 Task: Reply to email with the signature Eden Taylor with the subject Request for flextime from softage.1@softage.net with the message I need your assistance in preparing a project status report for the stakeholders. with CC to softage.4@softage.net with an attached document Security_policy.docx
Action: Mouse moved to (460, 597)
Screenshot: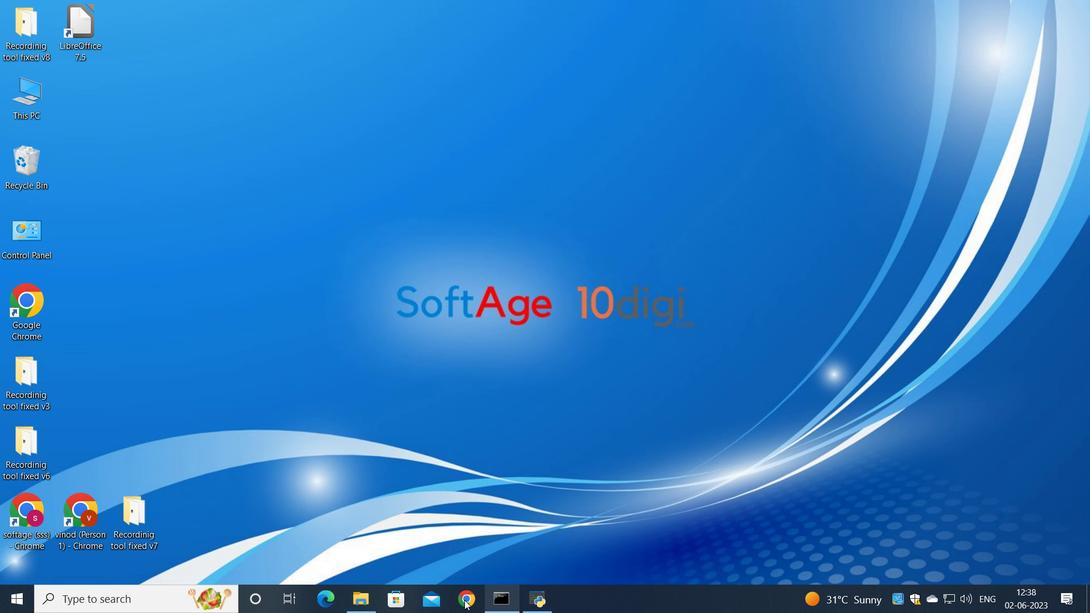 
Action: Mouse pressed left at (460, 597)
Screenshot: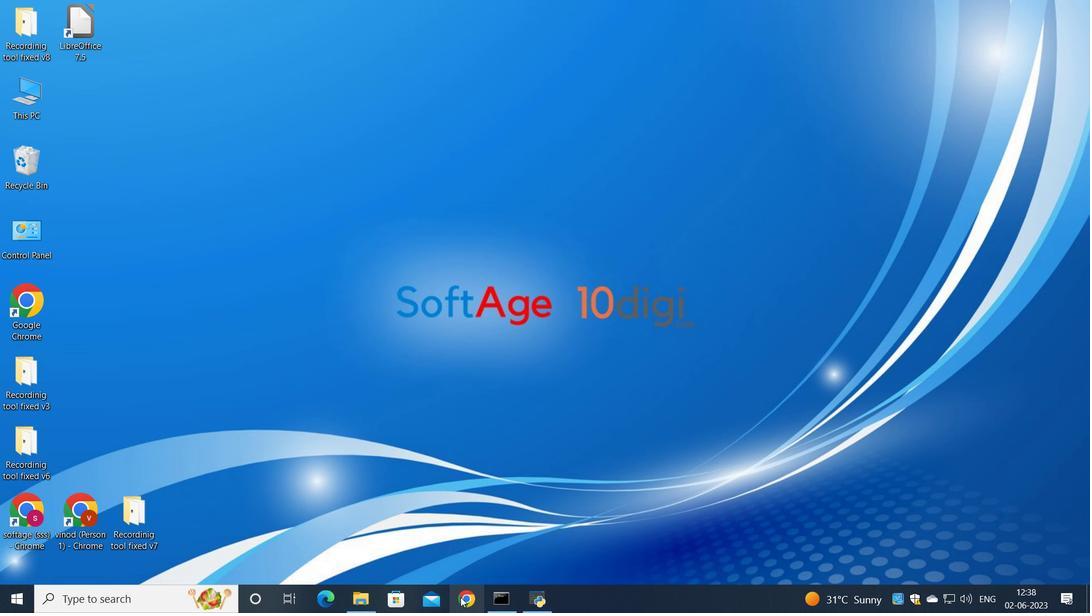 
Action: Mouse moved to (503, 373)
Screenshot: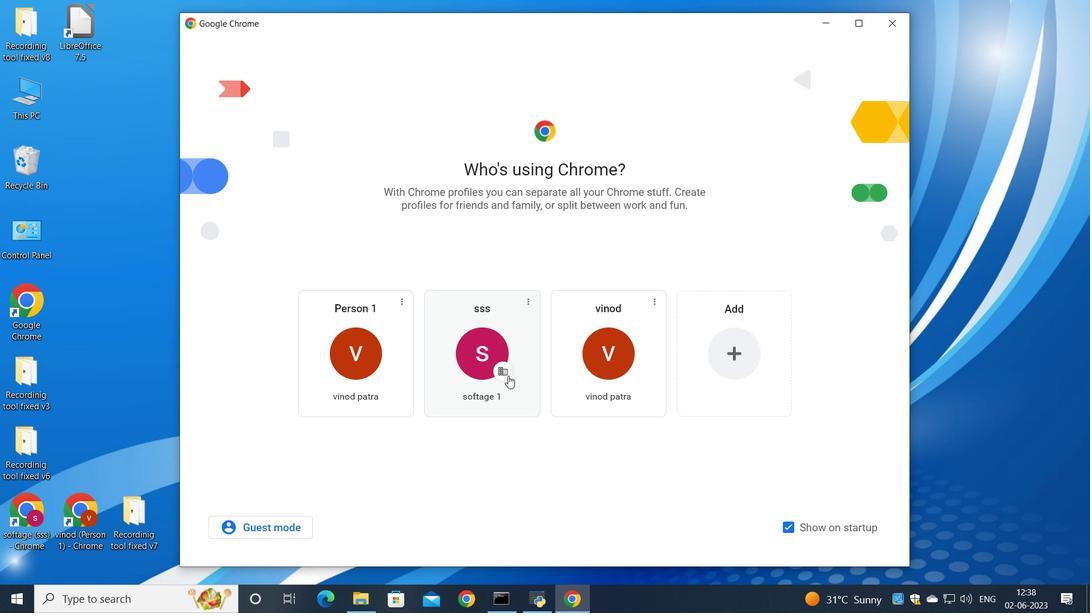 
Action: Mouse pressed left at (503, 373)
Screenshot: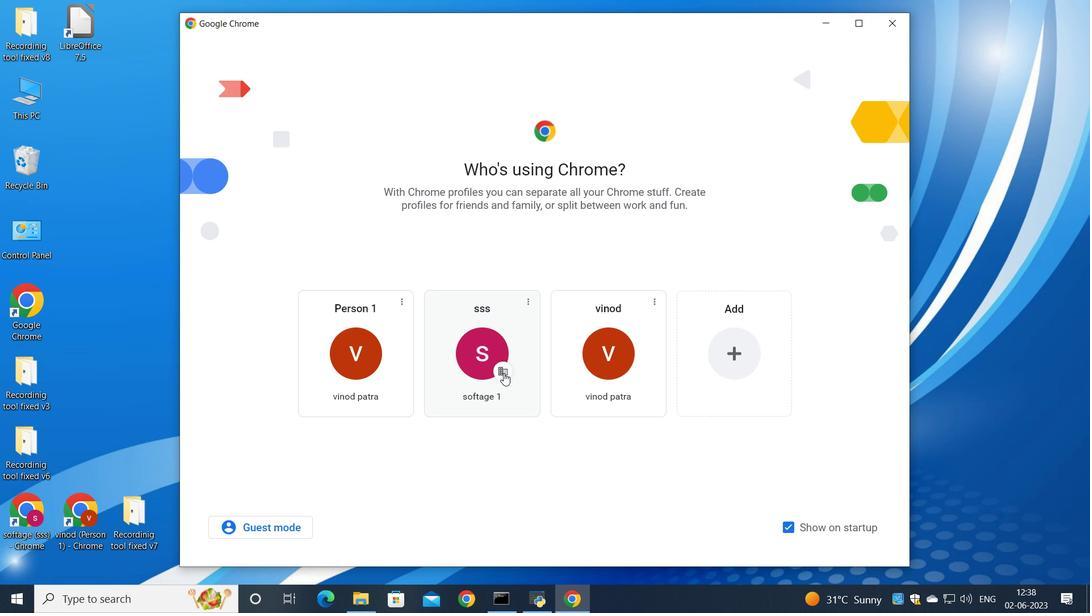 
Action: Mouse moved to (955, 95)
Screenshot: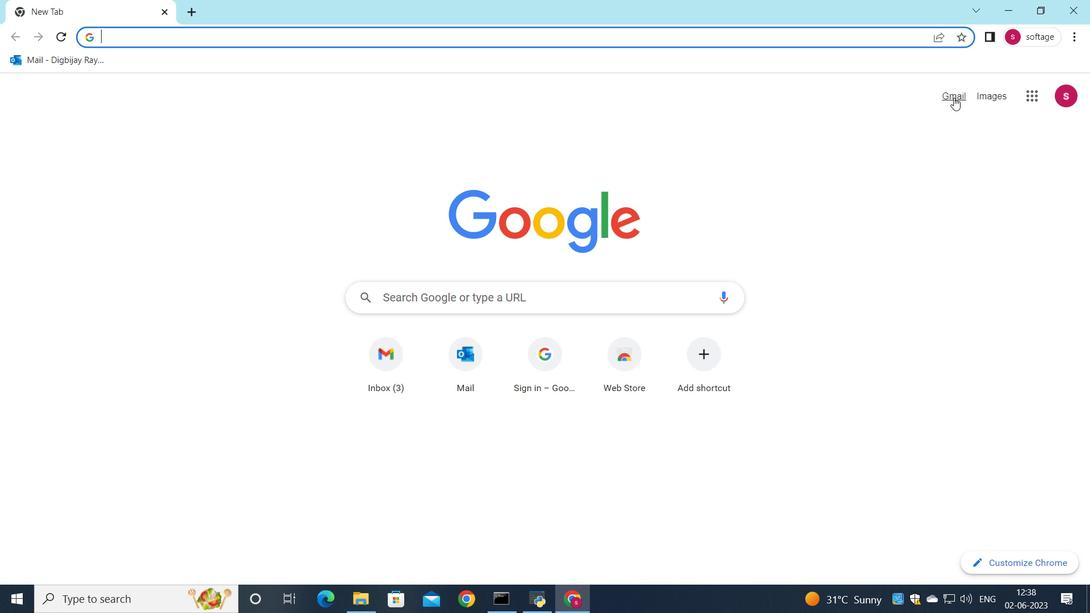 
Action: Mouse pressed left at (955, 95)
Screenshot: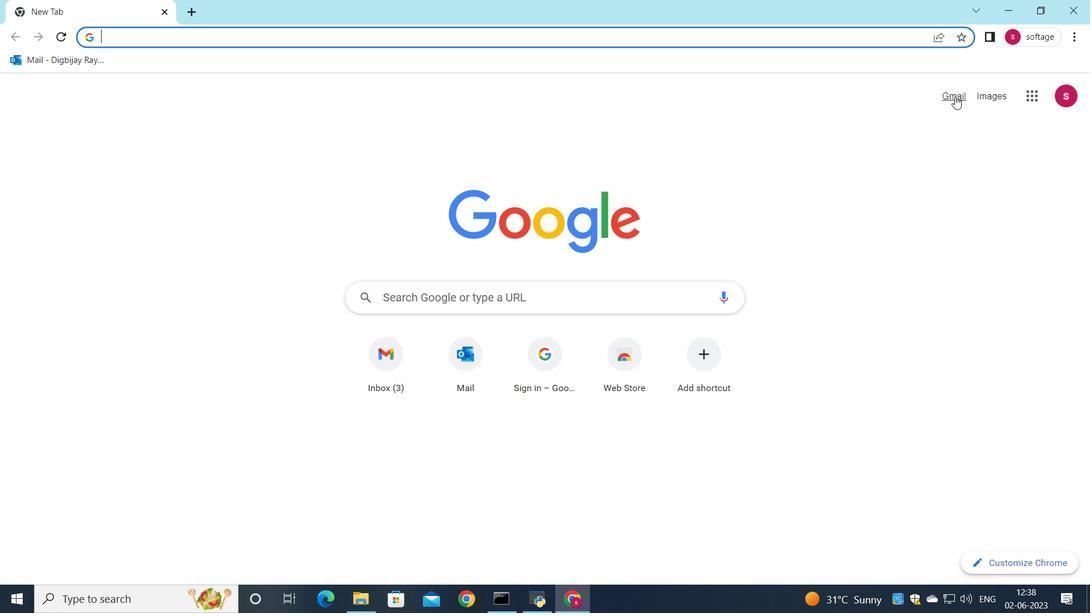
Action: Mouse moved to (932, 93)
Screenshot: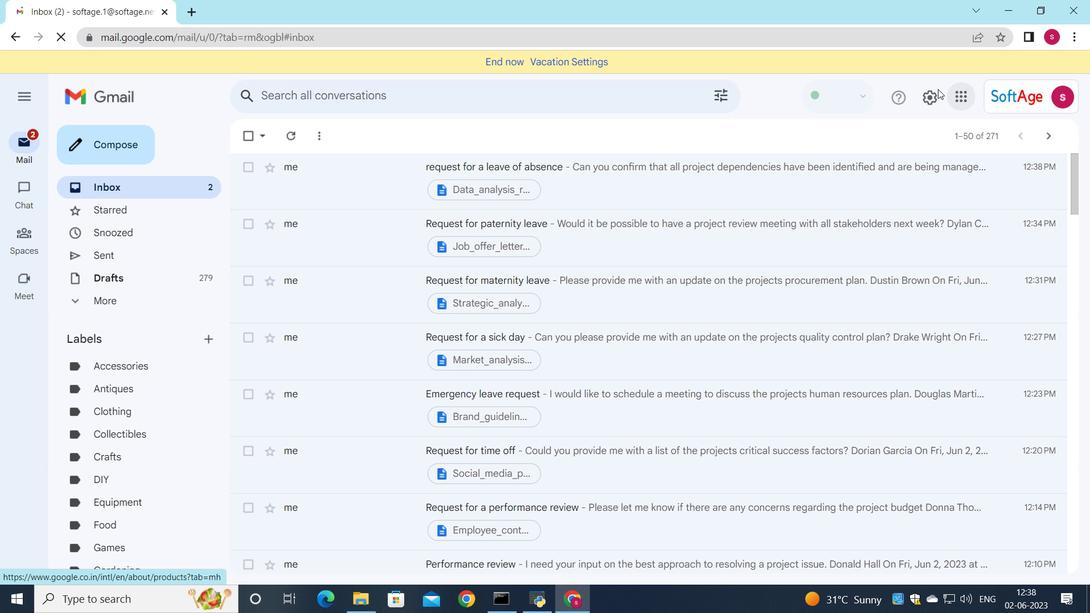 
Action: Mouse pressed left at (932, 93)
Screenshot: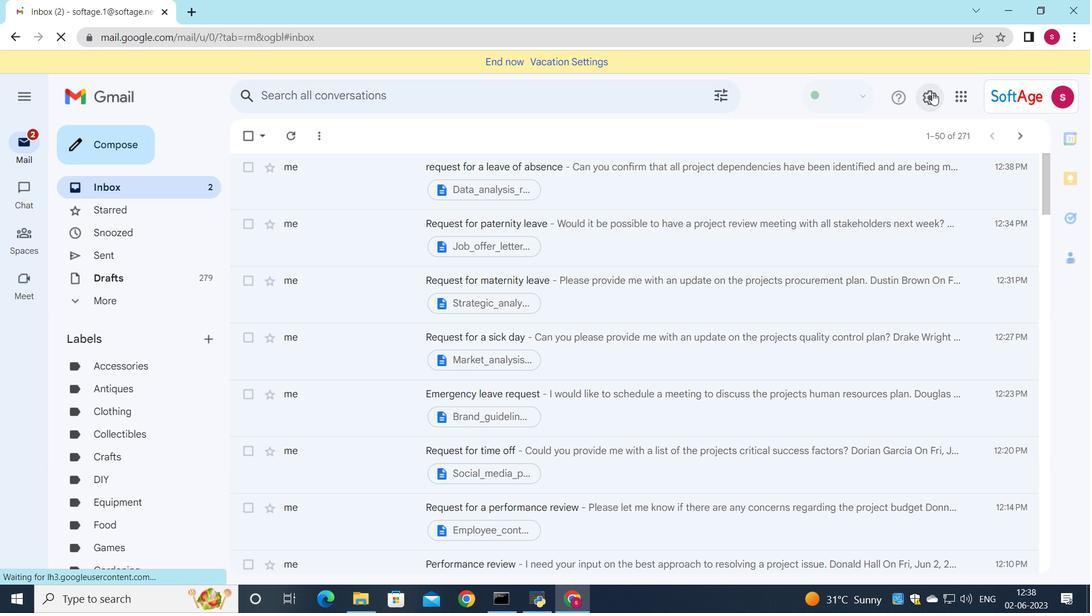 
Action: Mouse moved to (929, 164)
Screenshot: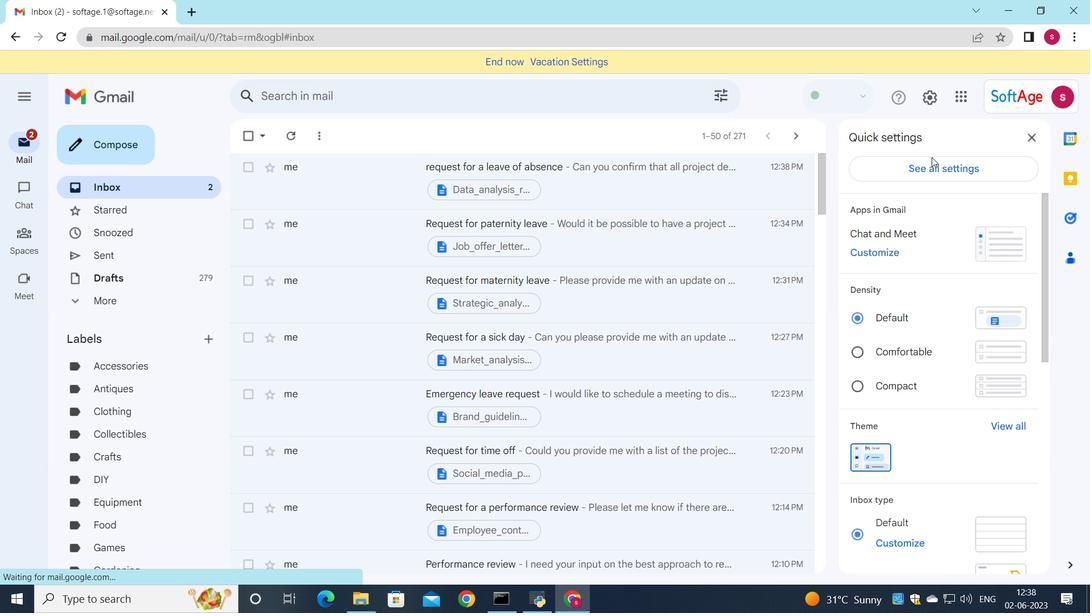 
Action: Mouse pressed left at (929, 164)
Screenshot: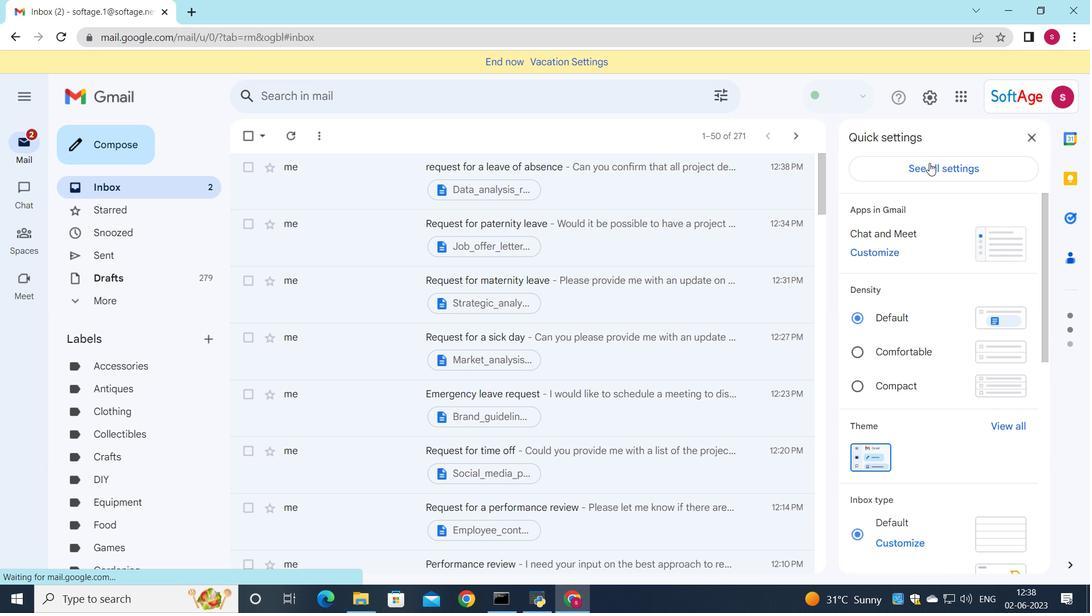 
Action: Mouse moved to (572, 323)
Screenshot: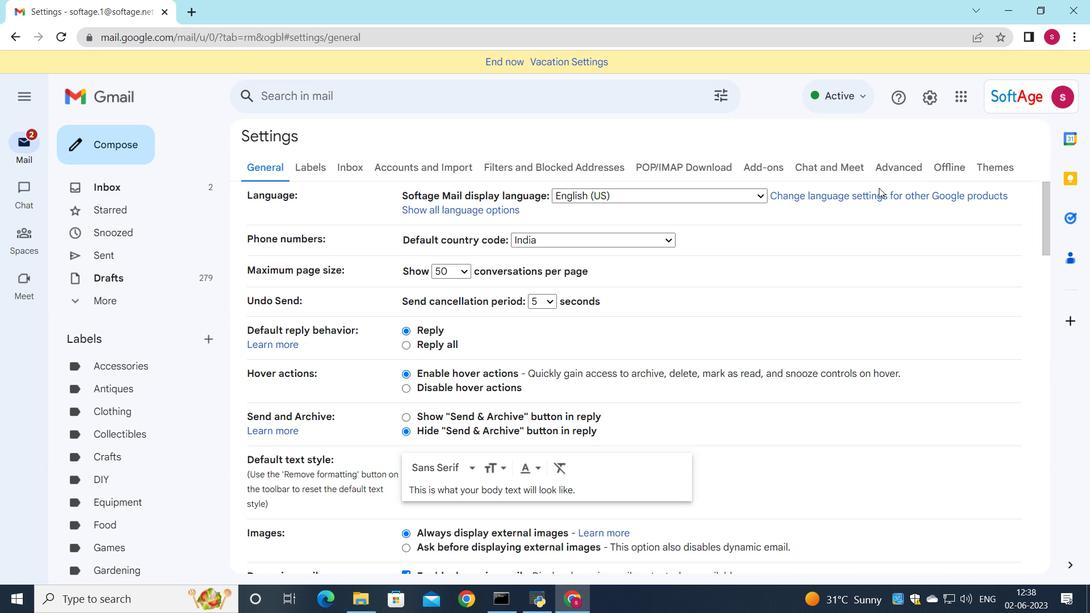 
Action: Mouse scrolled (572, 323) with delta (0, 0)
Screenshot: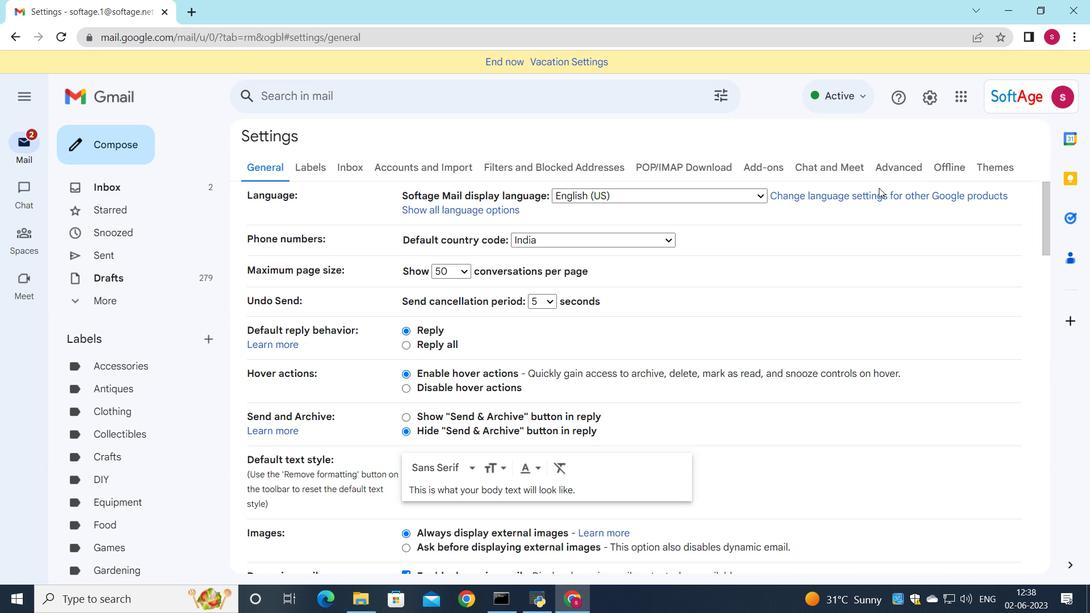 
Action: Mouse scrolled (572, 323) with delta (0, 0)
Screenshot: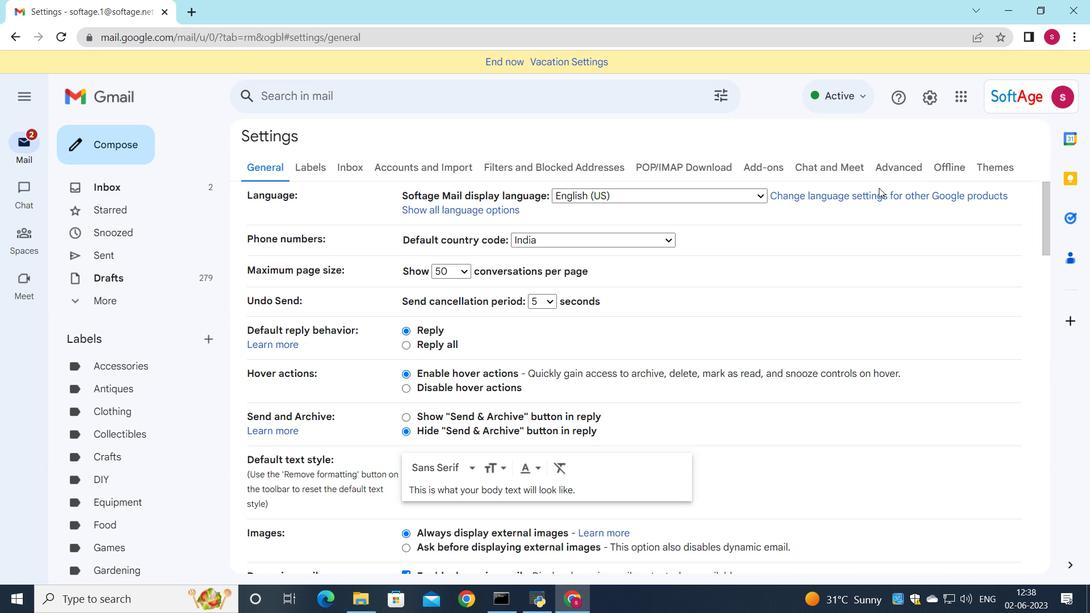 
Action: Mouse scrolled (572, 323) with delta (0, 0)
Screenshot: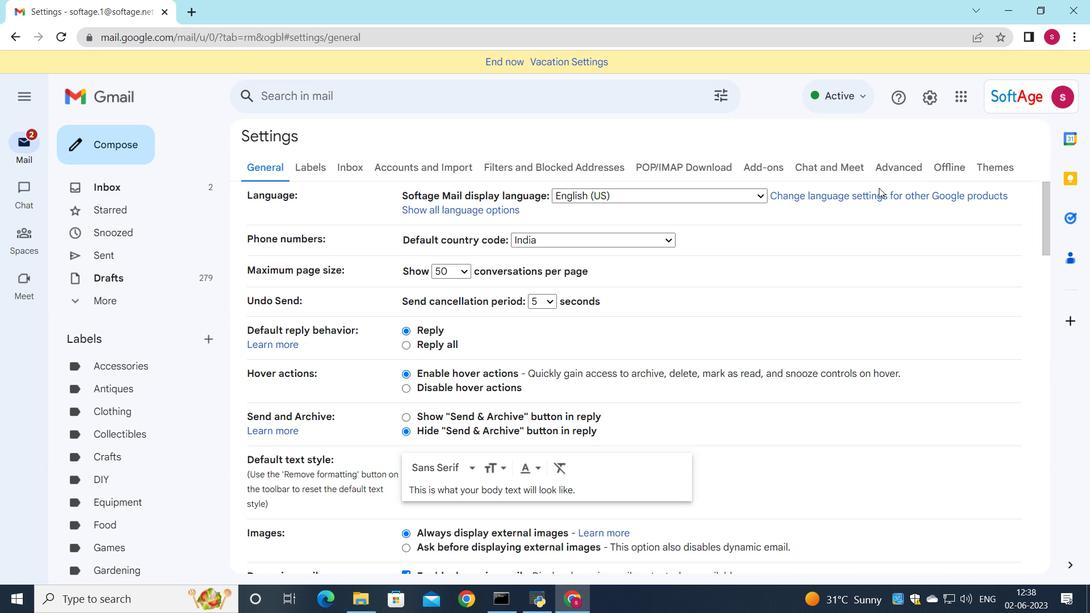 
Action: Mouse moved to (532, 367)
Screenshot: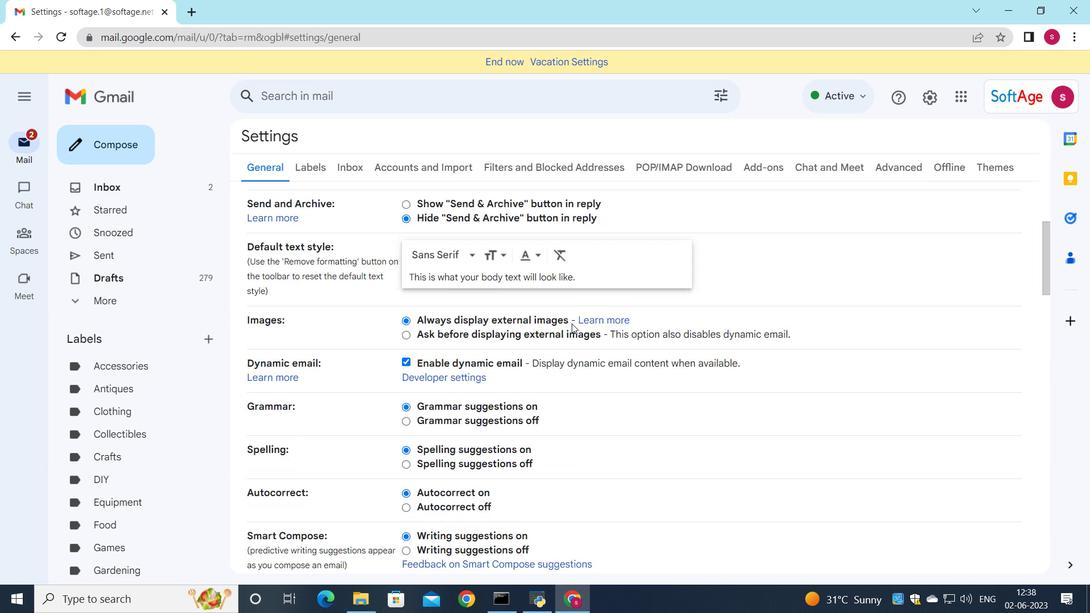 
Action: Mouse scrolled (532, 366) with delta (0, 0)
Screenshot: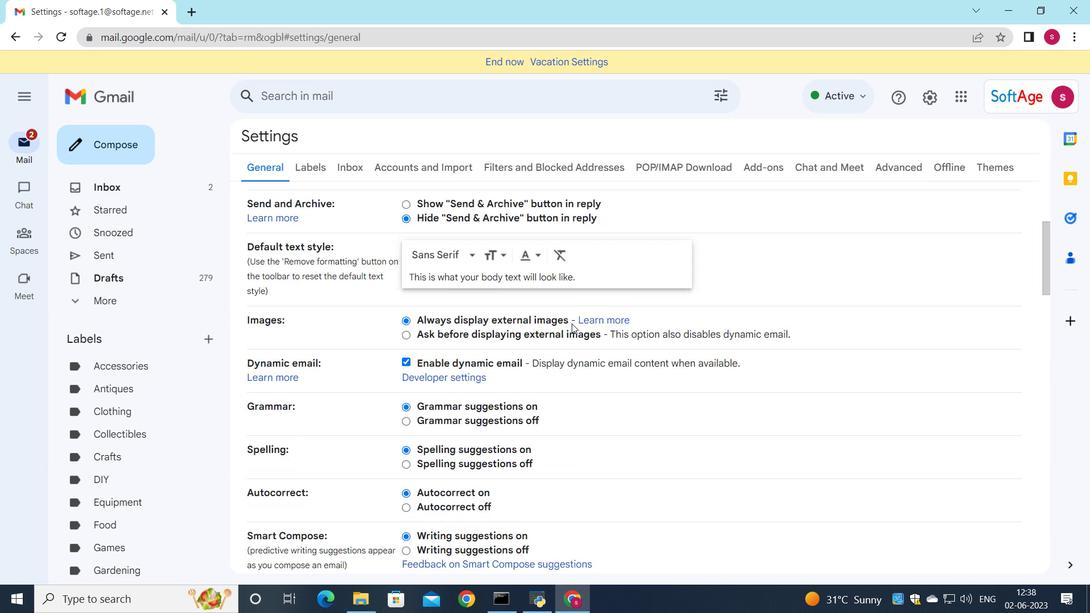 
Action: Mouse moved to (507, 408)
Screenshot: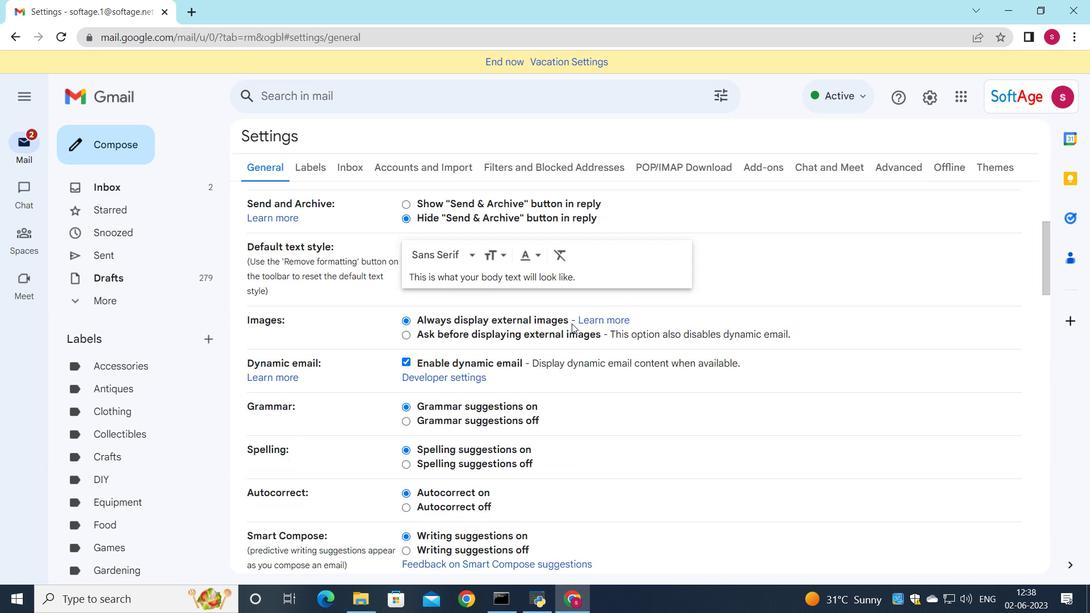 
Action: Mouse scrolled (507, 407) with delta (0, 0)
Screenshot: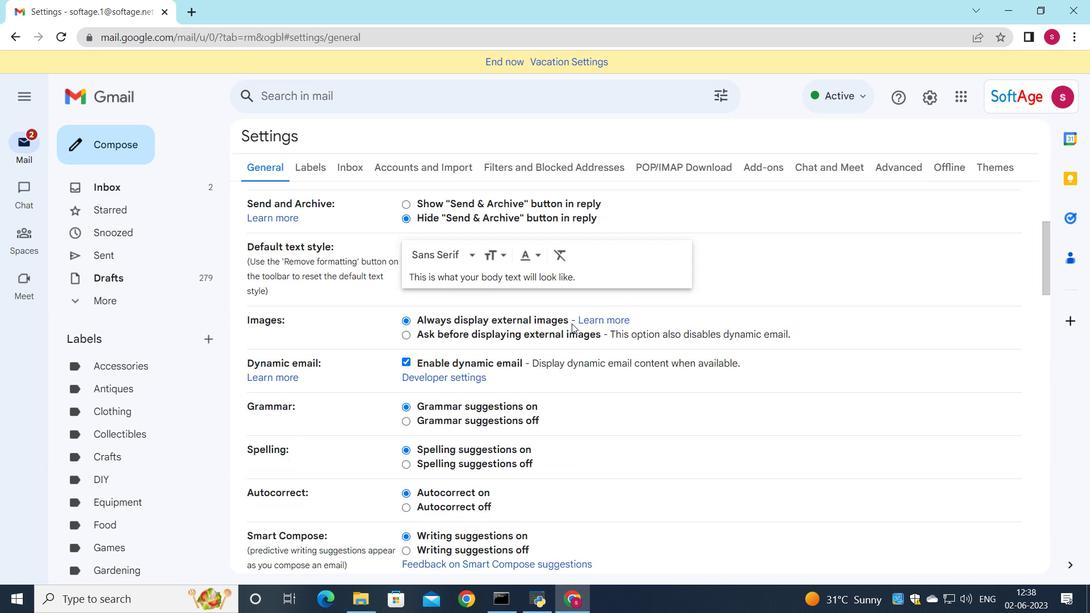 
Action: Mouse moved to (489, 404)
Screenshot: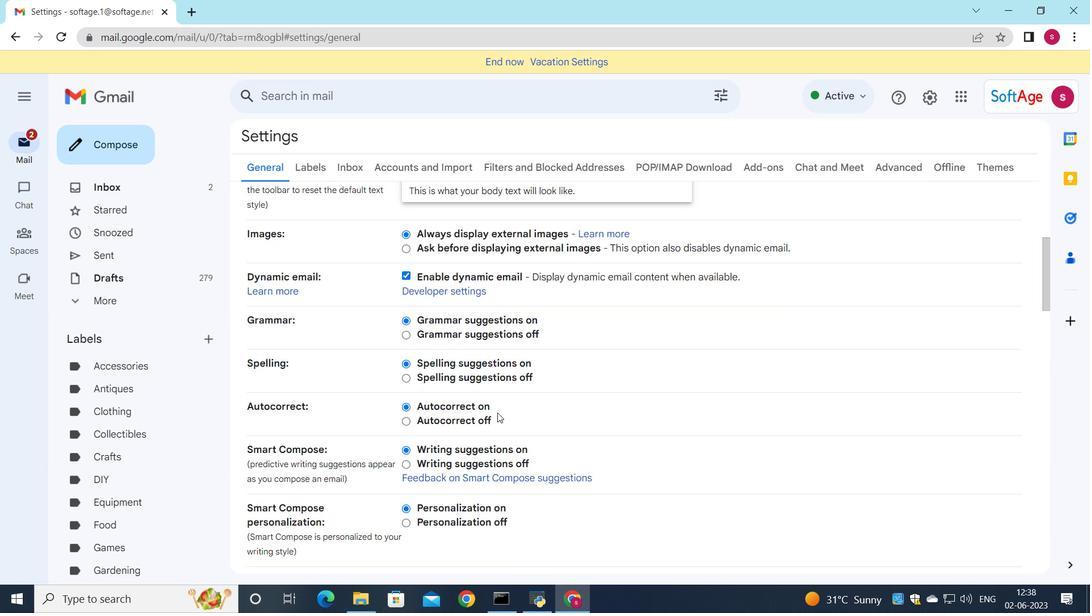 
Action: Mouse scrolled (489, 403) with delta (0, 0)
Screenshot: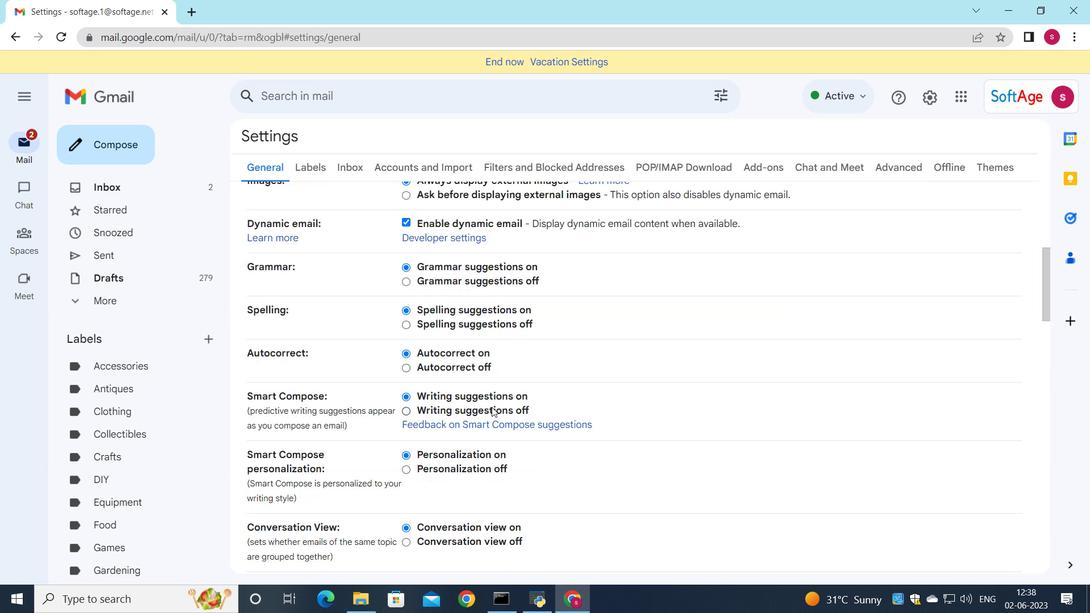 
Action: Mouse scrolled (489, 403) with delta (0, 0)
Screenshot: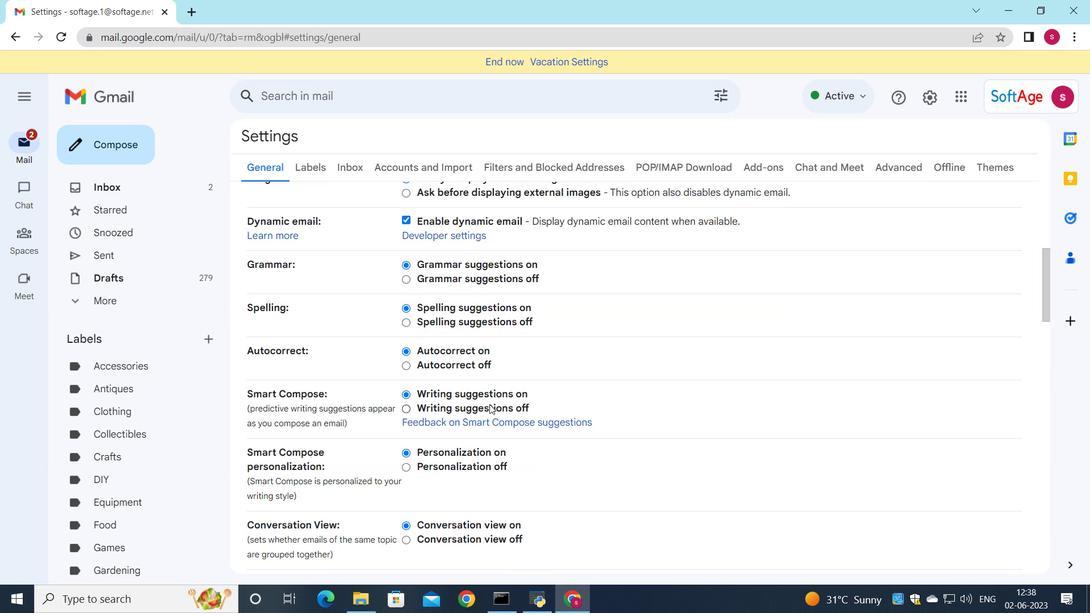 
Action: Mouse scrolled (489, 403) with delta (0, 0)
Screenshot: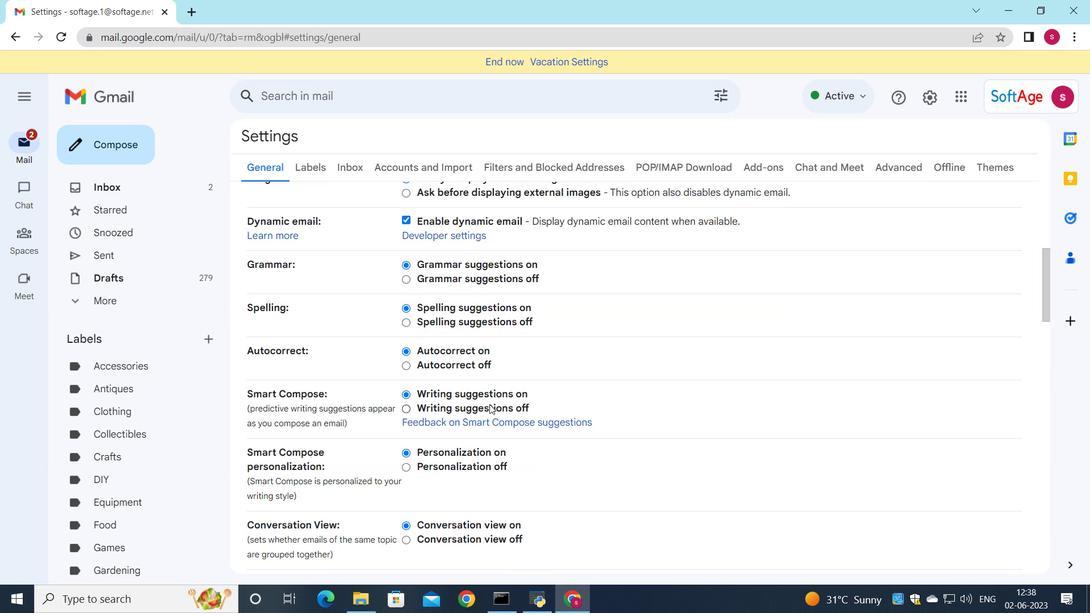 
Action: Mouse scrolled (489, 403) with delta (0, 0)
Screenshot: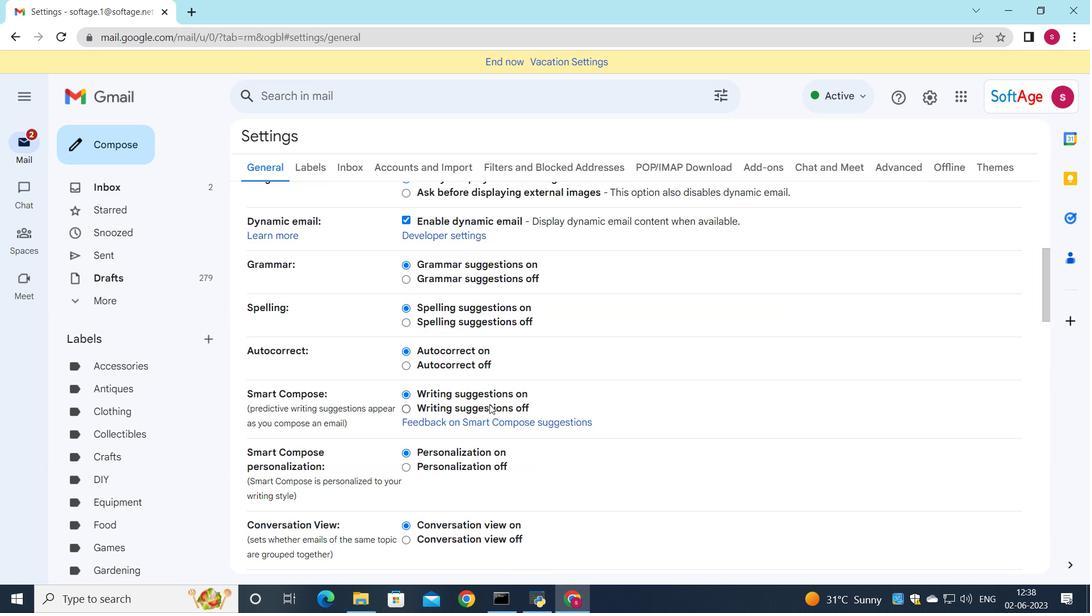 
Action: Mouse moved to (477, 407)
Screenshot: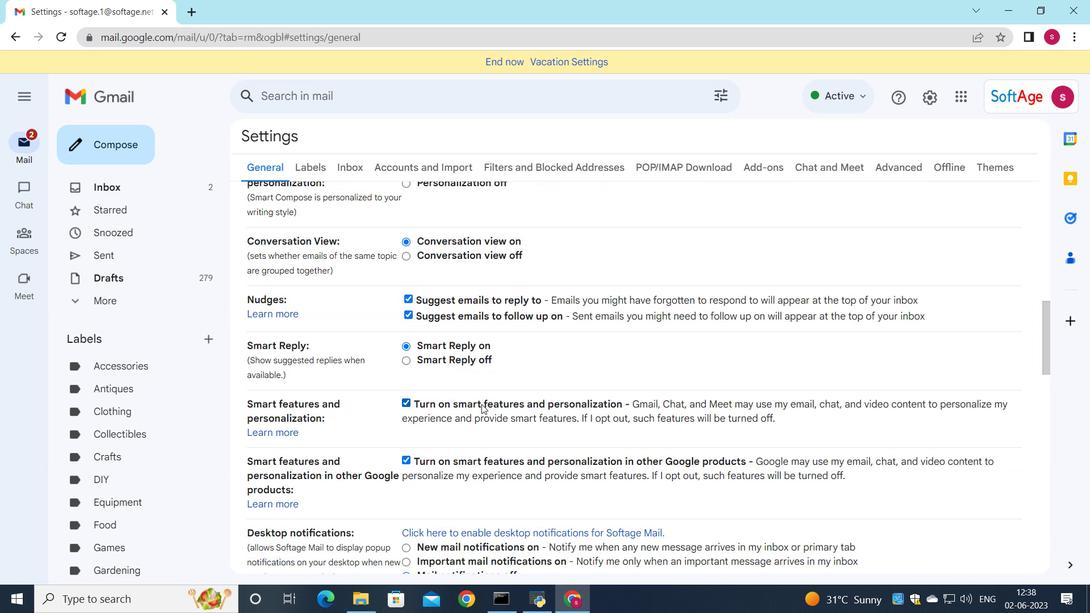 
Action: Mouse scrolled (478, 406) with delta (0, 0)
Screenshot: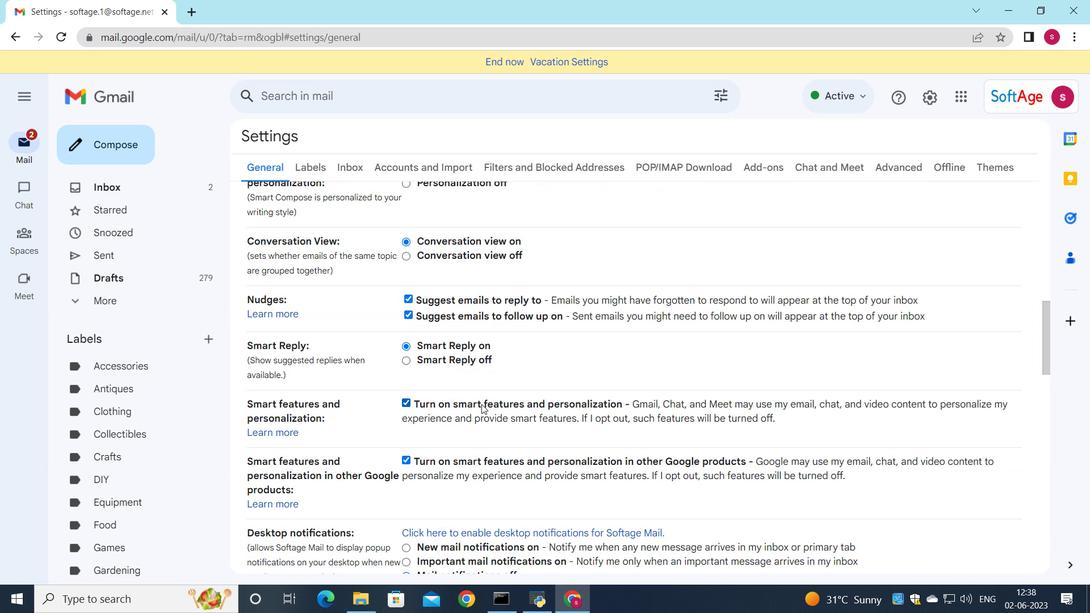 
Action: Mouse moved to (477, 407)
Screenshot: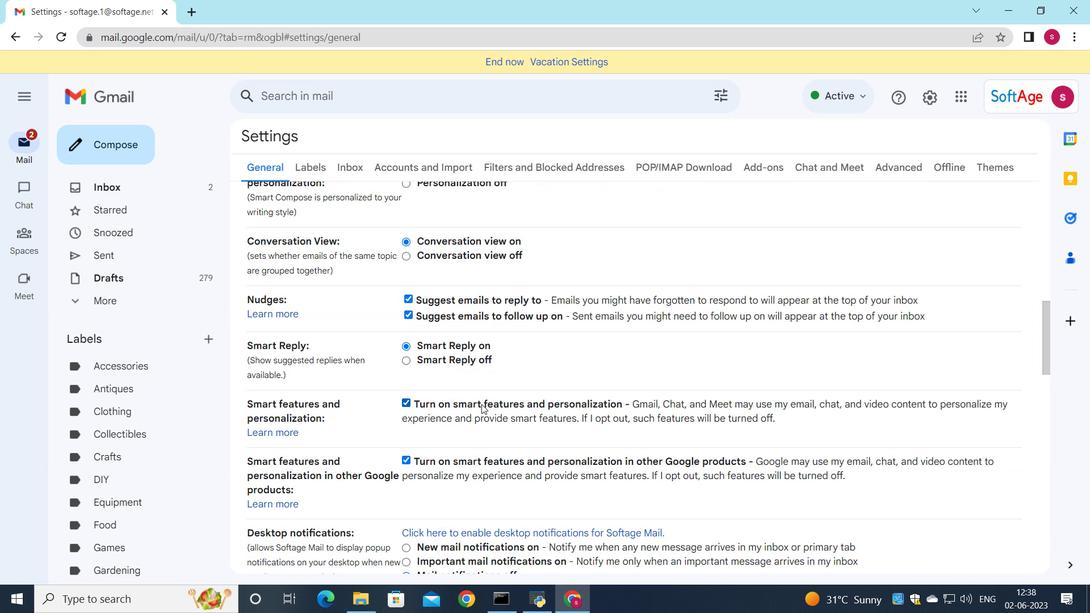
Action: Mouse scrolled (478, 406) with delta (0, 0)
Screenshot: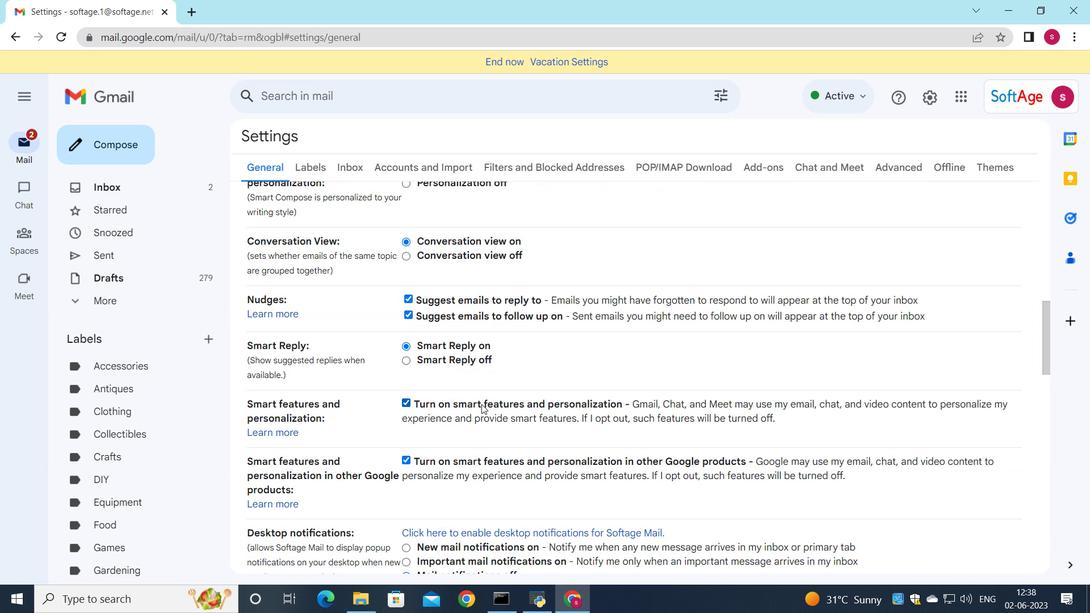 
Action: Mouse moved to (477, 407)
Screenshot: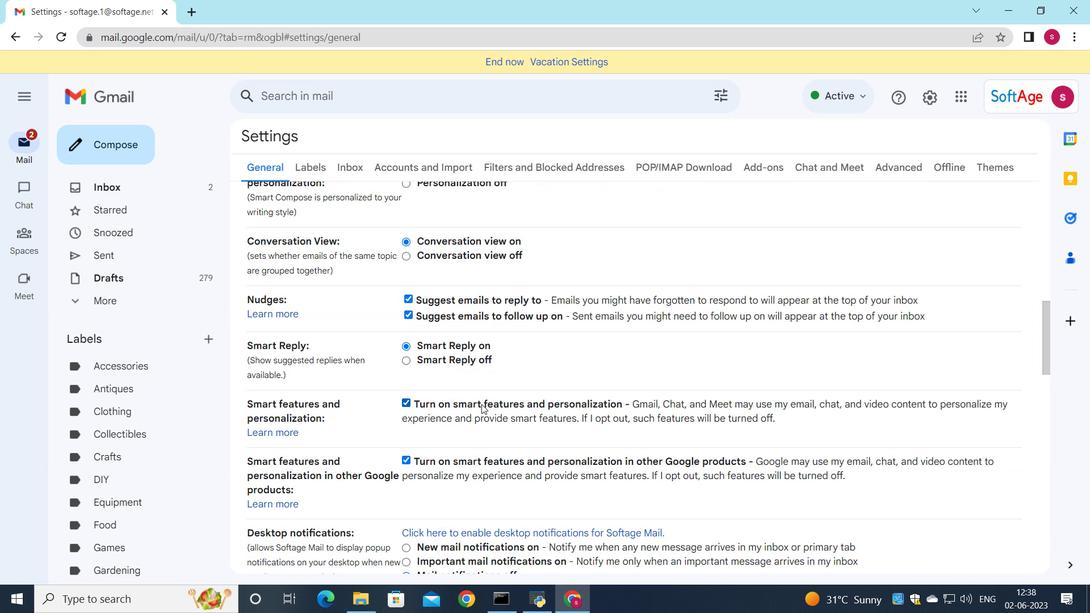 
Action: Mouse scrolled (477, 406) with delta (0, 0)
Screenshot: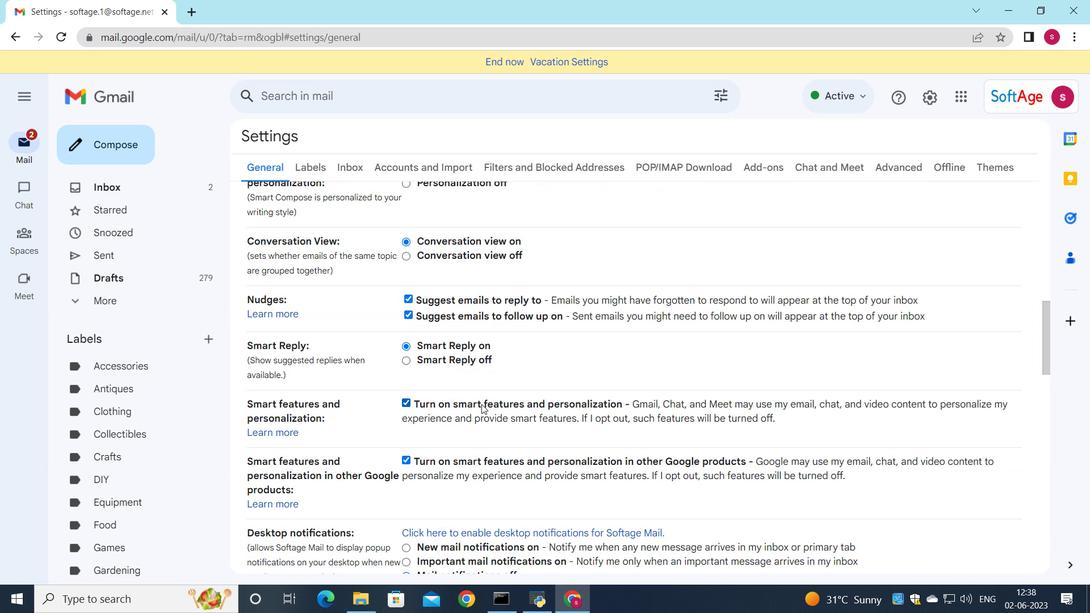 
Action: Mouse moved to (477, 408)
Screenshot: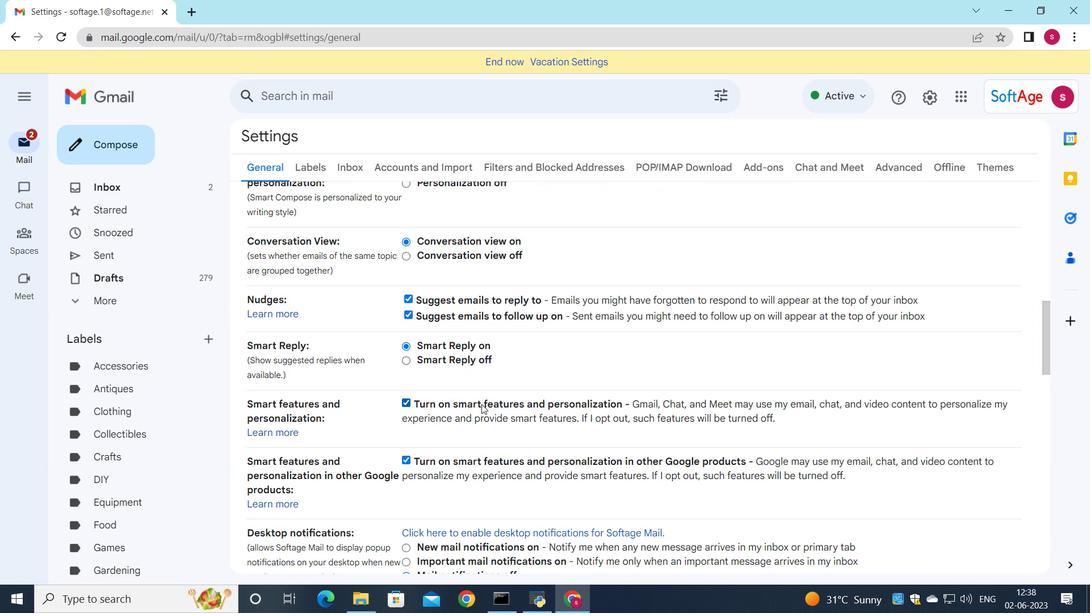 
Action: Mouse scrolled (477, 407) with delta (0, 0)
Screenshot: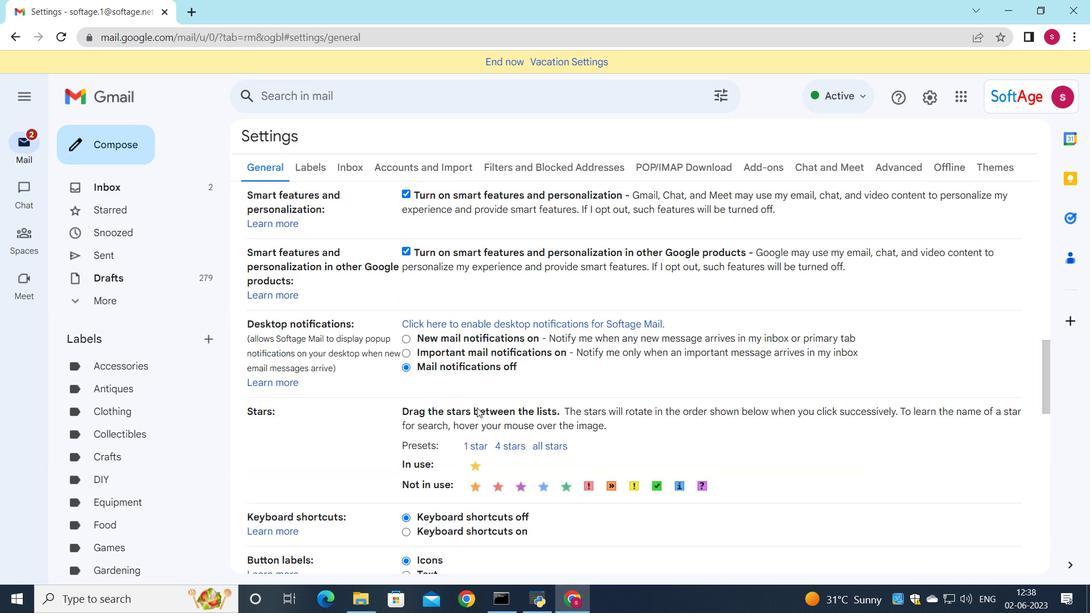 
Action: Mouse scrolled (477, 407) with delta (0, 0)
Screenshot: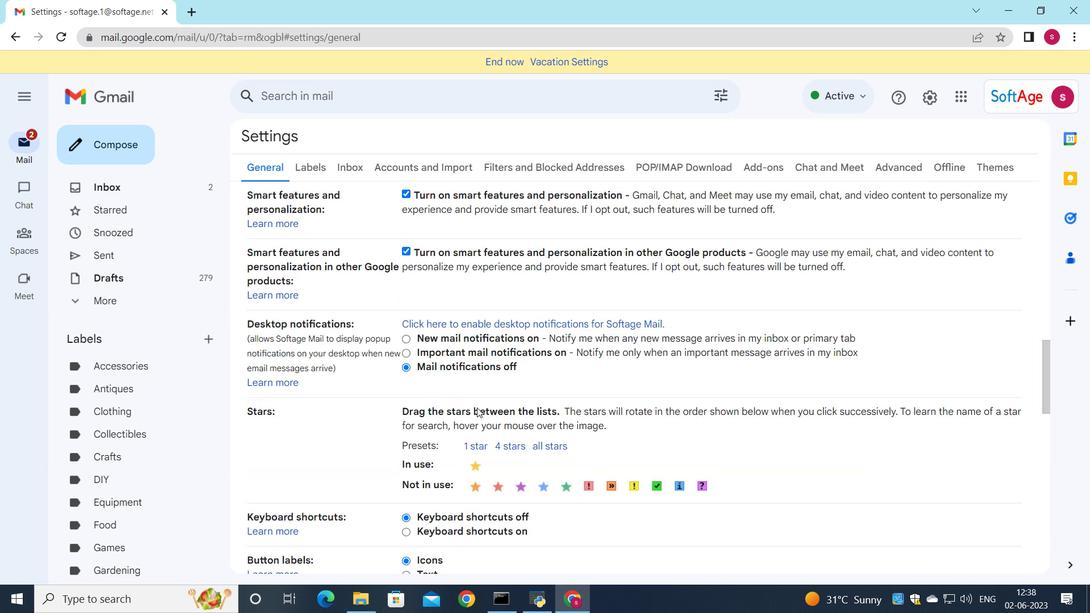 
Action: Mouse scrolled (477, 407) with delta (0, 0)
Screenshot: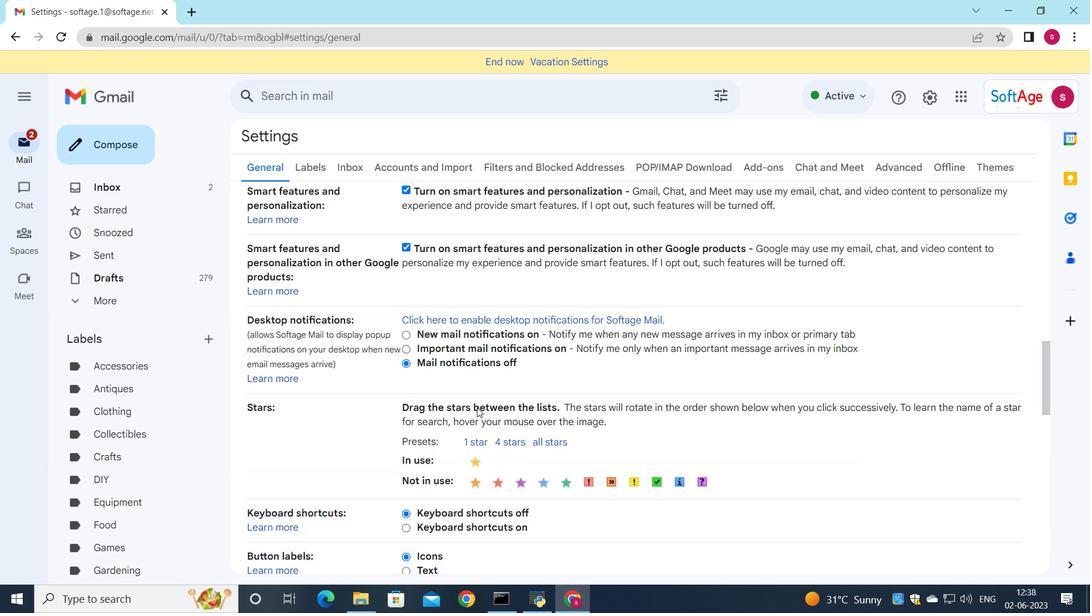 
Action: Mouse moved to (477, 407)
Screenshot: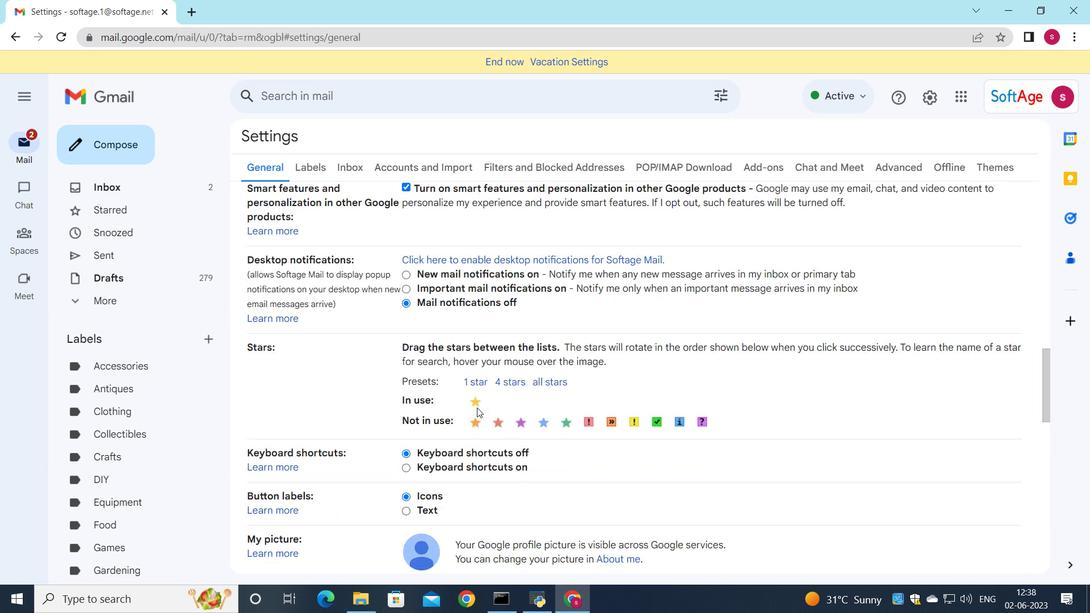 
Action: Mouse scrolled (477, 407) with delta (0, 0)
Screenshot: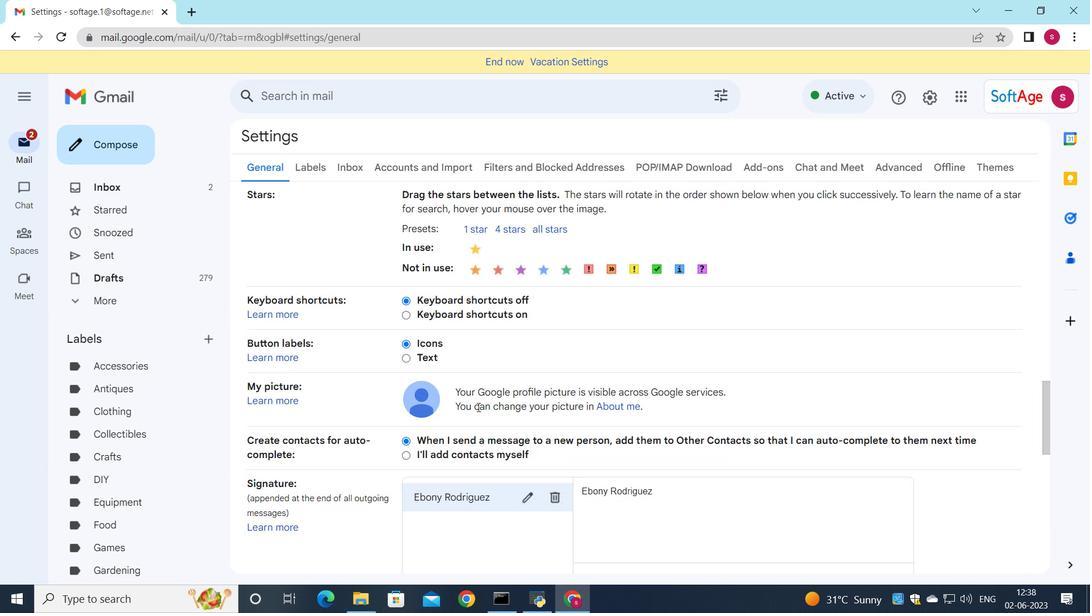 
Action: Mouse scrolled (477, 407) with delta (0, 0)
Screenshot: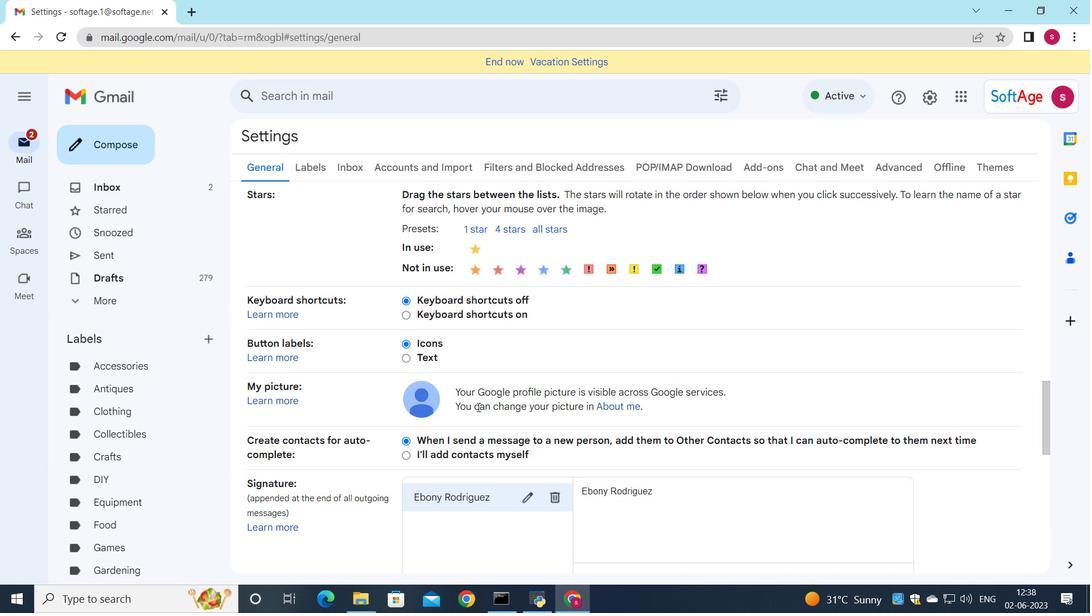 
Action: Mouse scrolled (477, 407) with delta (0, 0)
Screenshot: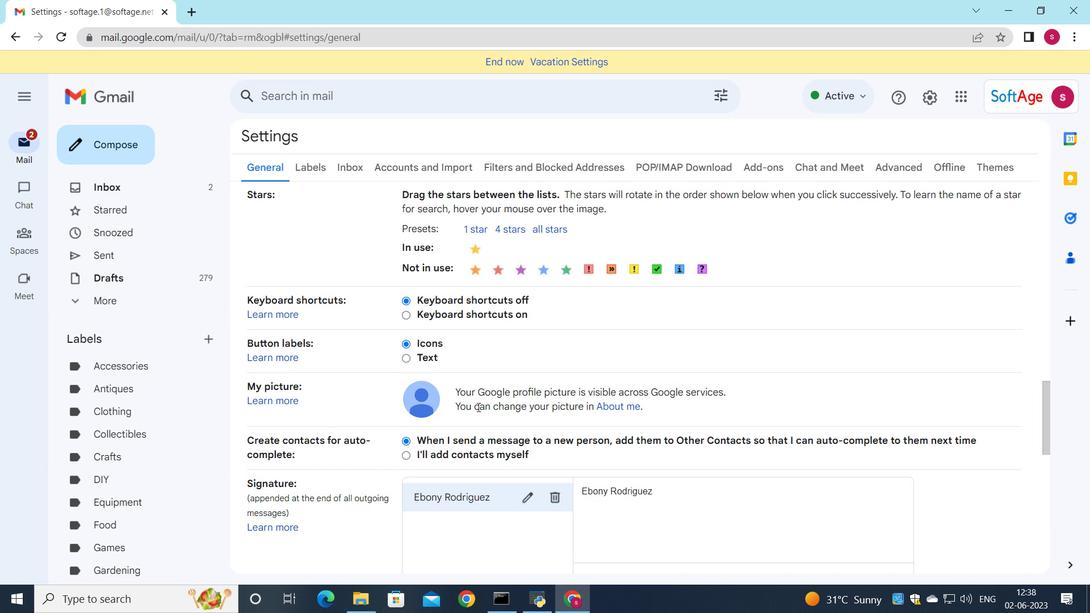 
Action: Mouse moved to (560, 286)
Screenshot: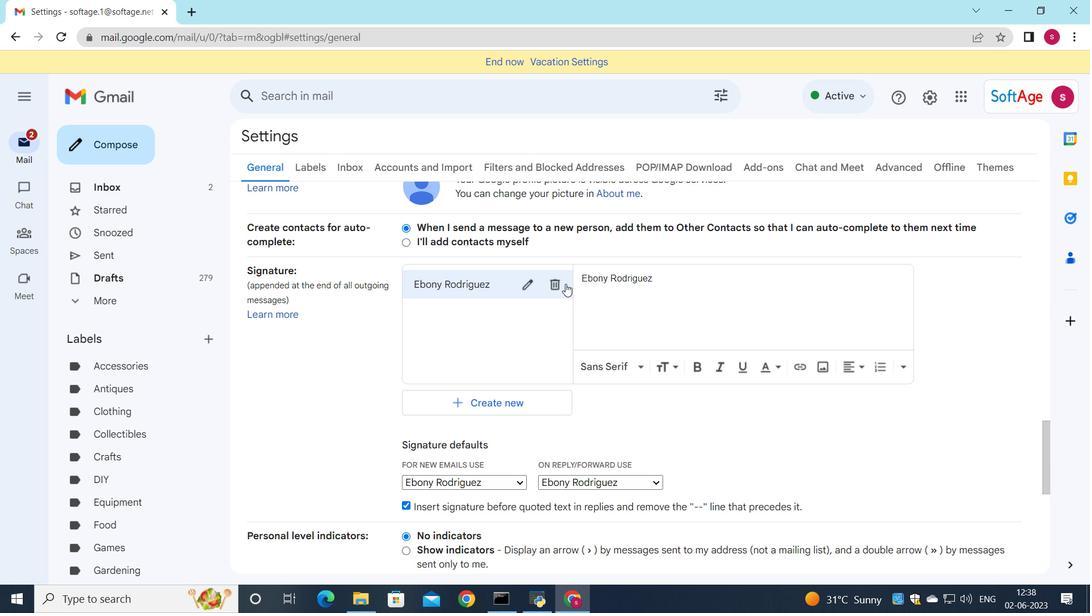 
Action: Mouse pressed left at (560, 286)
Screenshot: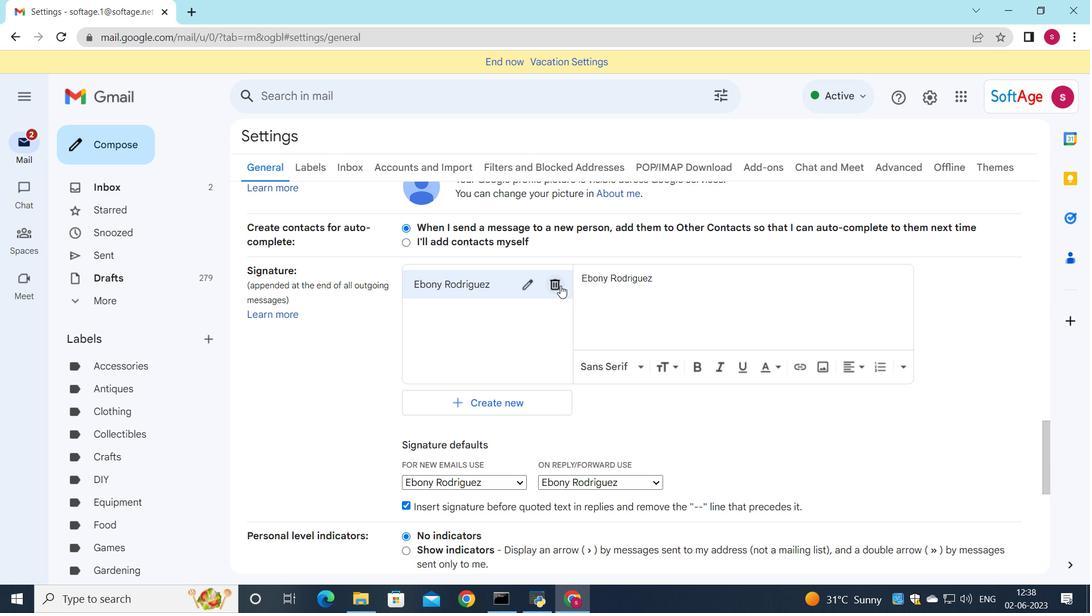 
Action: Mouse moved to (670, 347)
Screenshot: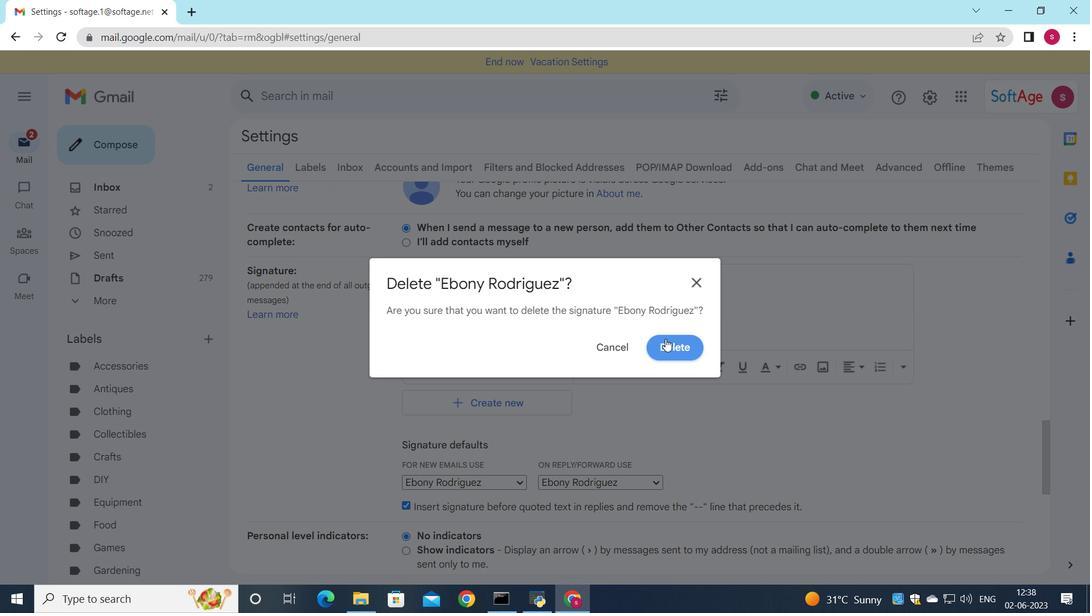 
Action: Mouse pressed left at (670, 347)
Screenshot: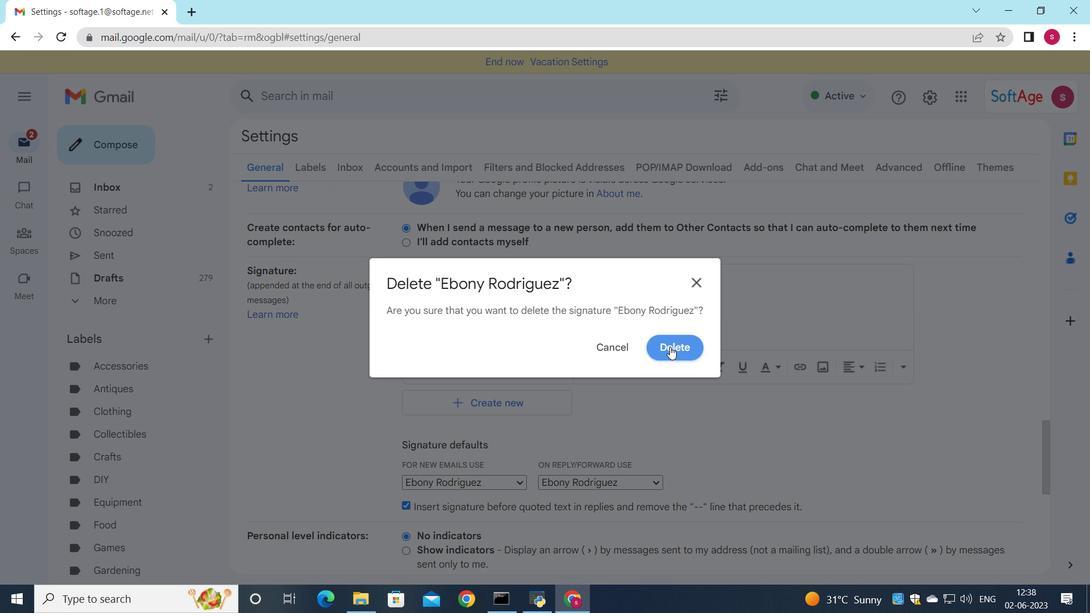 
Action: Mouse moved to (464, 296)
Screenshot: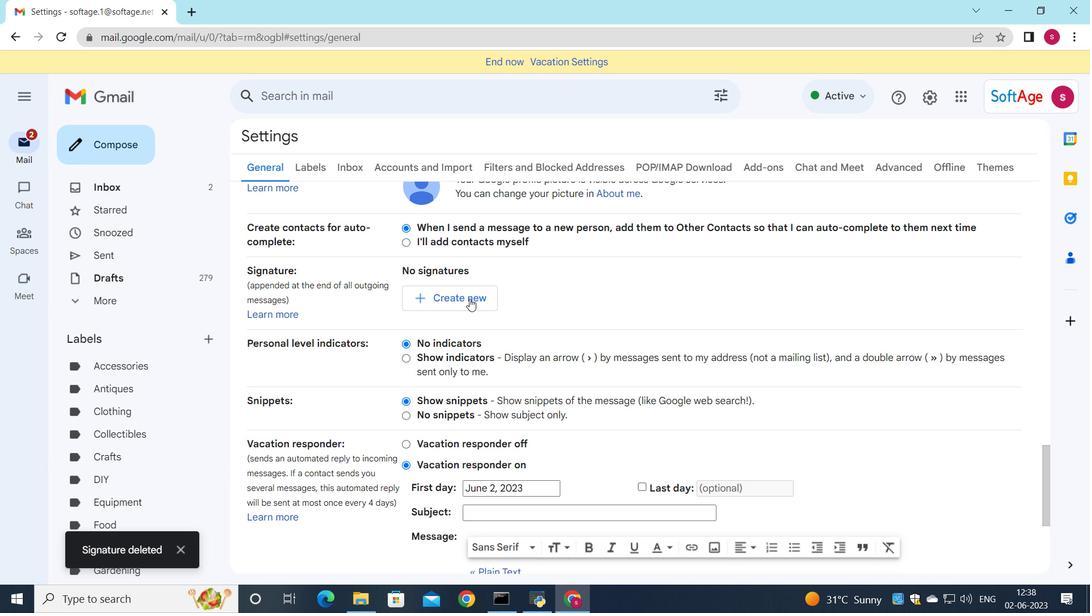 
Action: Mouse pressed left at (464, 296)
Screenshot: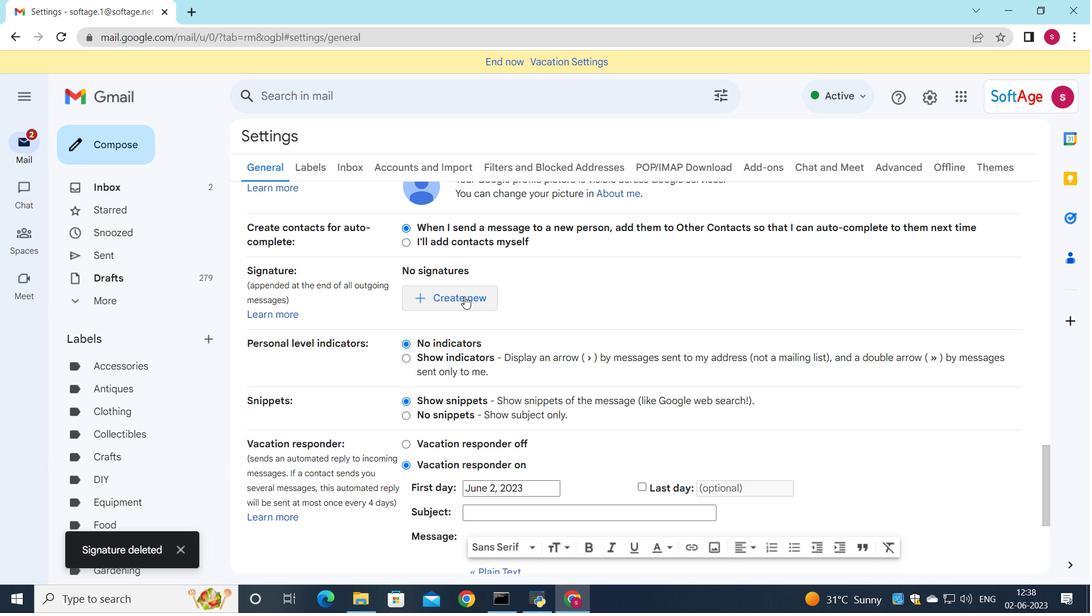 
Action: Mouse moved to (755, 289)
Screenshot: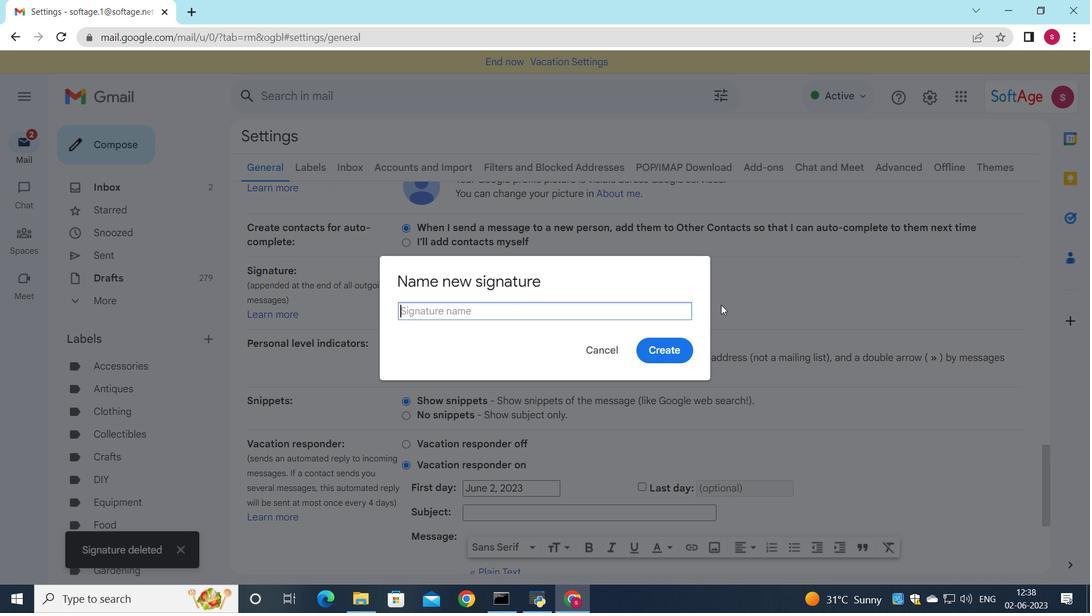 
Action: Key pressed <Key.shift>eden<Key.space><Key.shift>Taylor
Screenshot: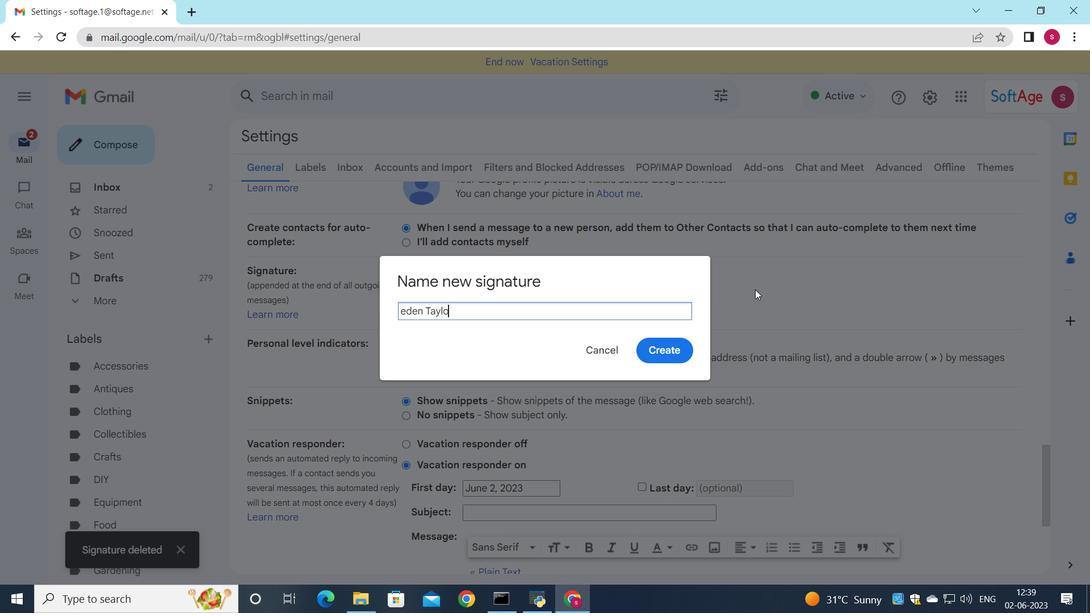 
Action: Mouse moved to (406, 310)
Screenshot: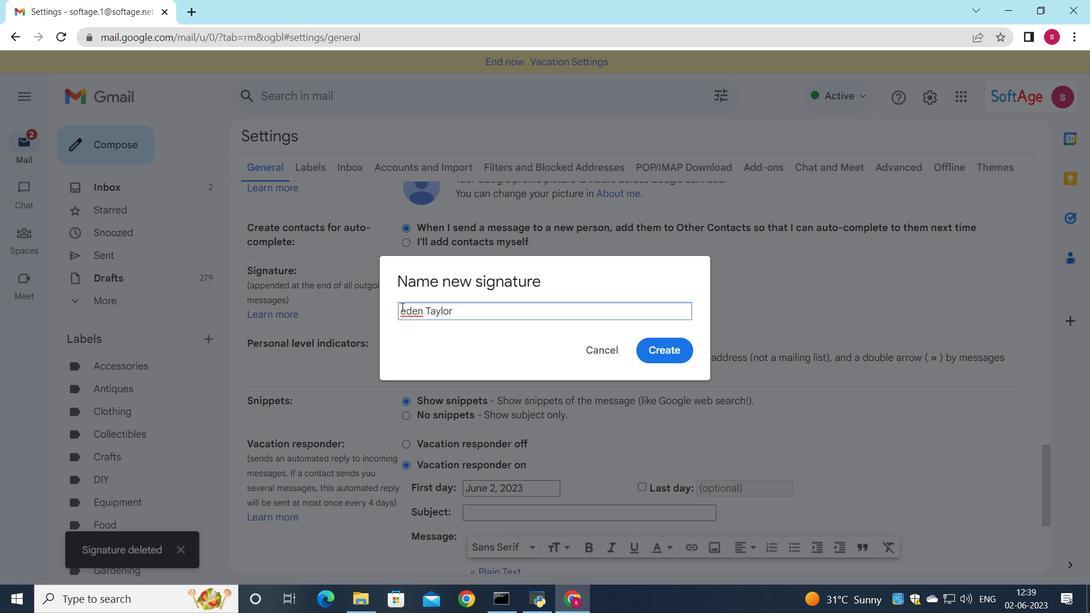 
Action: Mouse pressed left at (406, 310)
Screenshot: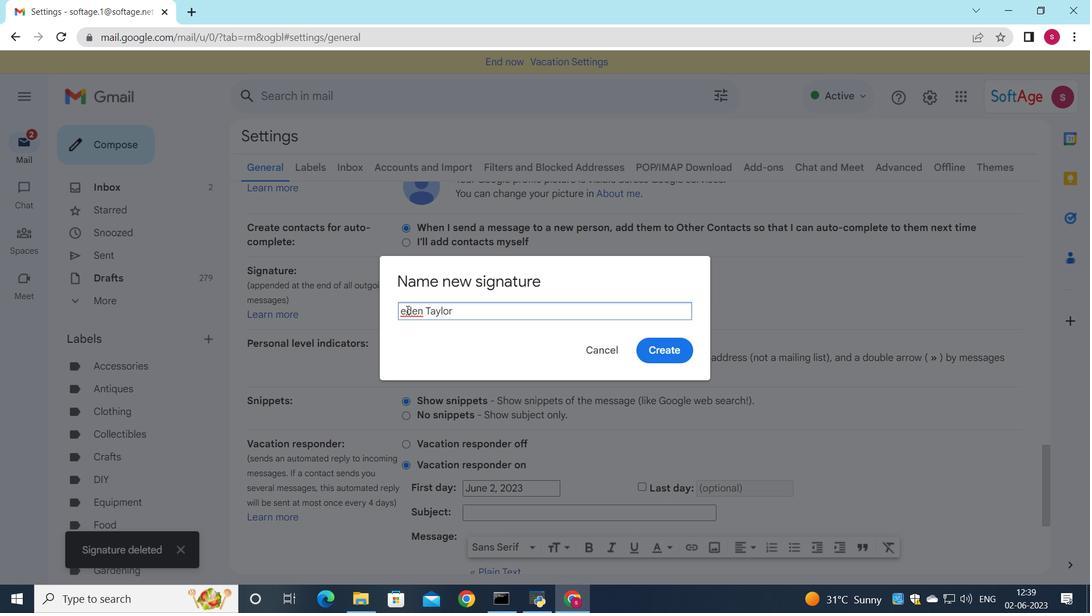 
Action: Key pressed <Key.backspace><Key.shift>E
Screenshot: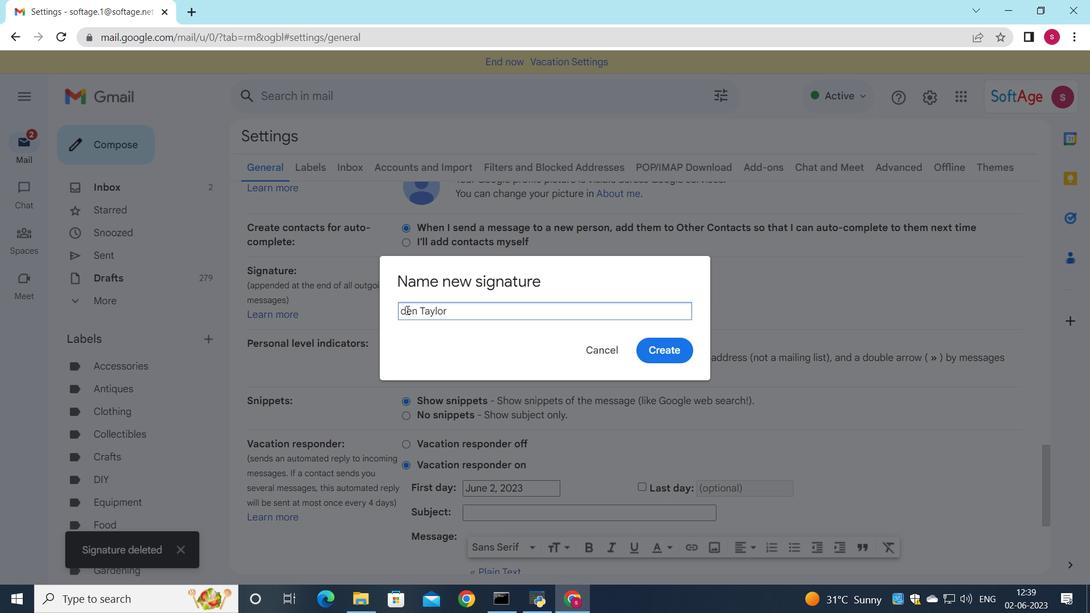 
Action: Mouse moved to (666, 337)
Screenshot: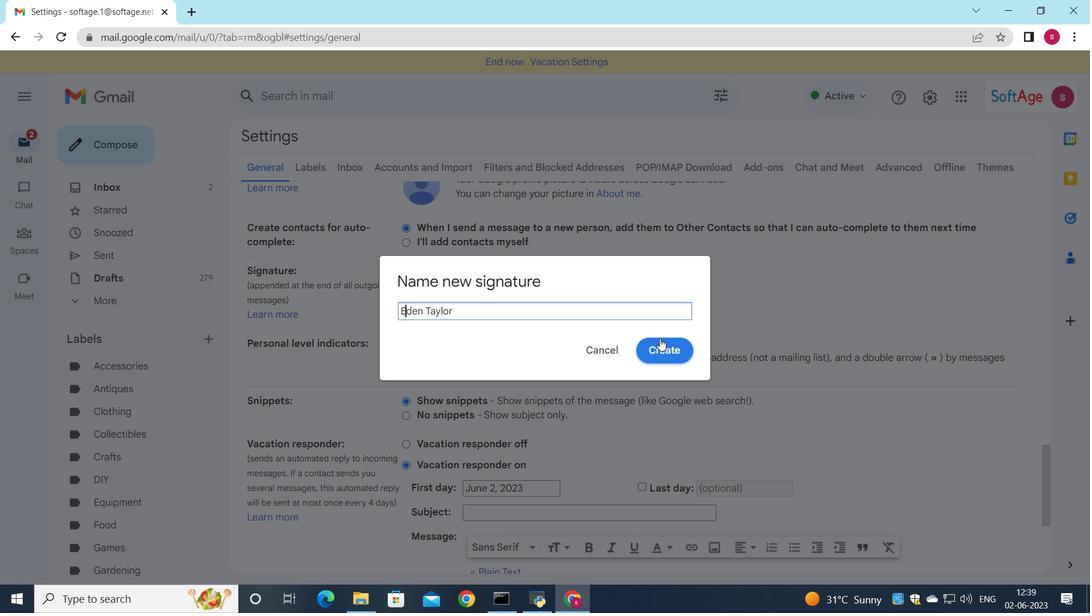 
Action: Mouse pressed left at (666, 337)
Screenshot: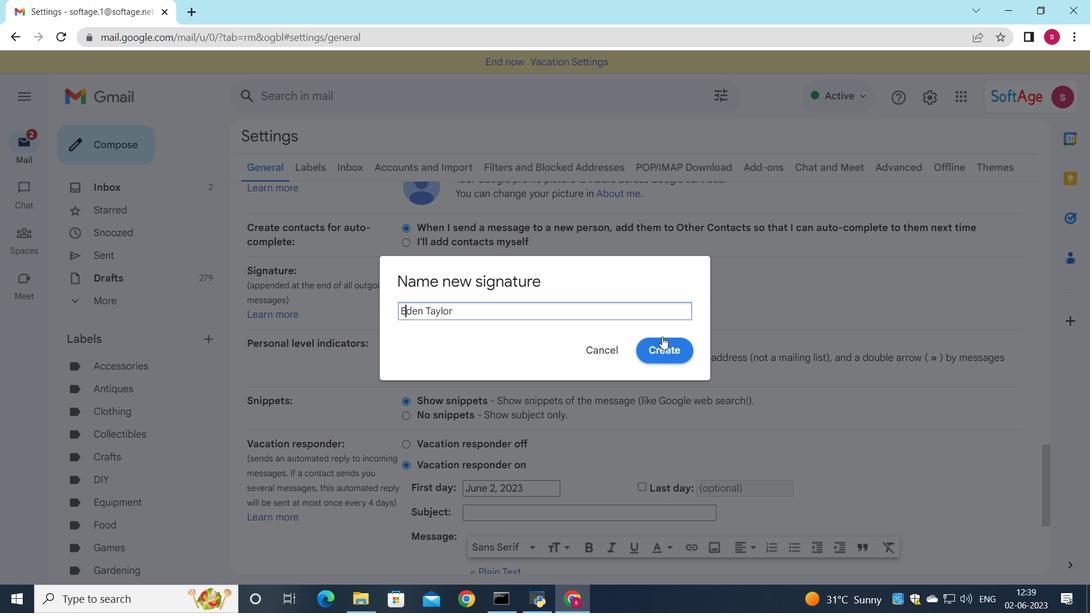 
Action: Mouse moved to (665, 313)
Screenshot: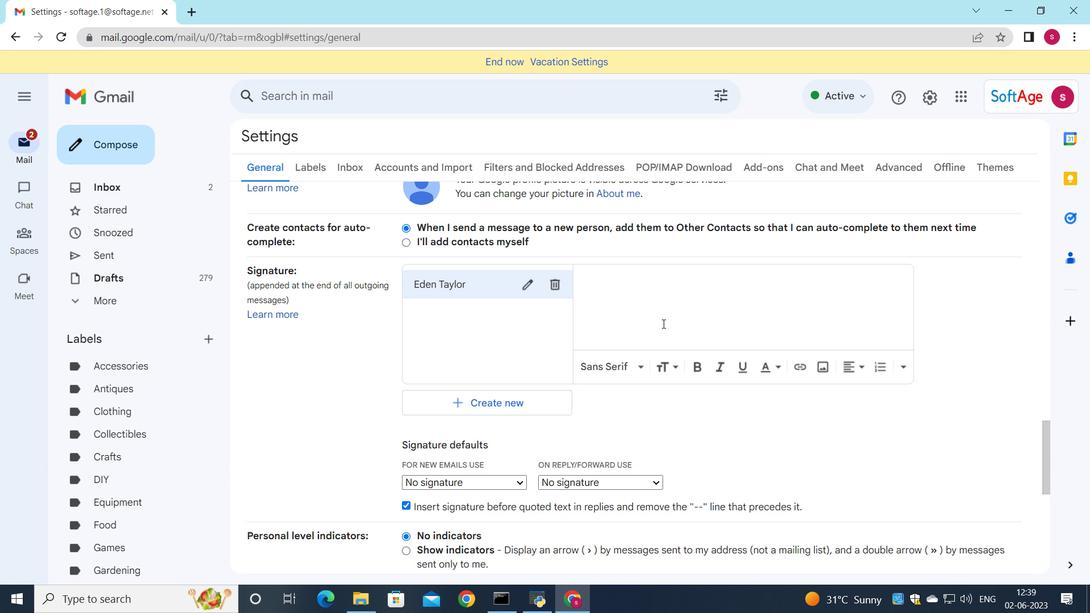 
Action: Mouse pressed left at (665, 313)
Screenshot: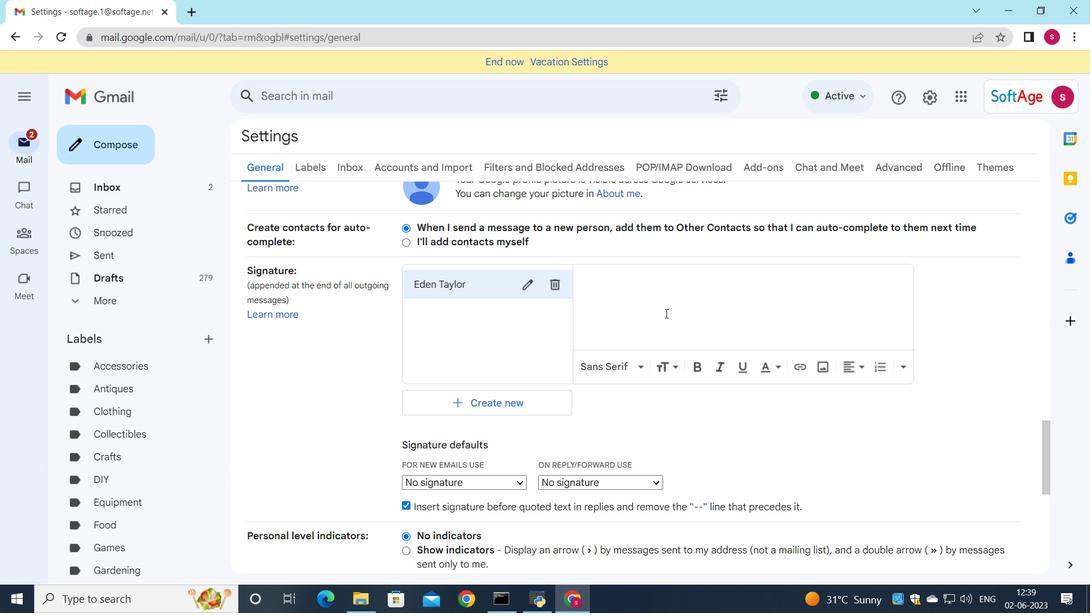 
Action: Key pressed <Key.shift>eden<Key.space><Key.shift>Tayloer
Screenshot: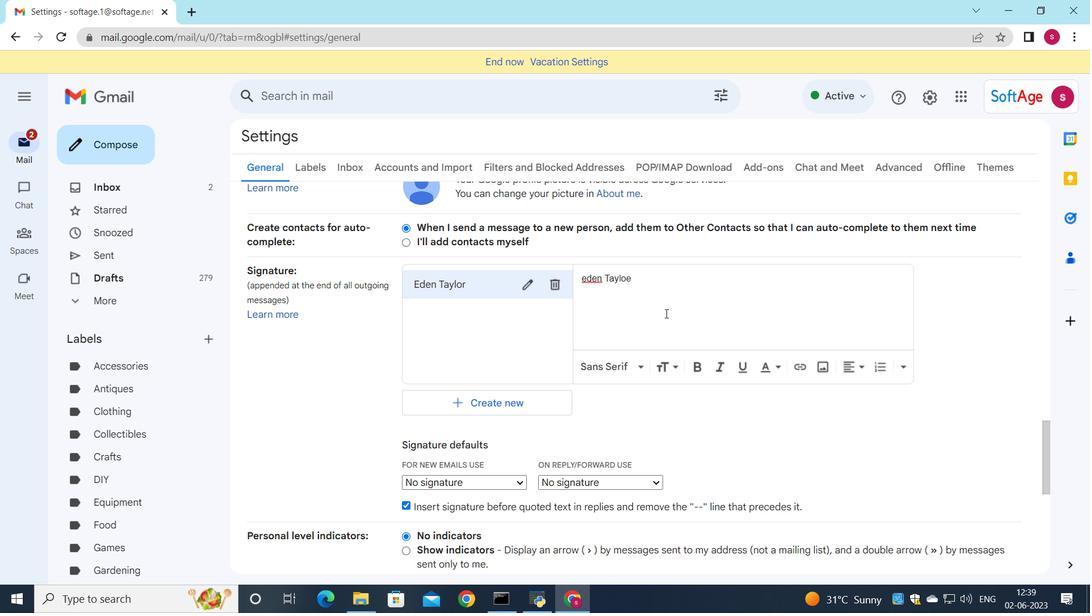 
Action: Mouse moved to (588, 278)
Screenshot: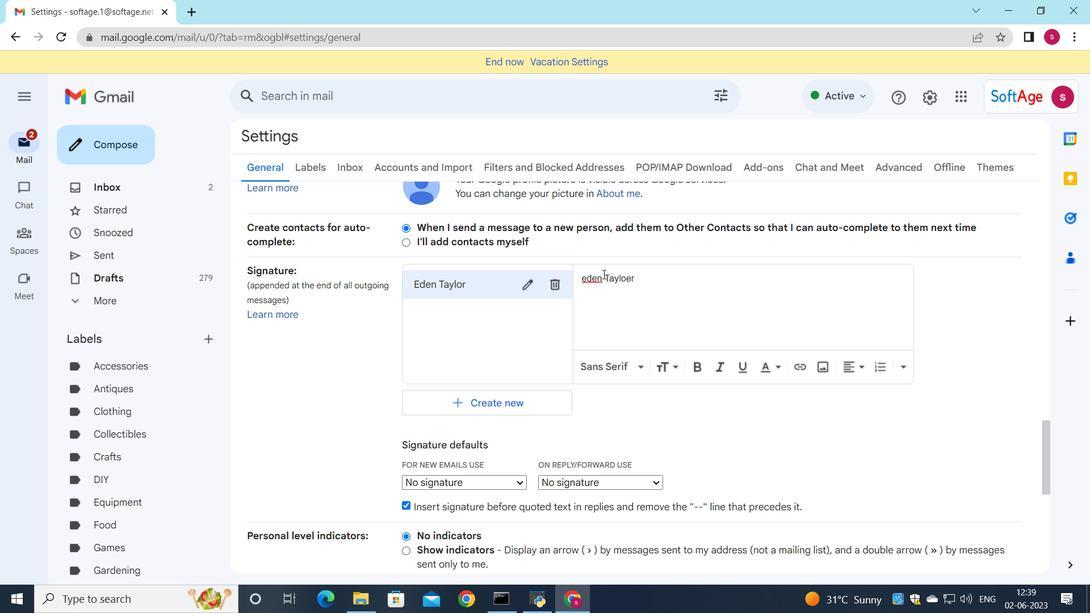 
Action: Mouse pressed left at (588, 278)
Screenshot: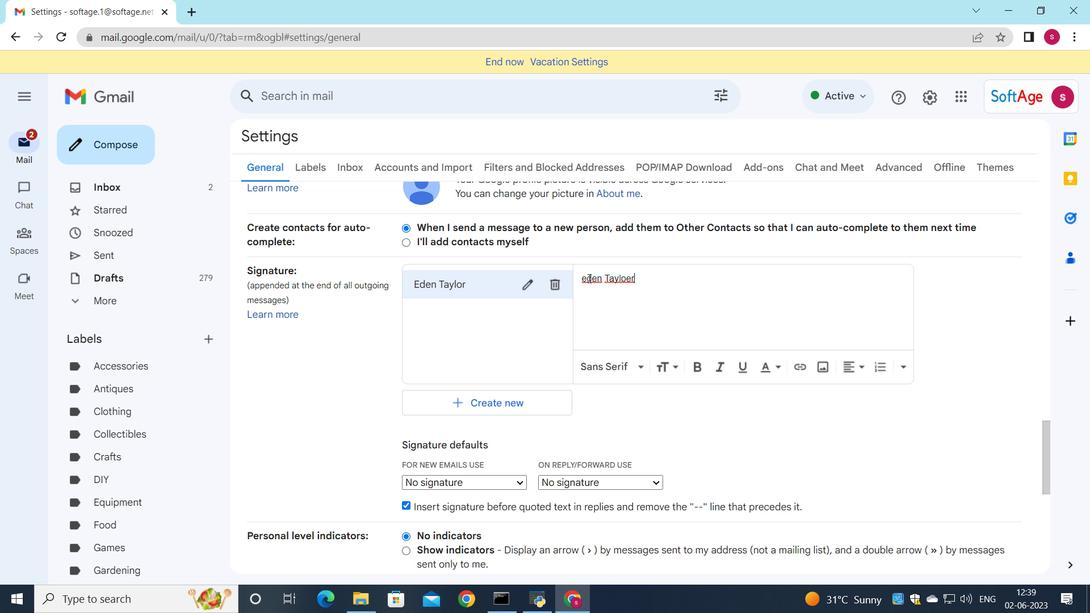 
Action: Key pressed <Key.backspace><Key.shift>E
Screenshot: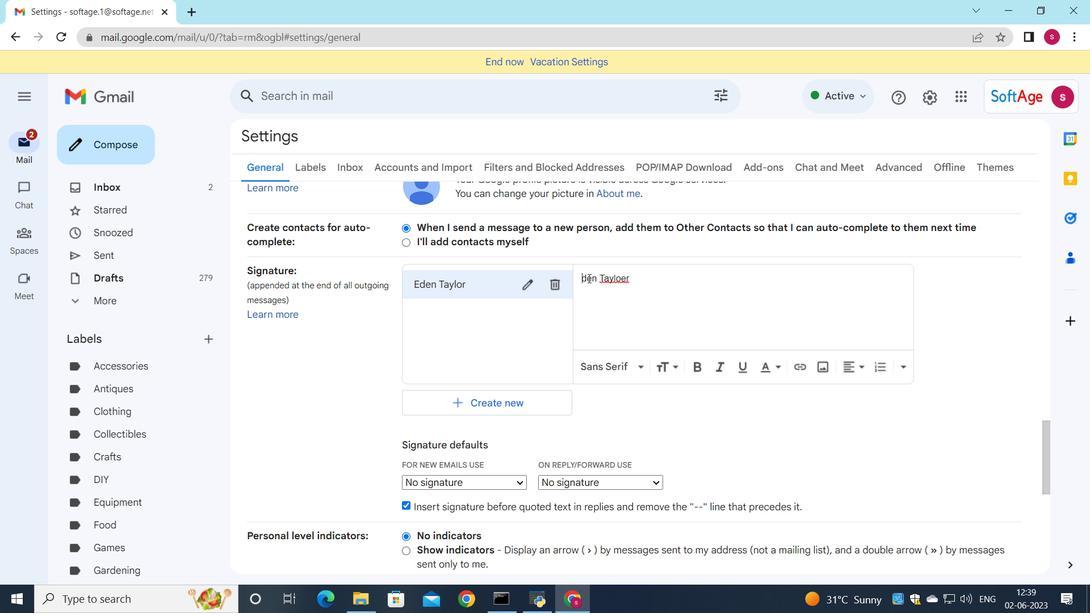 
Action: Mouse moved to (631, 278)
Screenshot: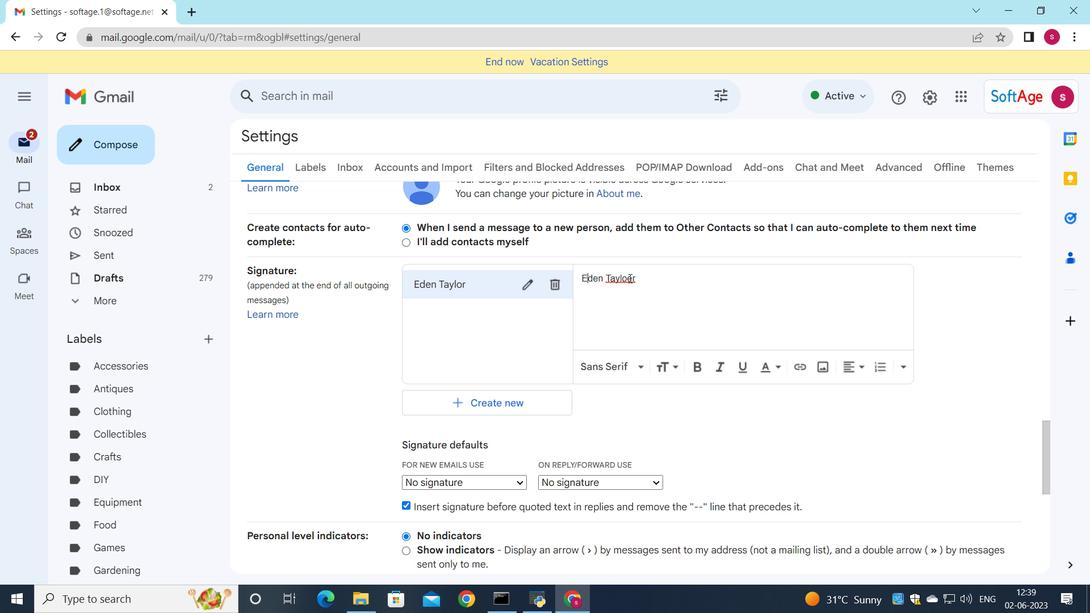 
Action: Mouse pressed left at (631, 278)
Screenshot: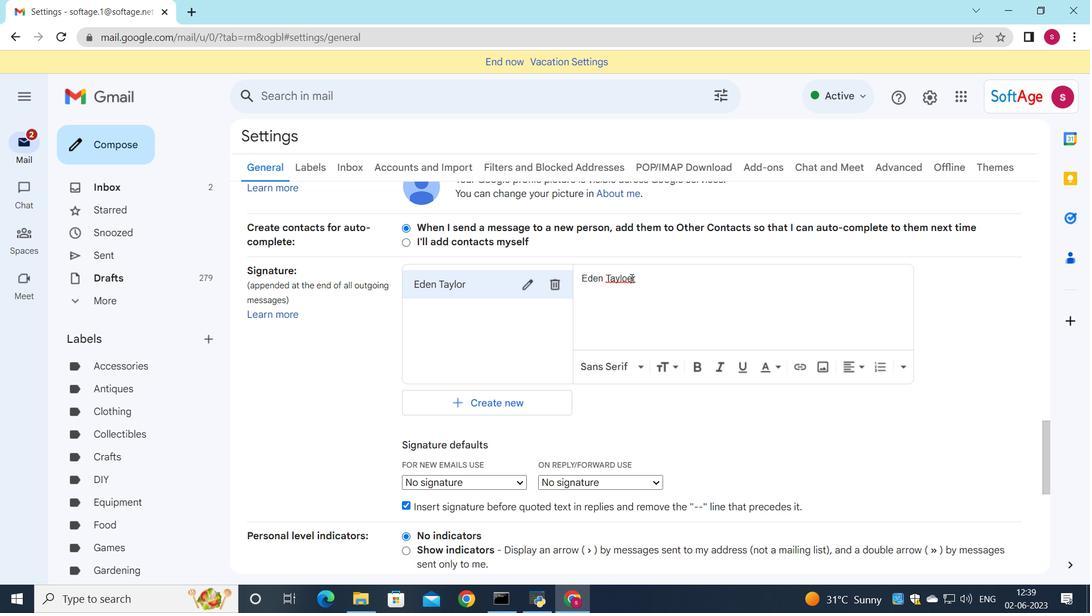 
Action: Key pressed <Key.backspace>
Screenshot: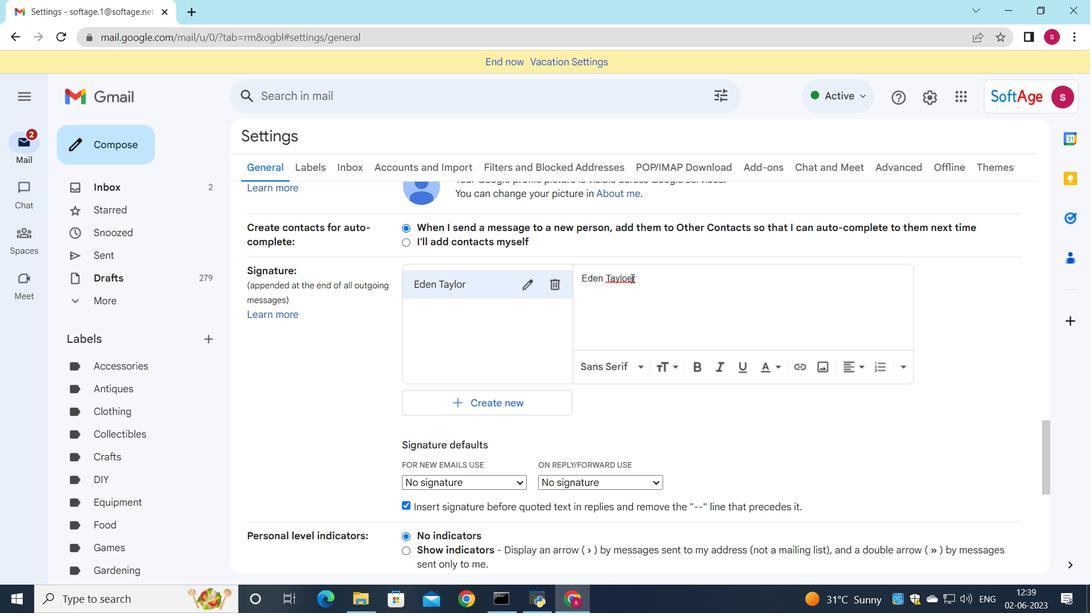 
Action: Mouse moved to (502, 478)
Screenshot: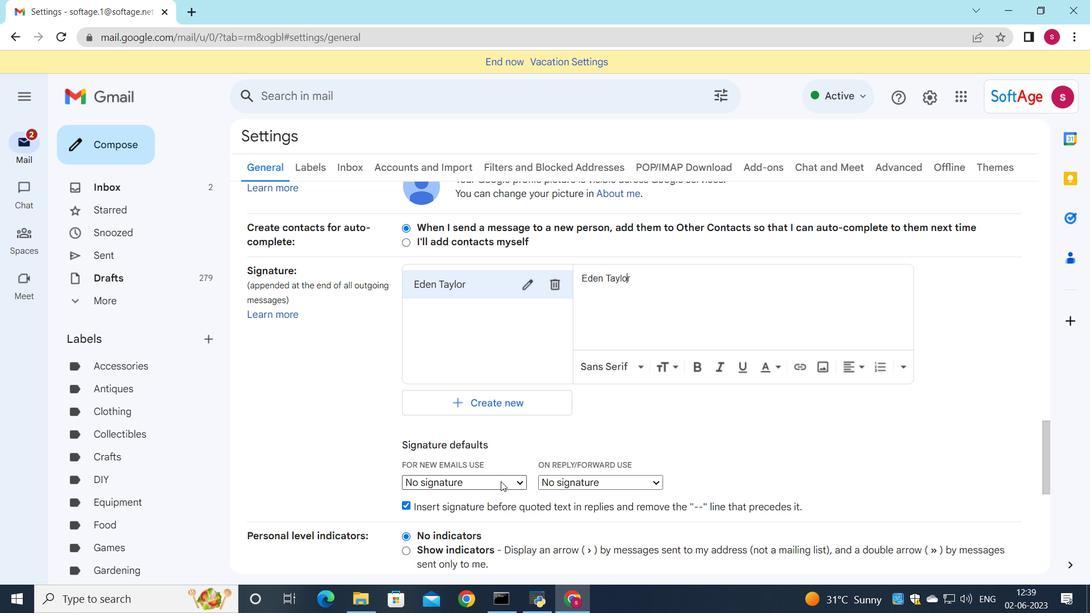 
Action: Mouse pressed left at (502, 478)
Screenshot: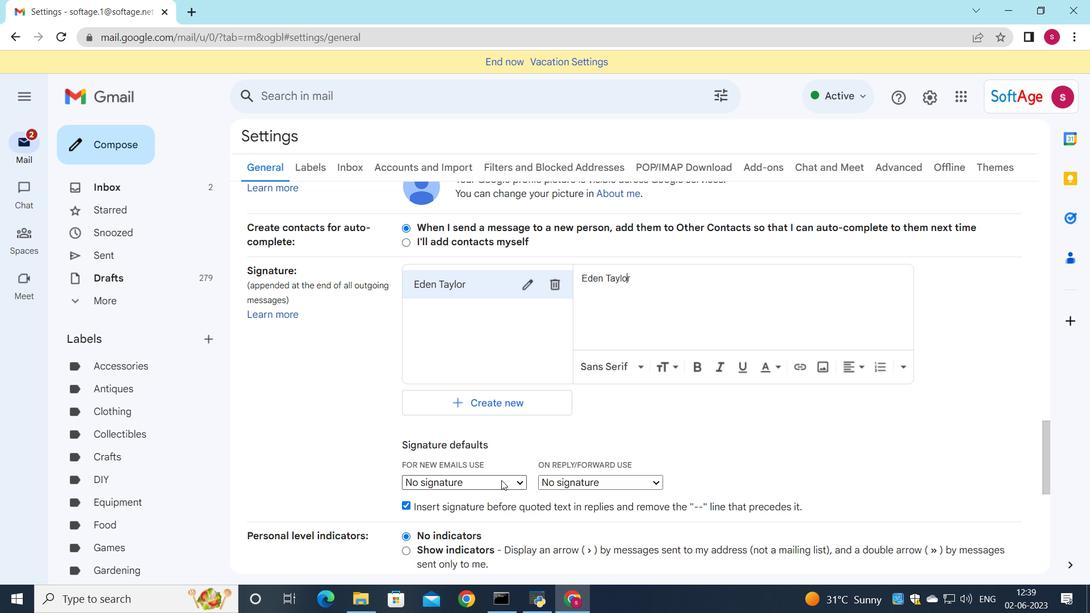 
Action: Mouse moved to (502, 511)
Screenshot: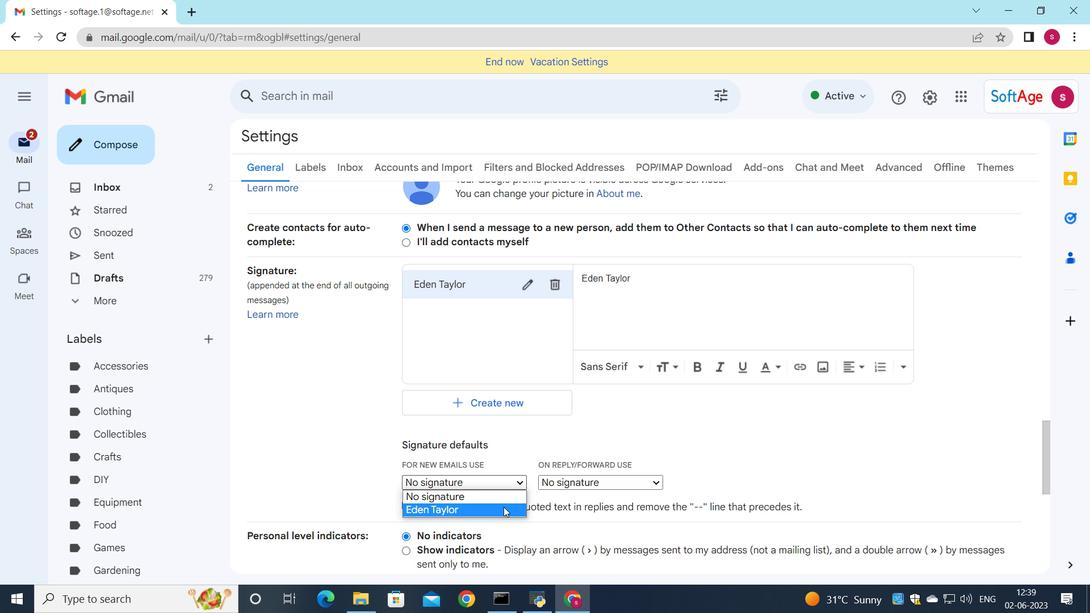 
Action: Mouse pressed left at (502, 511)
Screenshot: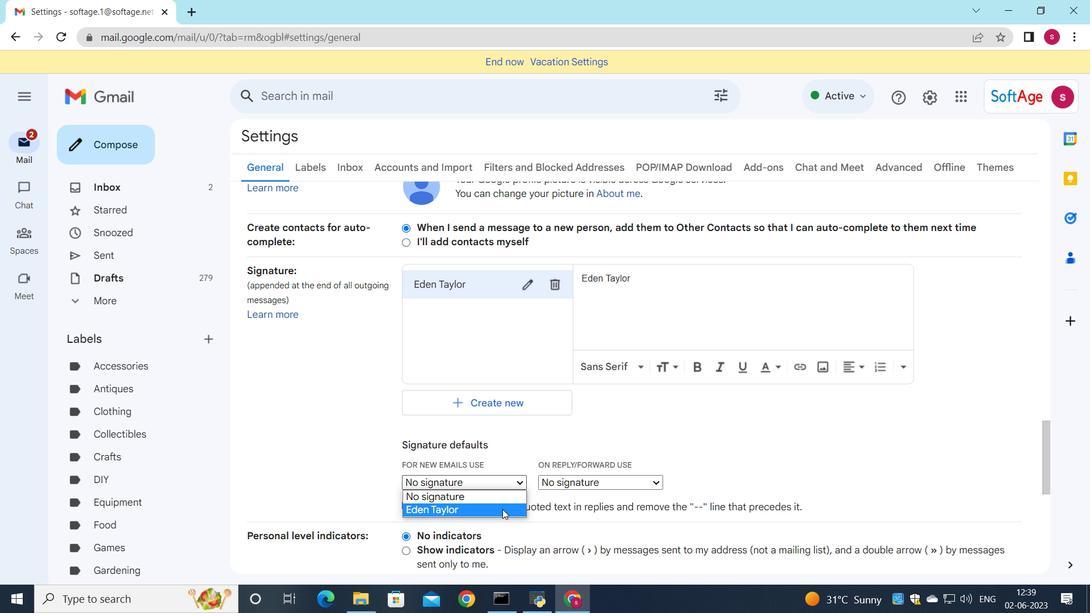 
Action: Mouse moved to (558, 479)
Screenshot: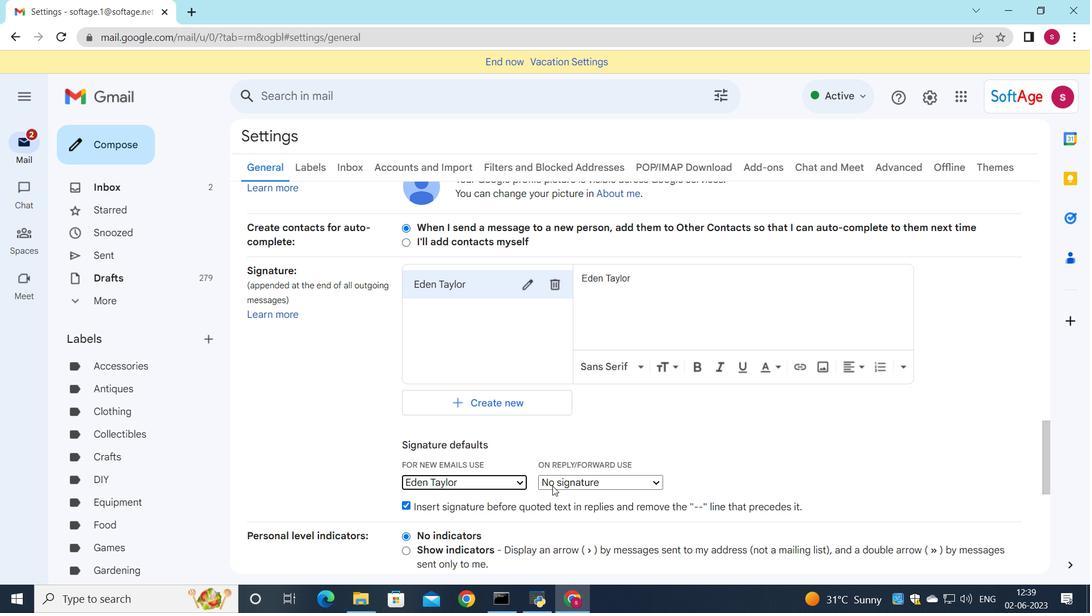 
Action: Mouse pressed left at (558, 479)
Screenshot: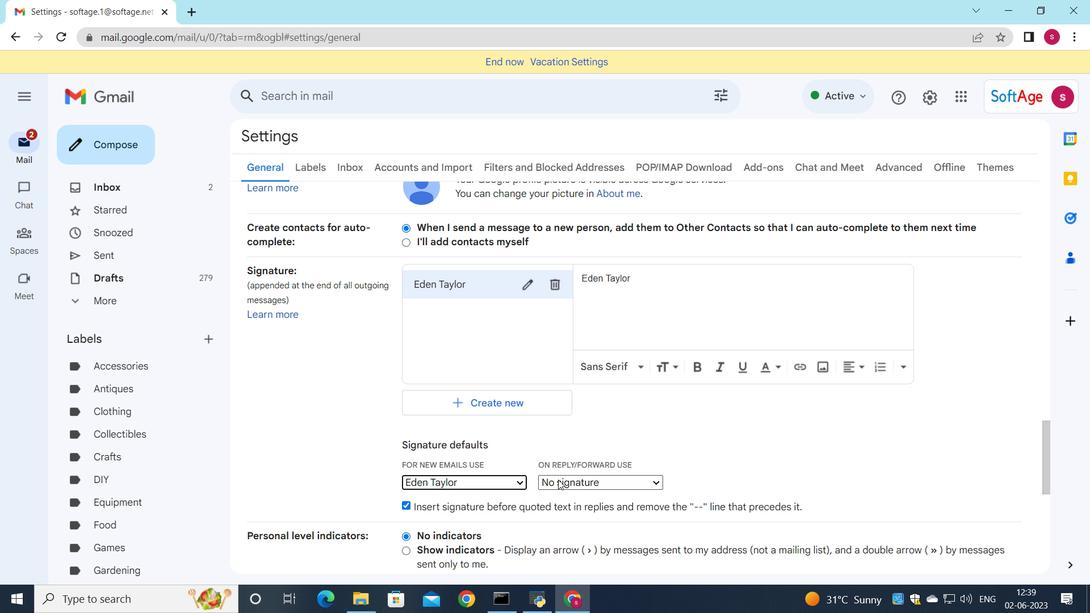 
Action: Mouse moved to (560, 511)
Screenshot: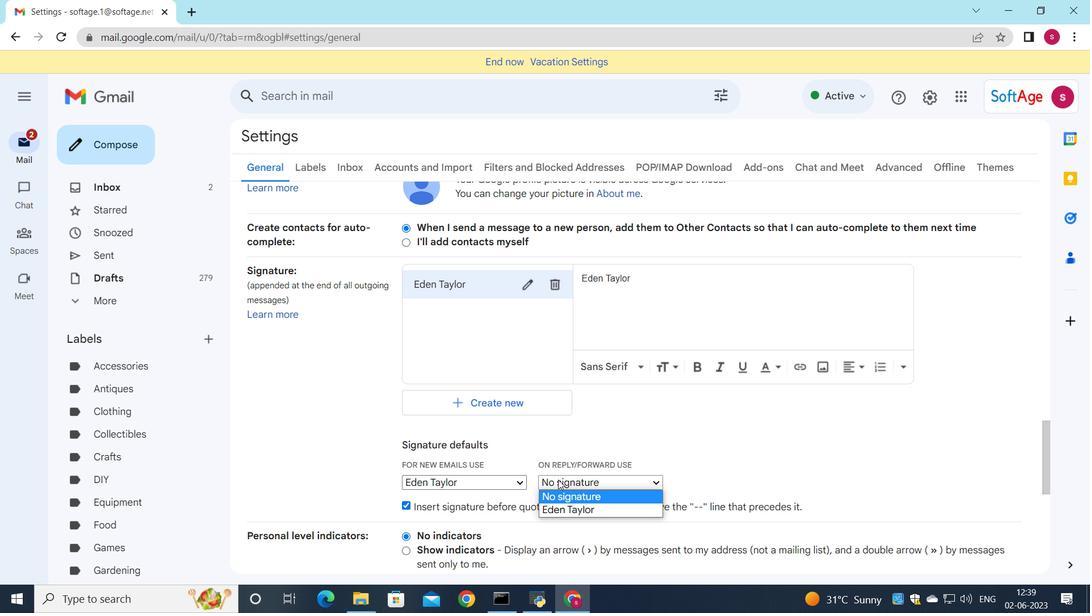 
Action: Mouse pressed left at (560, 511)
Screenshot: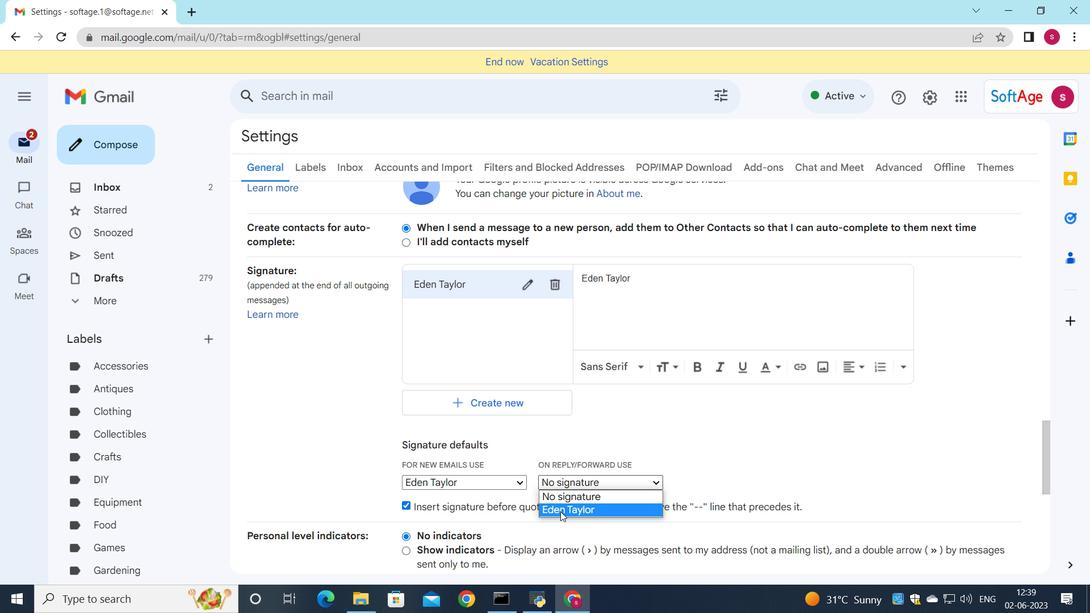 
Action: Mouse moved to (536, 434)
Screenshot: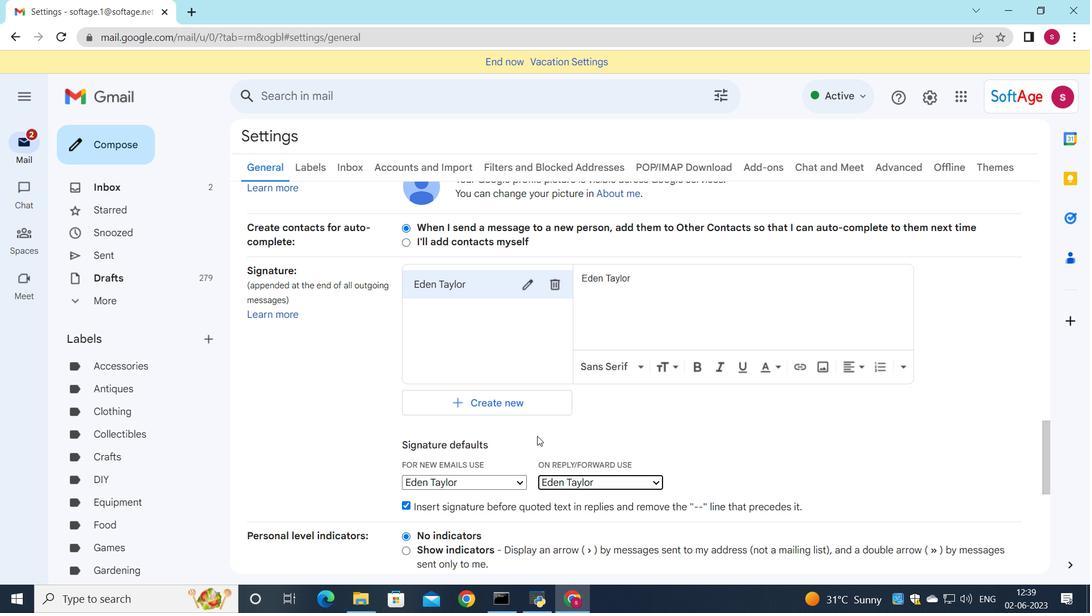 
Action: Mouse scrolled (536, 433) with delta (0, 0)
Screenshot: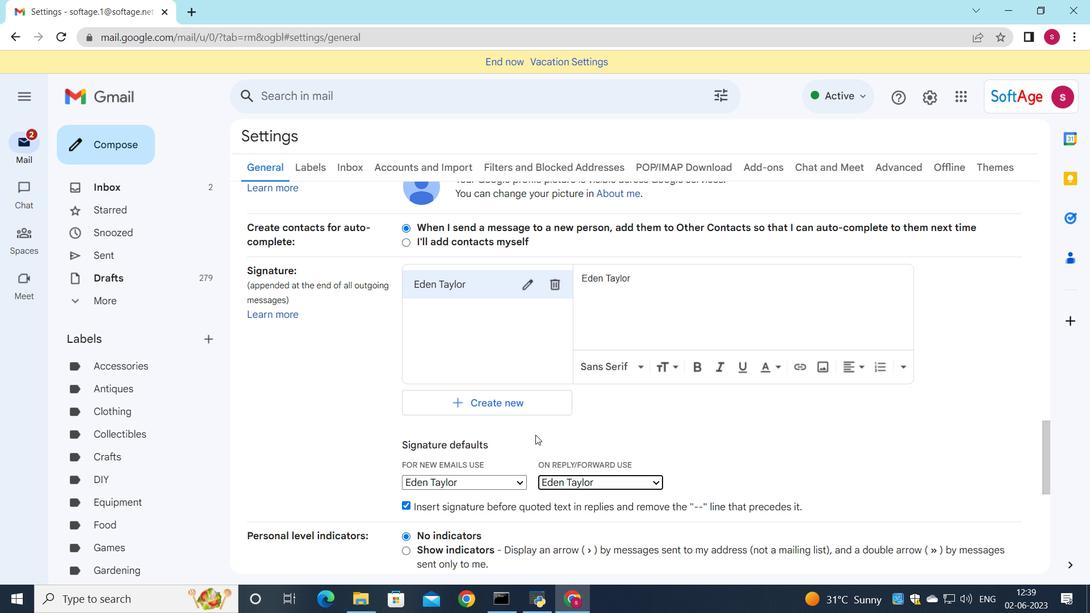 
Action: Mouse scrolled (536, 433) with delta (0, 0)
Screenshot: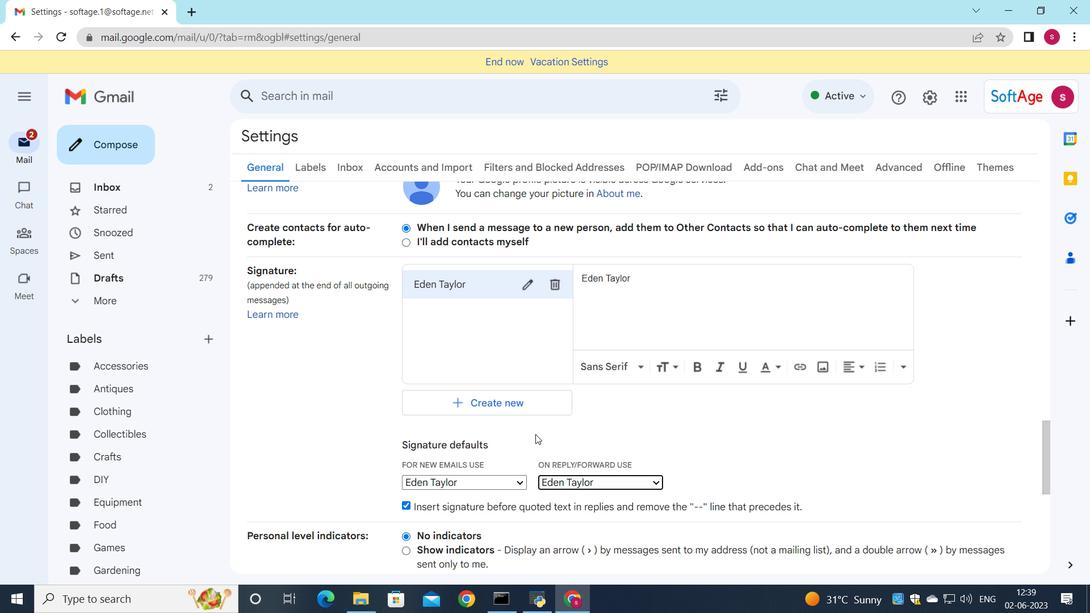 
Action: Mouse scrolled (536, 433) with delta (0, 0)
Screenshot: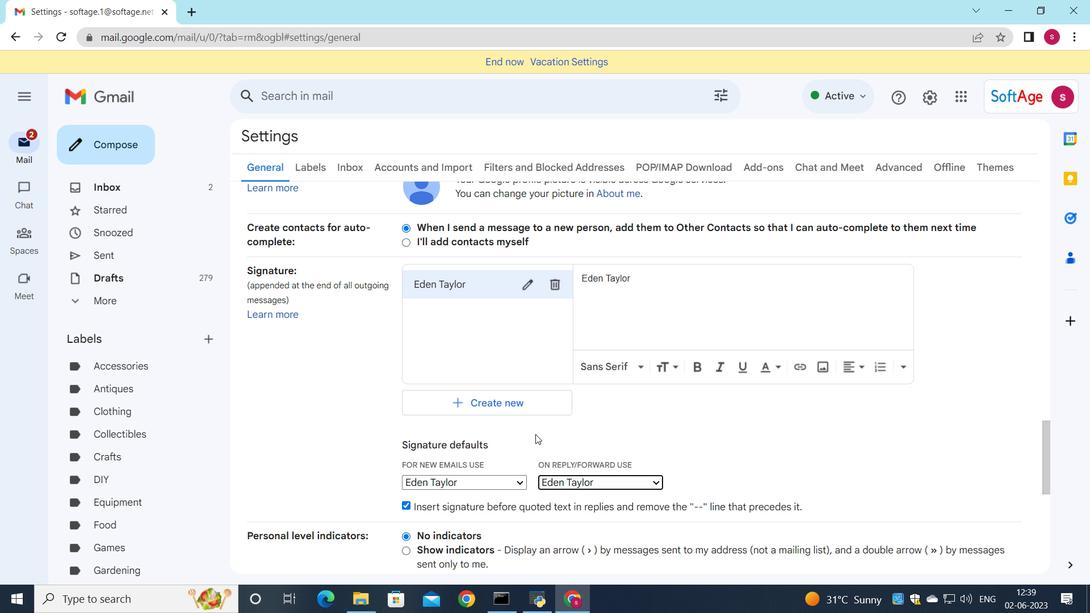
Action: Mouse scrolled (536, 433) with delta (0, 0)
Screenshot: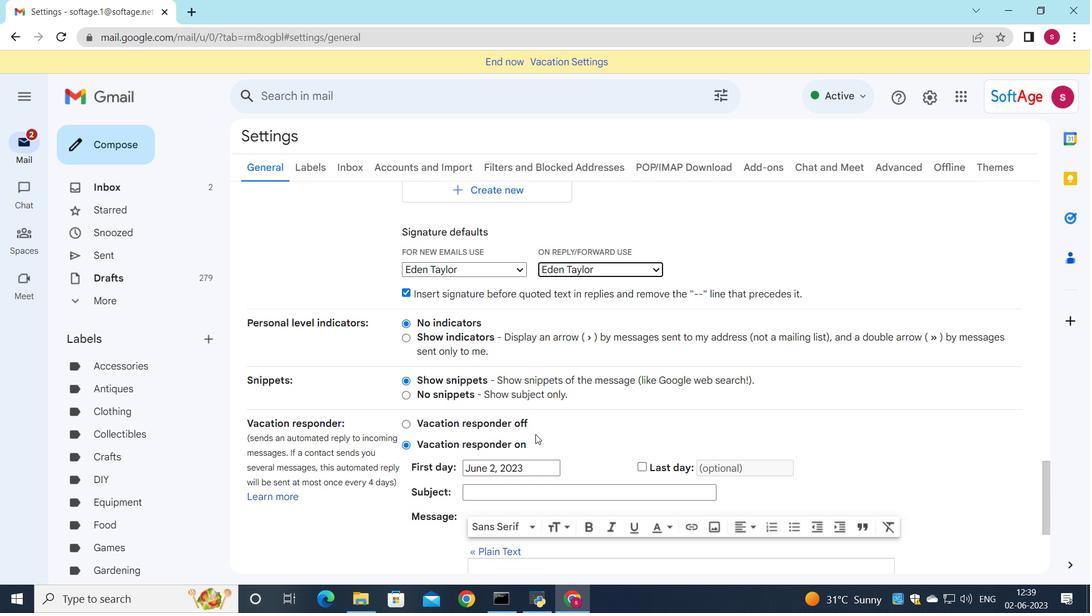 
Action: Mouse scrolled (536, 433) with delta (0, 0)
Screenshot: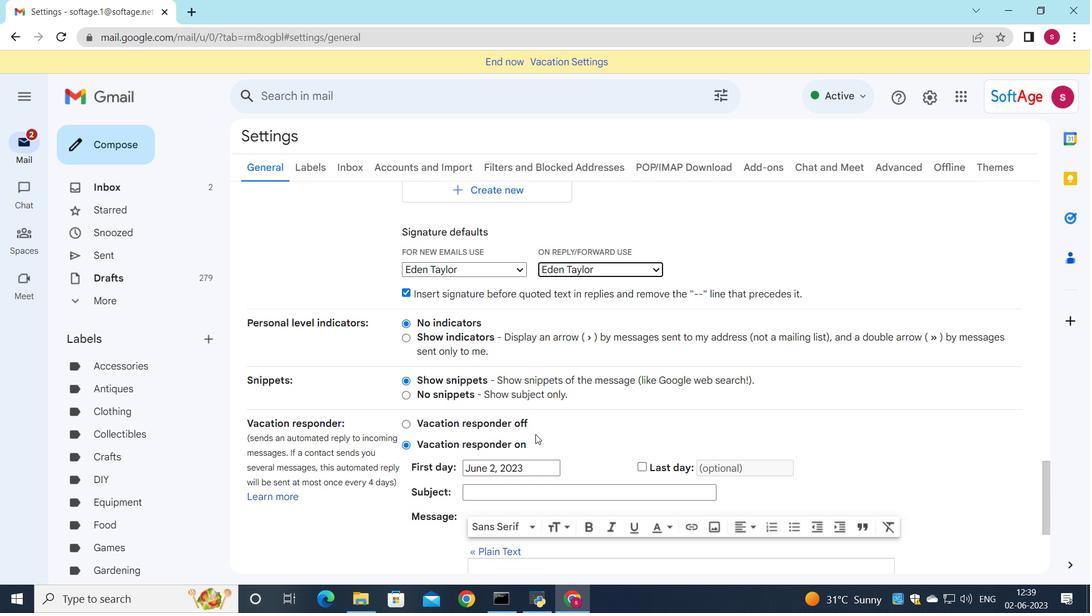 
Action: Mouse scrolled (536, 433) with delta (0, 0)
Screenshot: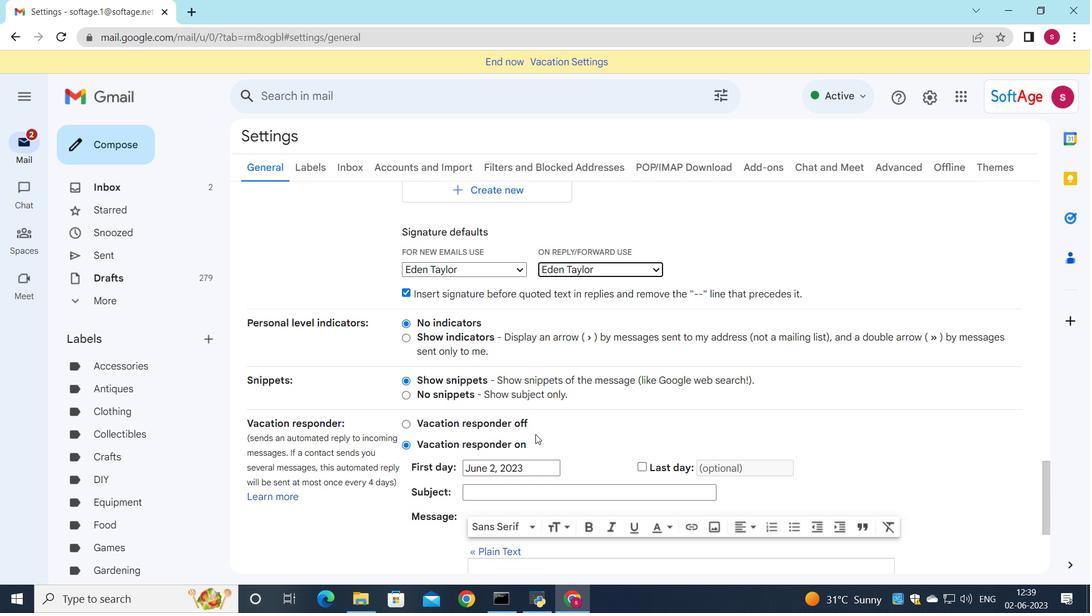 
Action: Mouse scrolled (536, 433) with delta (0, 0)
Screenshot: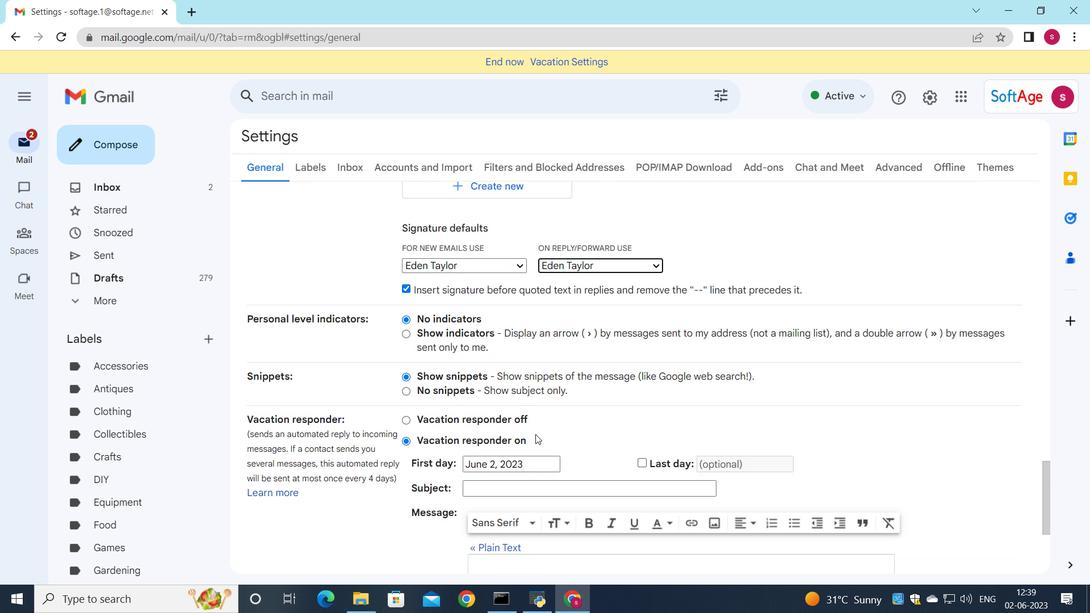 
Action: Mouse moved to (587, 499)
Screenshot: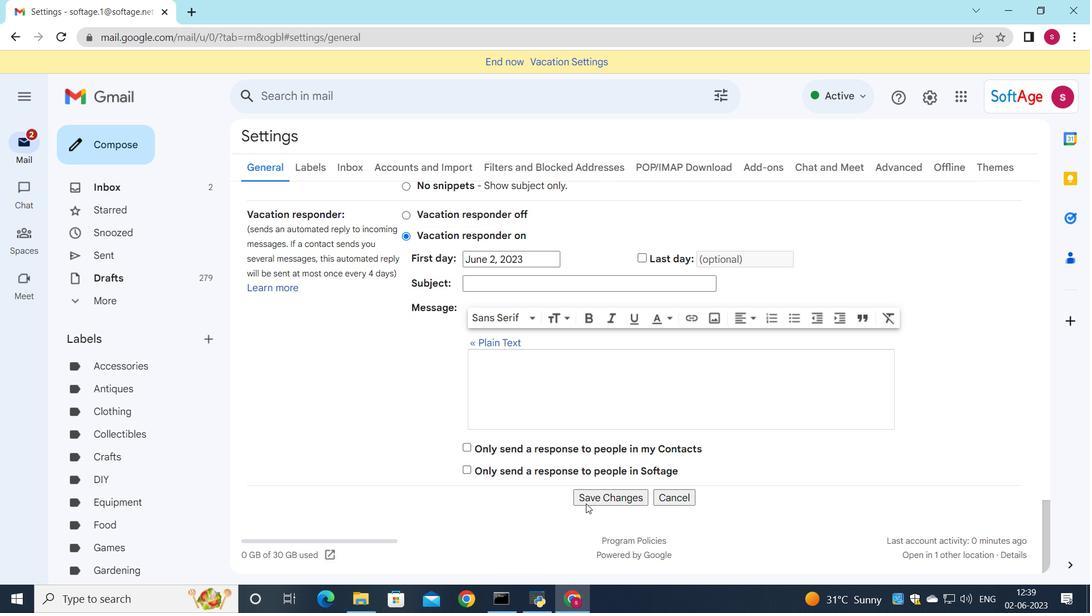 
Action: Mouse pressed left at (587, 499)
Screenshot: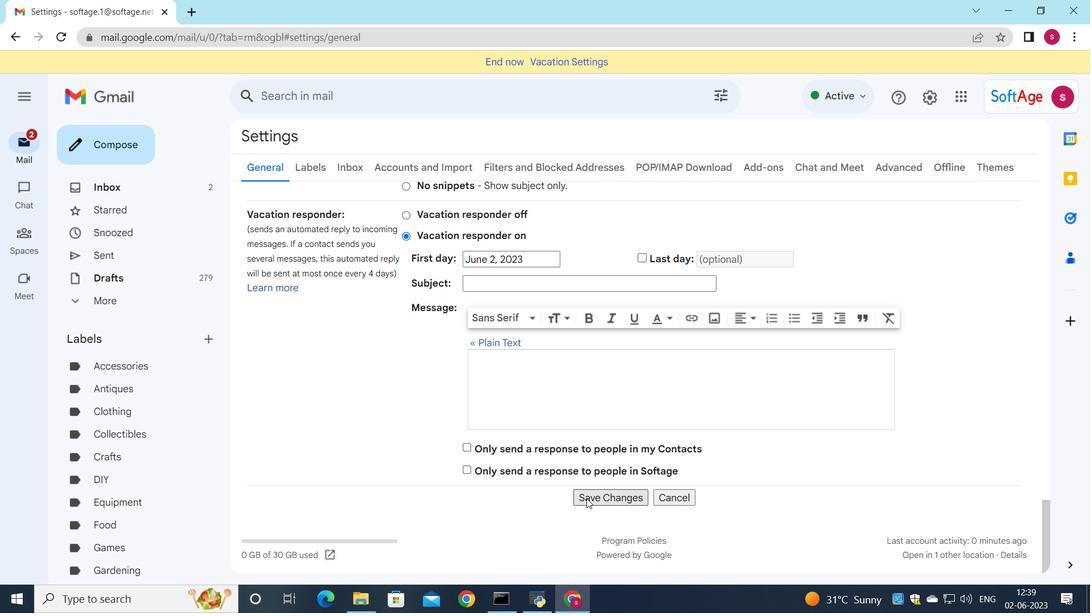 
Action: Mouse moved to (561, 469)
Screenshot: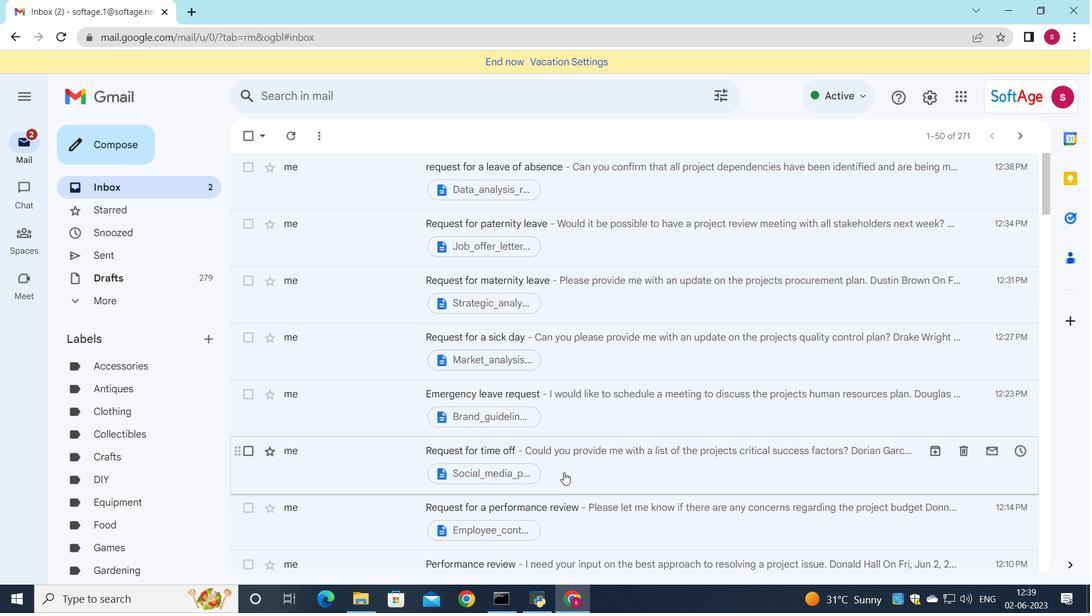 
Action: Mouse scrolled (561, 468) with delta (0, 0)
Screenshot: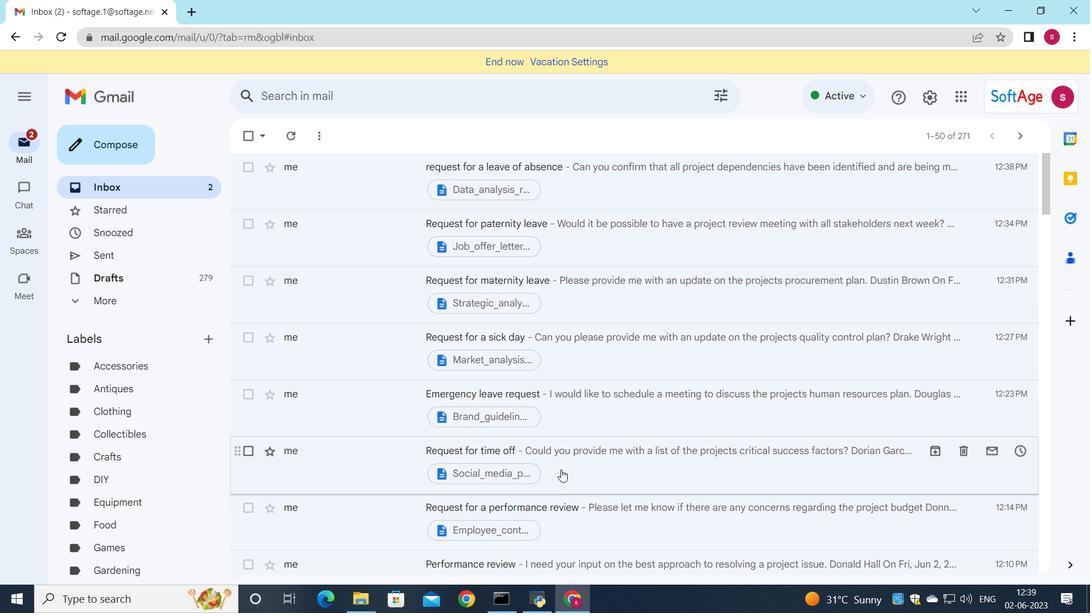
Action: Mouse scrolled (561, 468) with delta (0, 0)
Screenshot: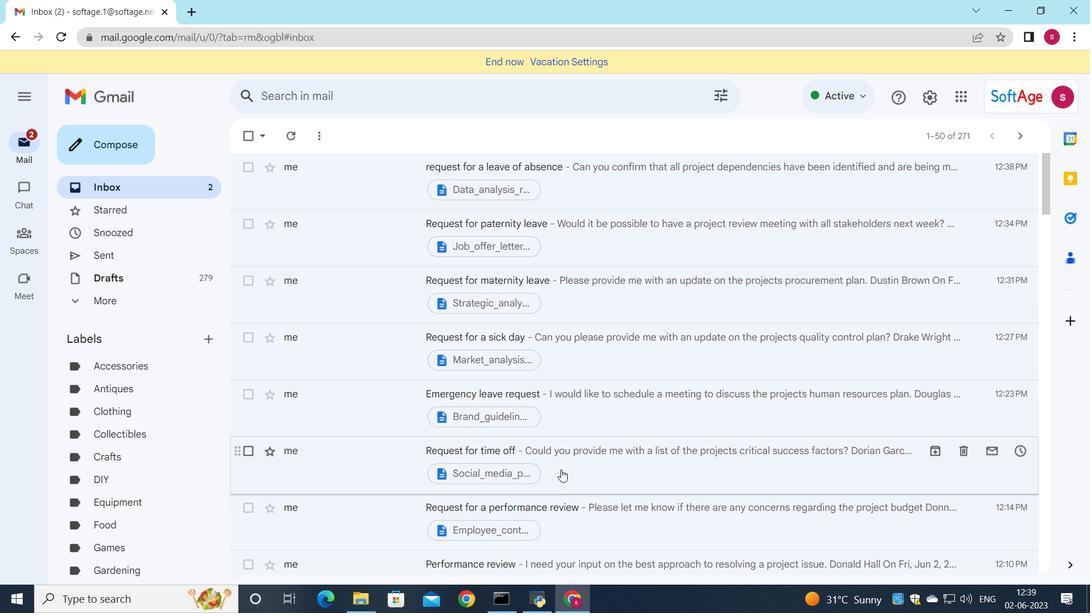 
Action: Mouse scrolled (561, 468) with delta (0, 0)
Screenshot: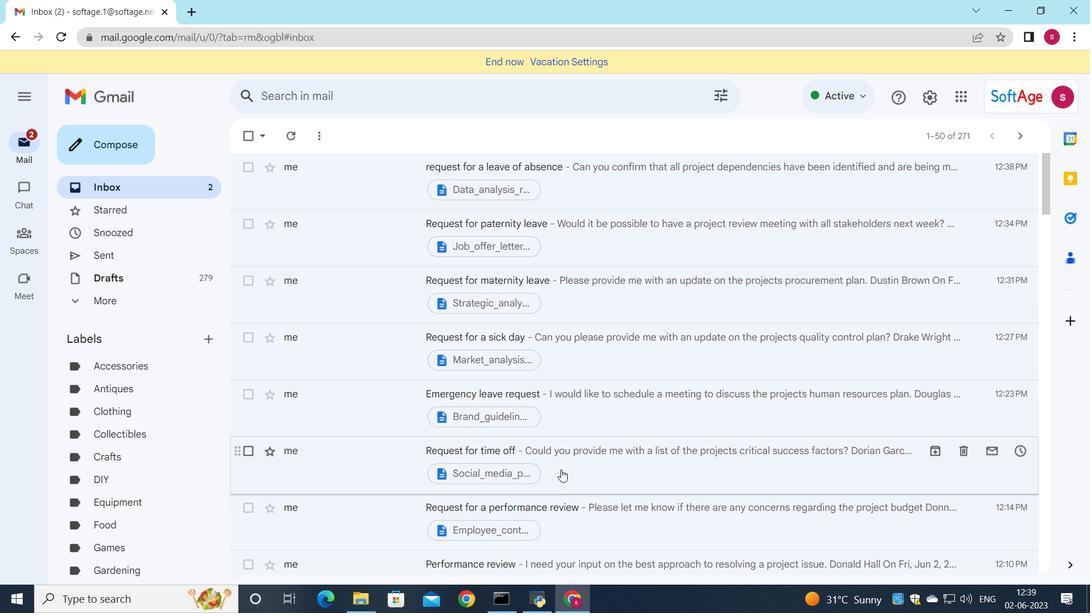 
Action: Mouse scrolled (561, 468) with delta (0, 0)
Screenshot: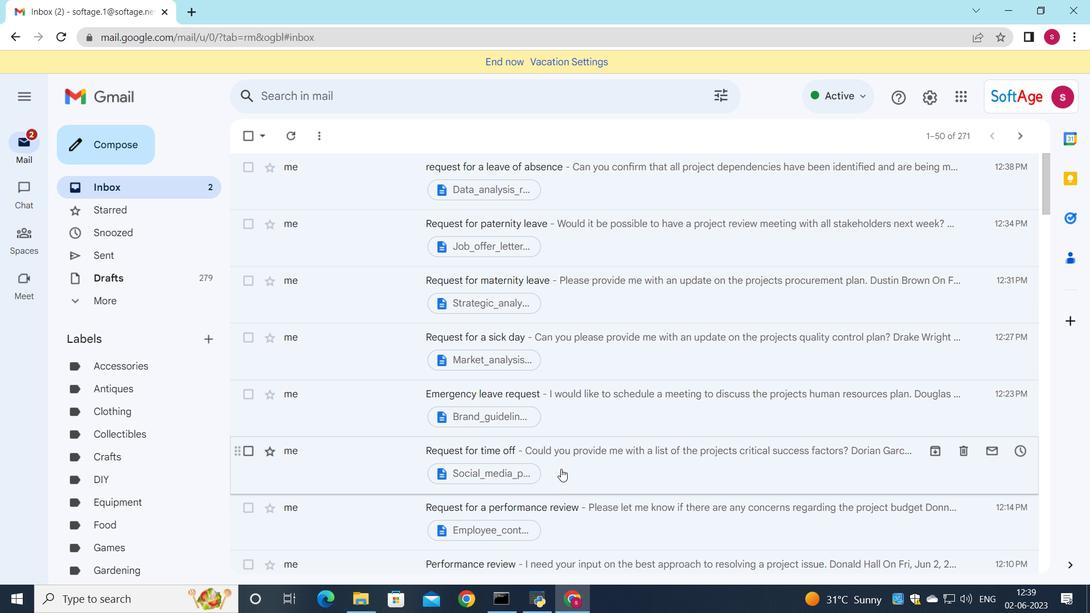 
Action: Mouse scrolled (561, 468) with delta (0, 0)
Screenshot: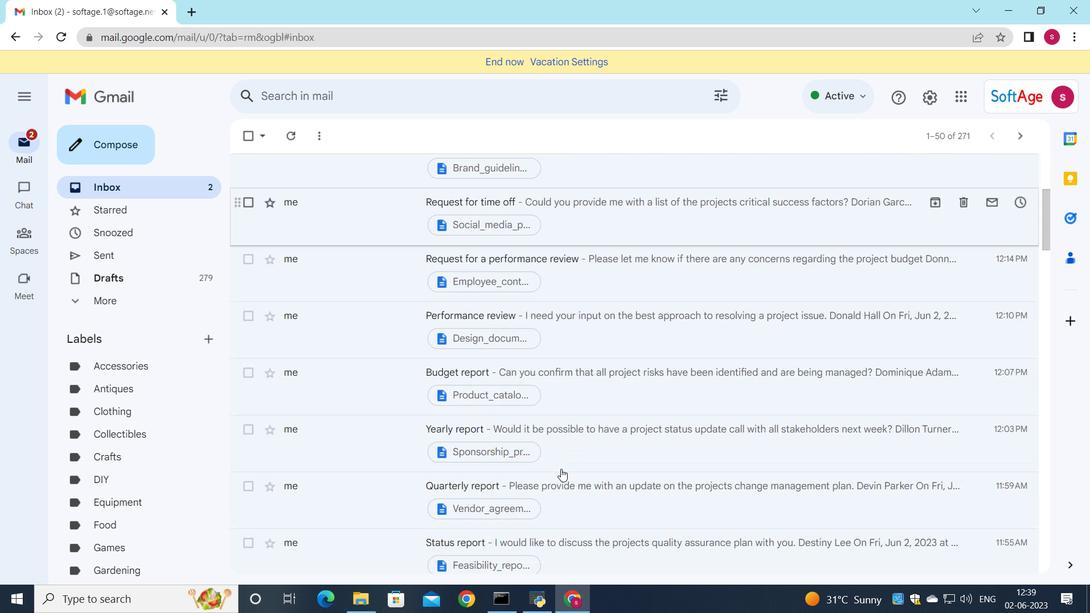 
Action: Mouse scrolled (561, 468) with delta (0, 0)
Screenshot: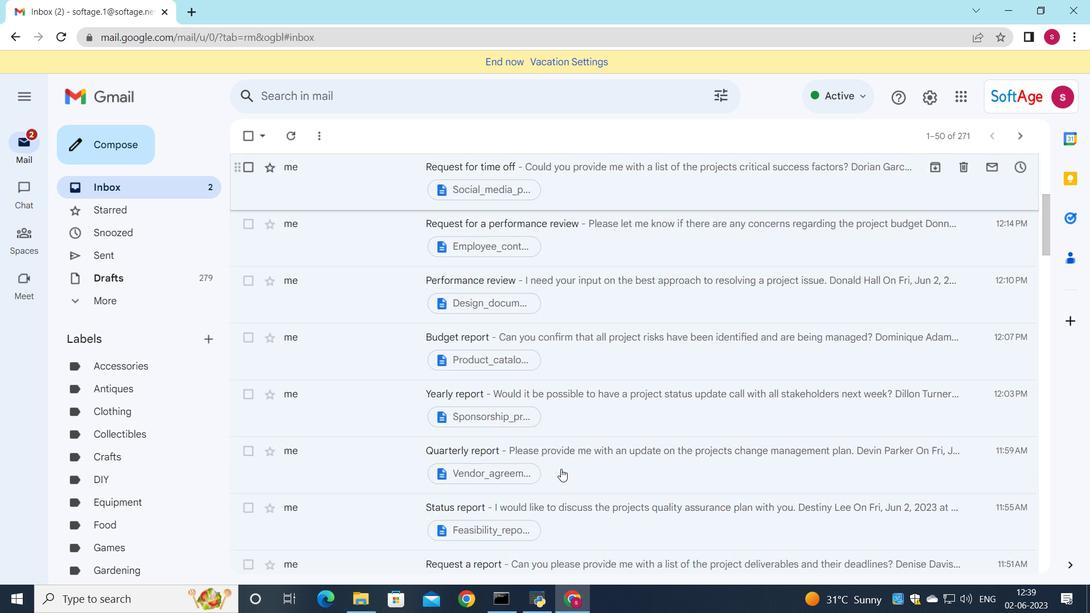 
Action: Mouse scrolled (561, 468) with delta (0, 0)
Screenshot: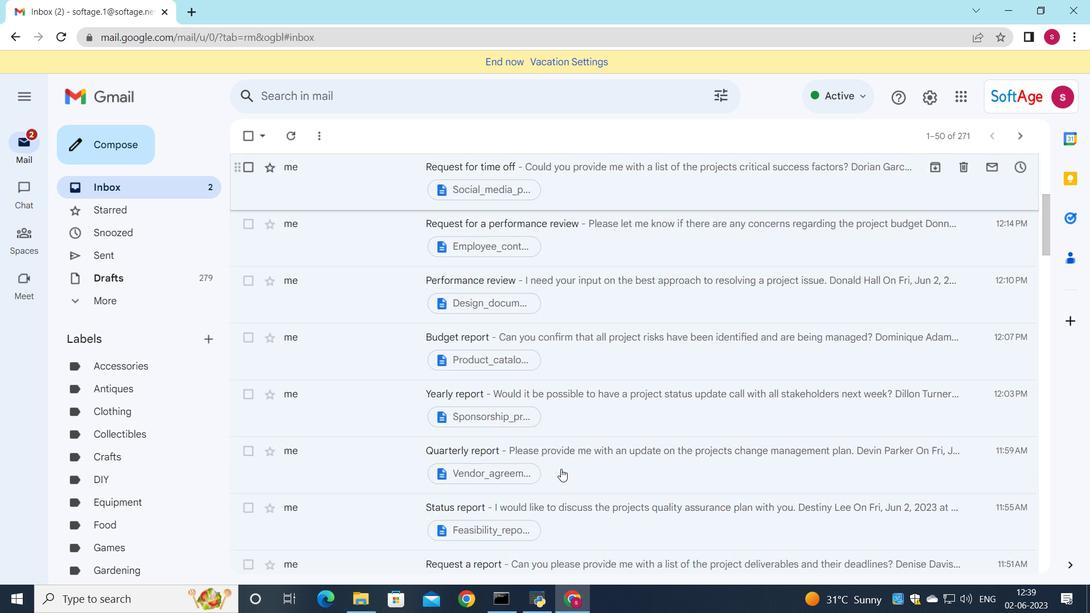 
Action: Mouse moved to (570, 472)
Screenshot: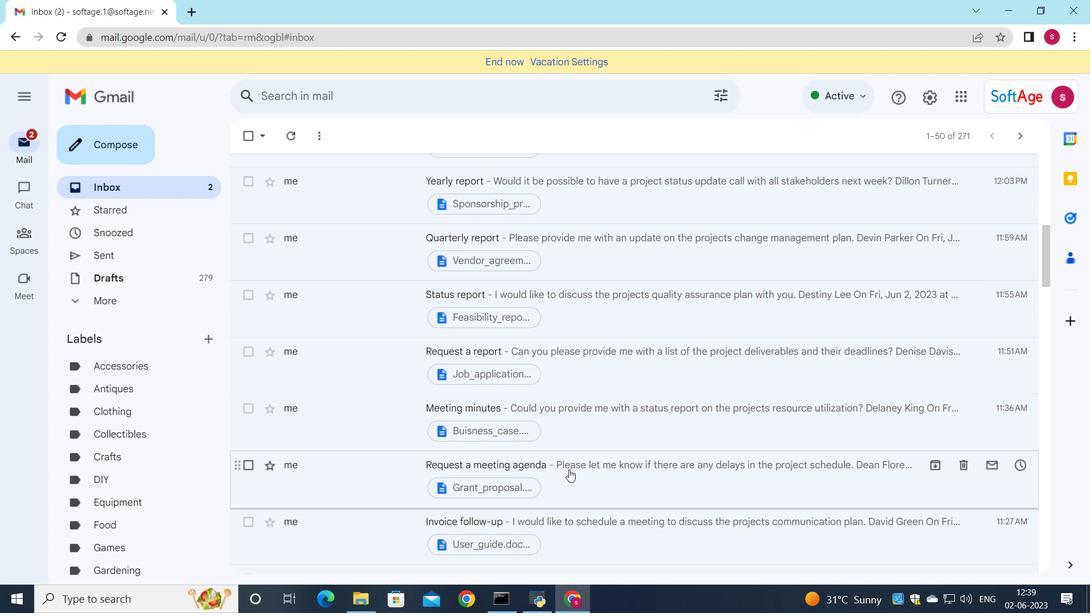 
Action: Mouse pressed left at (570, 472)
Screenshot: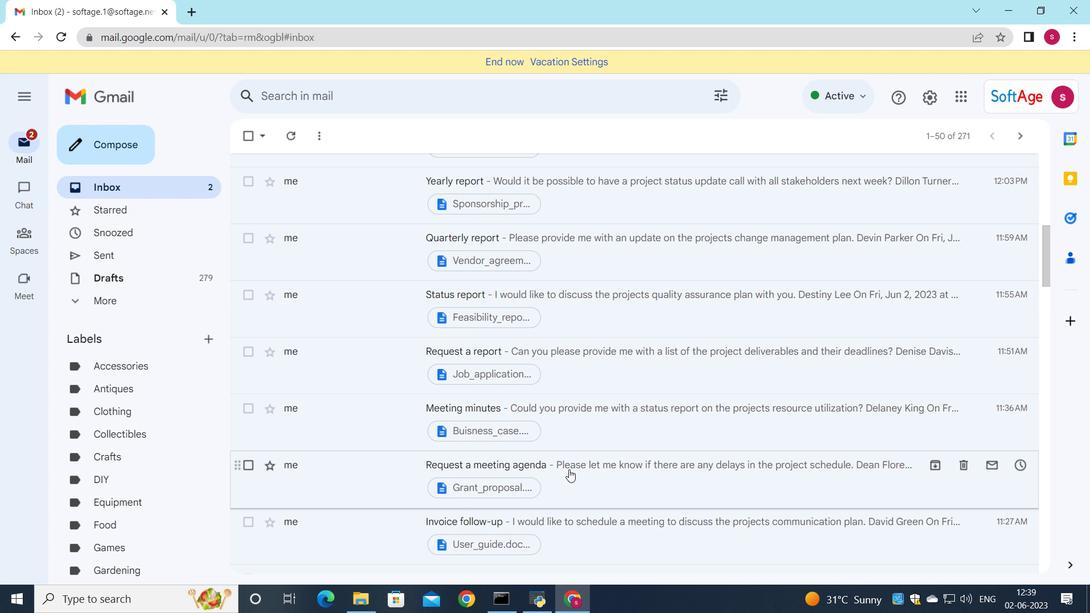
Action: Mouse moved to (495, 471)
Screenshot: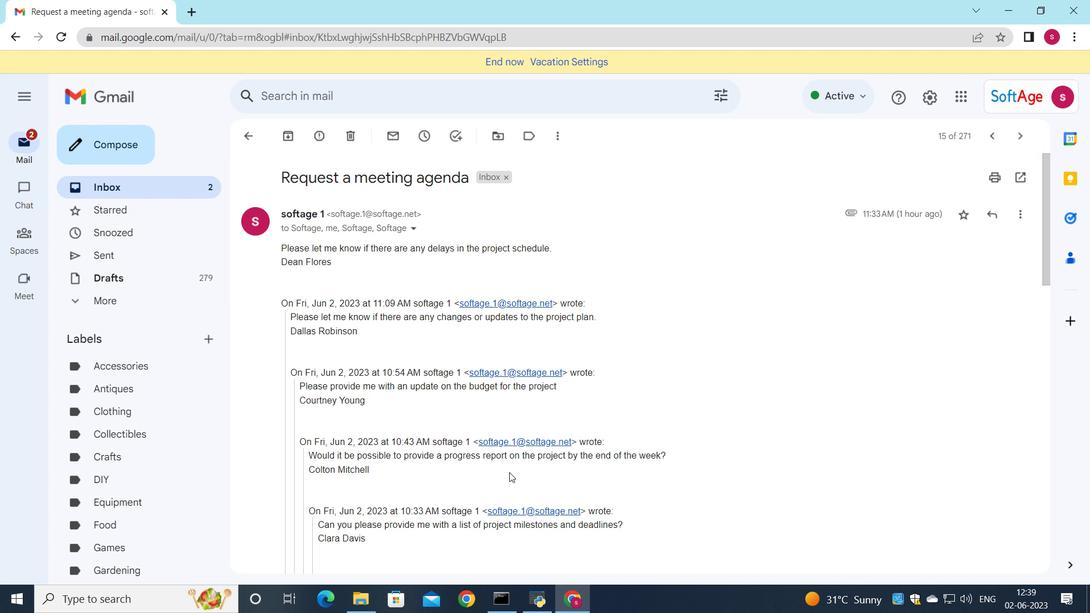 
Action: Mouse scrolled (495, 471) with delta (0, 0)
Screenshot: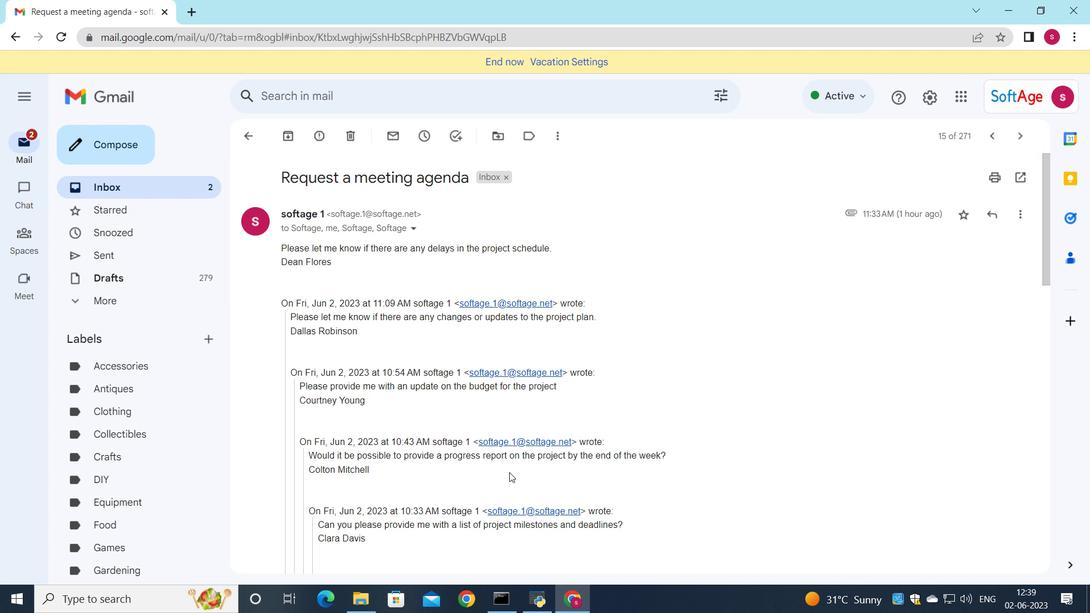 
Action: Mouse moved to (491, 474)
Screenshot: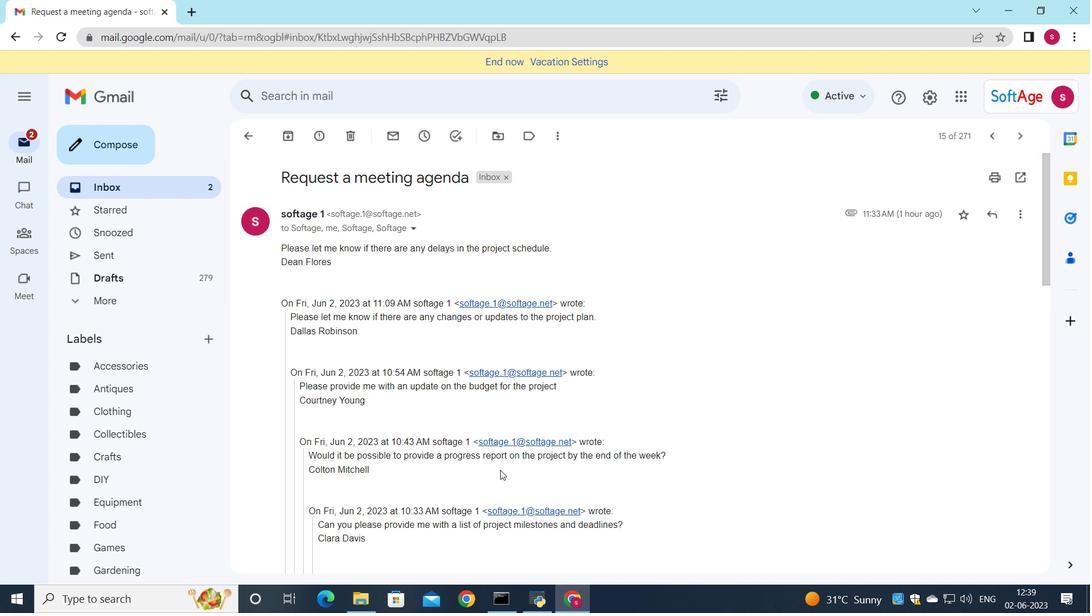 
Action: Mouse scrolled (491, 474) with delta (0, 0)
Screenshot: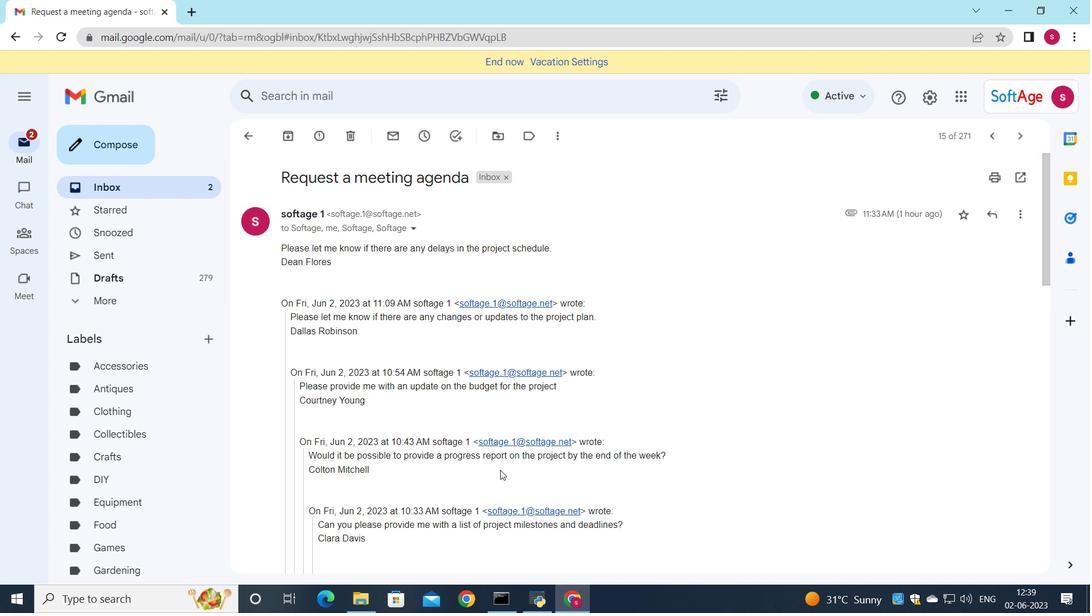 
Action: Mouse moved to (484, 477)
Screenshot: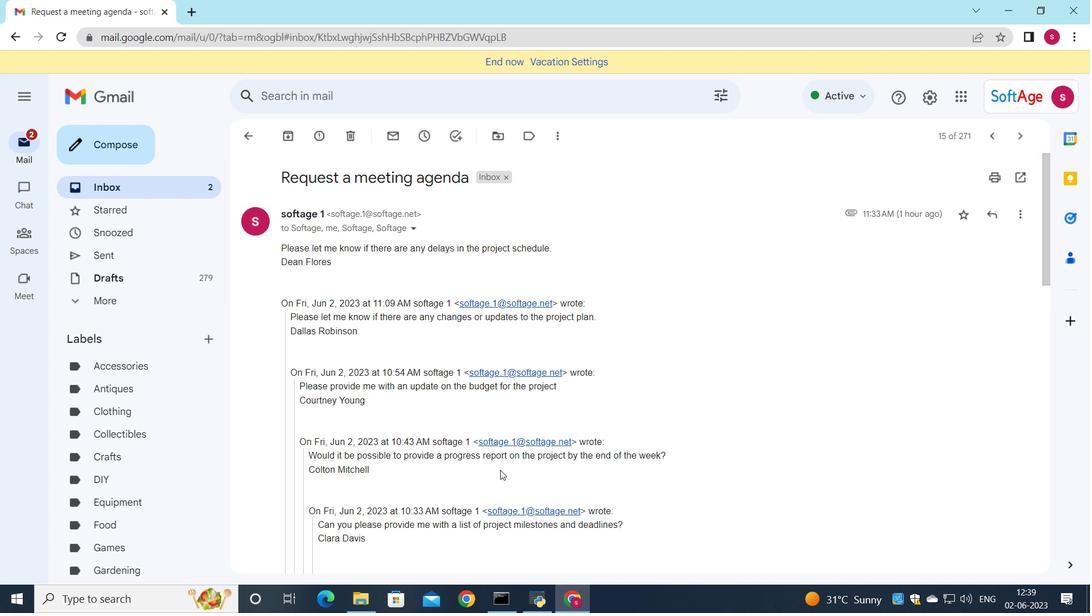 
Action: Mouse scrolled (484, 476) with delta (0, 0)
Screenshot: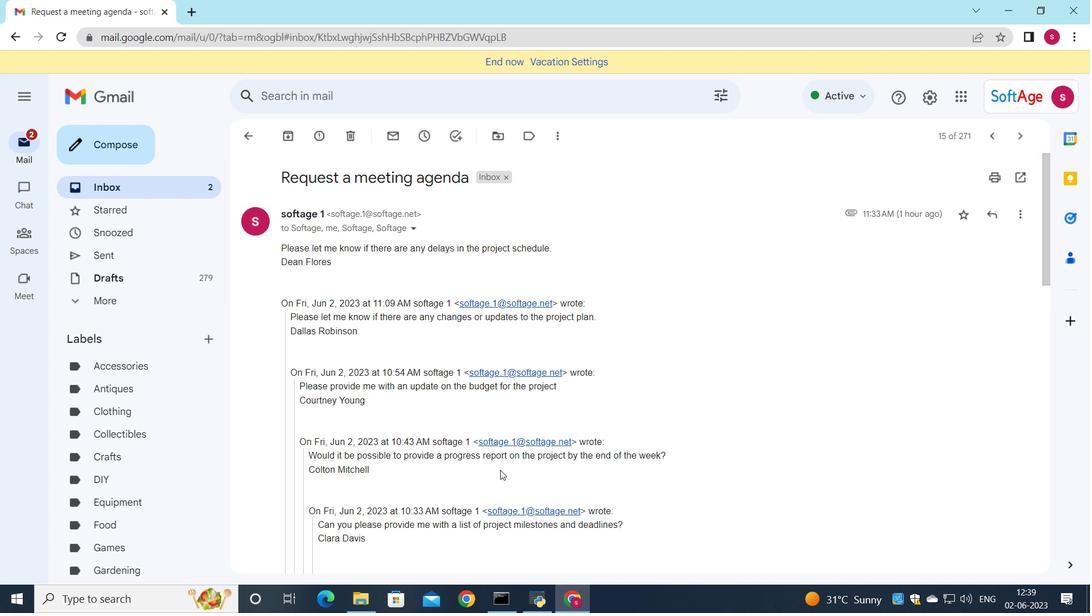 
Action: Mouse moved to (476, 482)
Screenshot: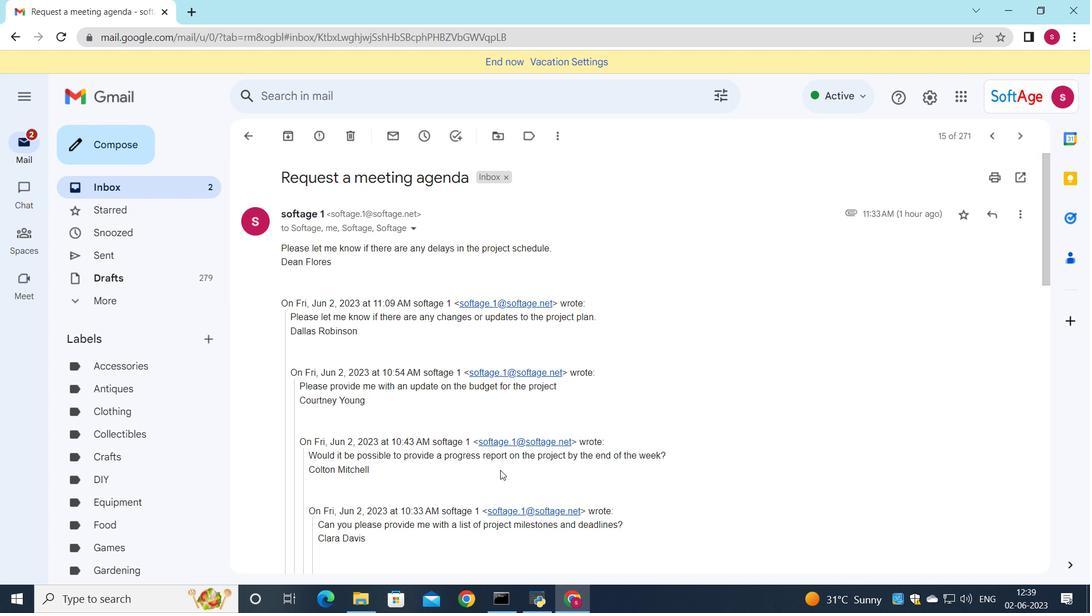 
Action: Mouse scrolled (476, 481) with delta (0, 0)
Screenshot: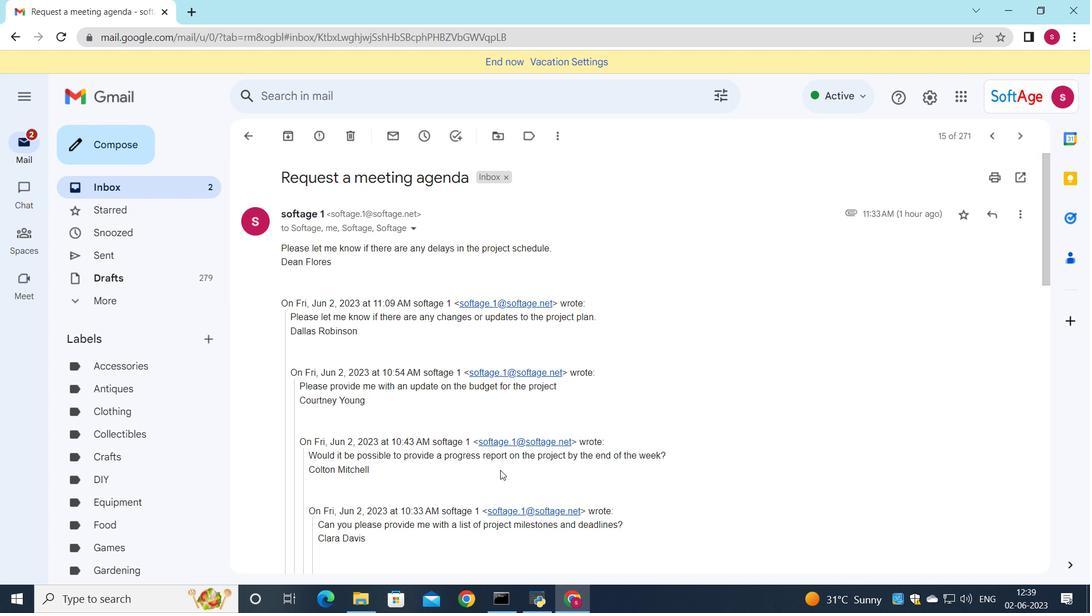
Action: Mouse moved to (453, 500)
Screenshot: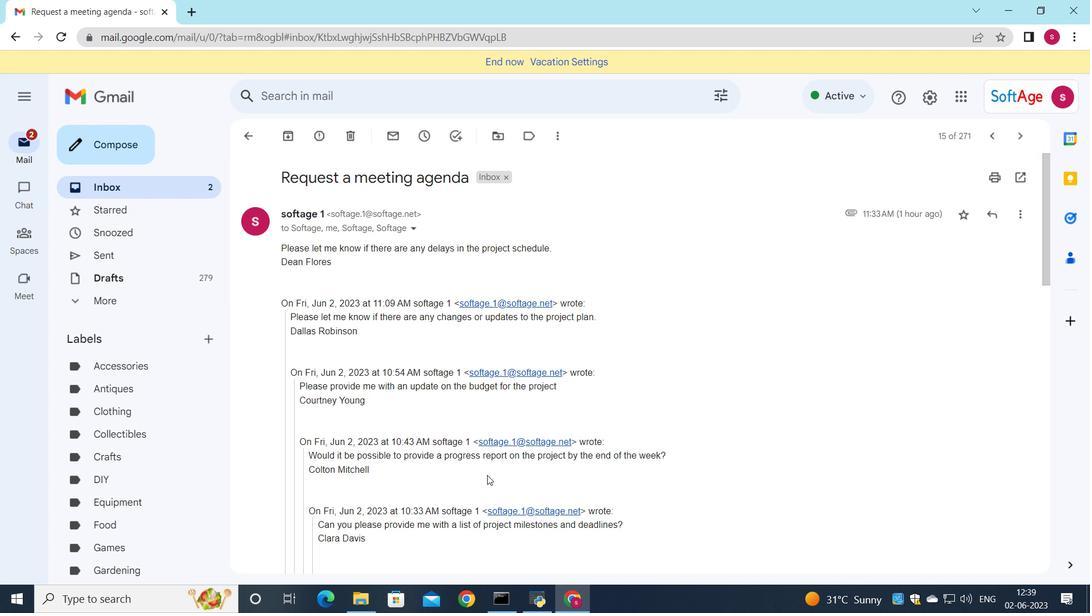 
Action: Mouse scrolled (453, 500) with delta (0, 0)
Screenshot: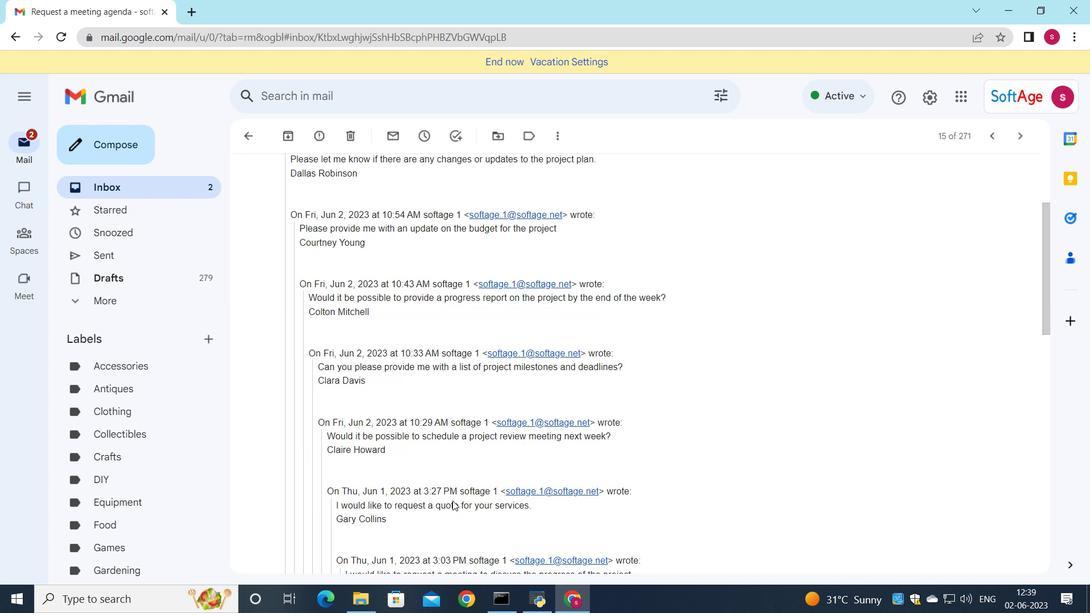 
Action: Mouse scrolled (453, 500) with delta (0, 0)
Screenshot: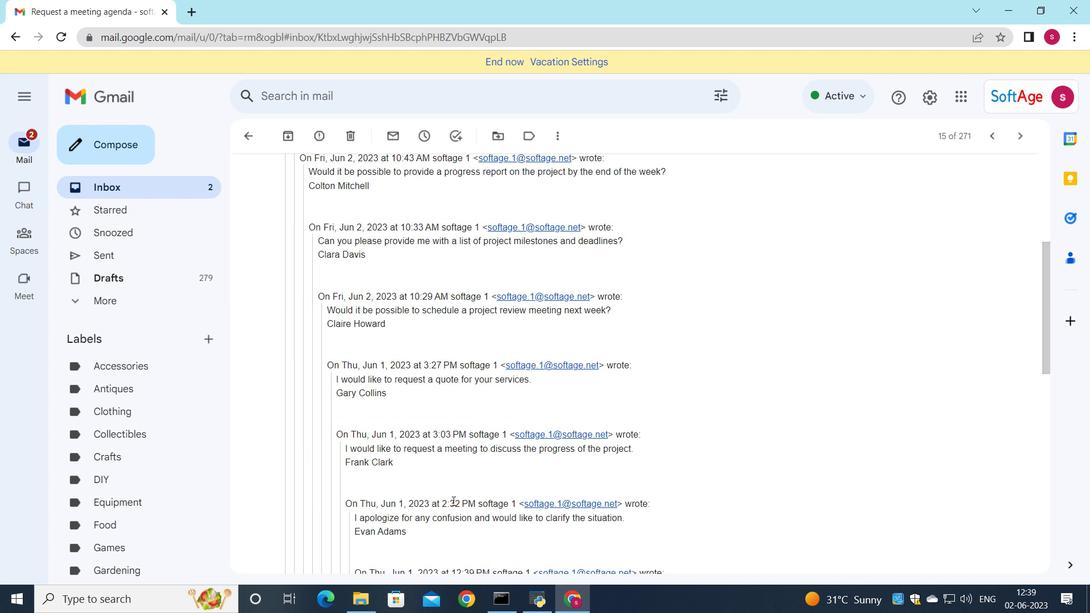 
Action: Mouse scrolled (453, 500) with delta (0, 0)
Screenshot: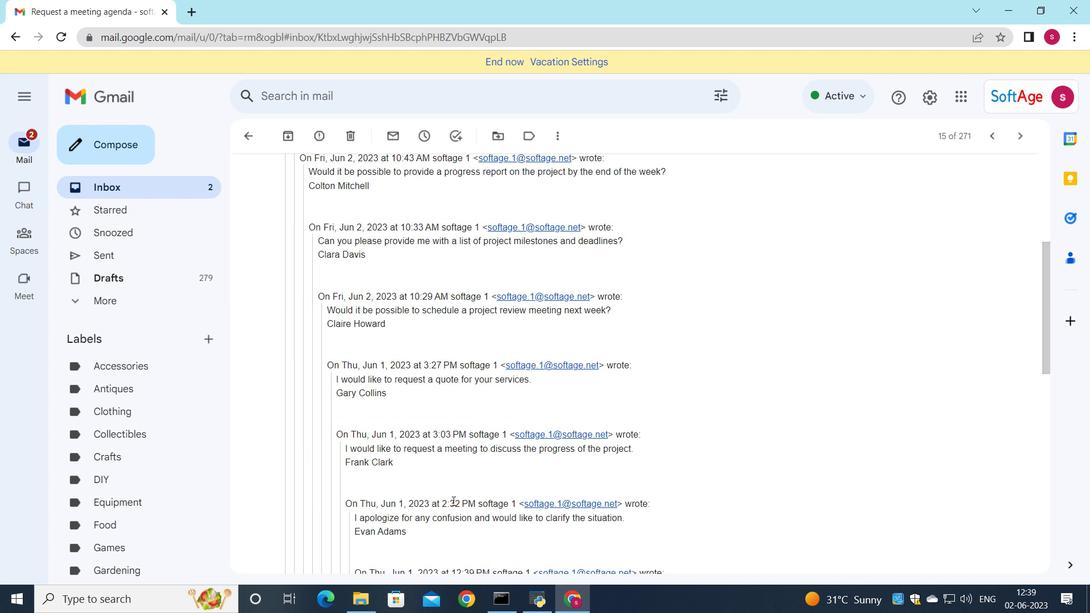 
Action: Mouse scrolled (453, 500) with delta (0, 0)
Screenshot: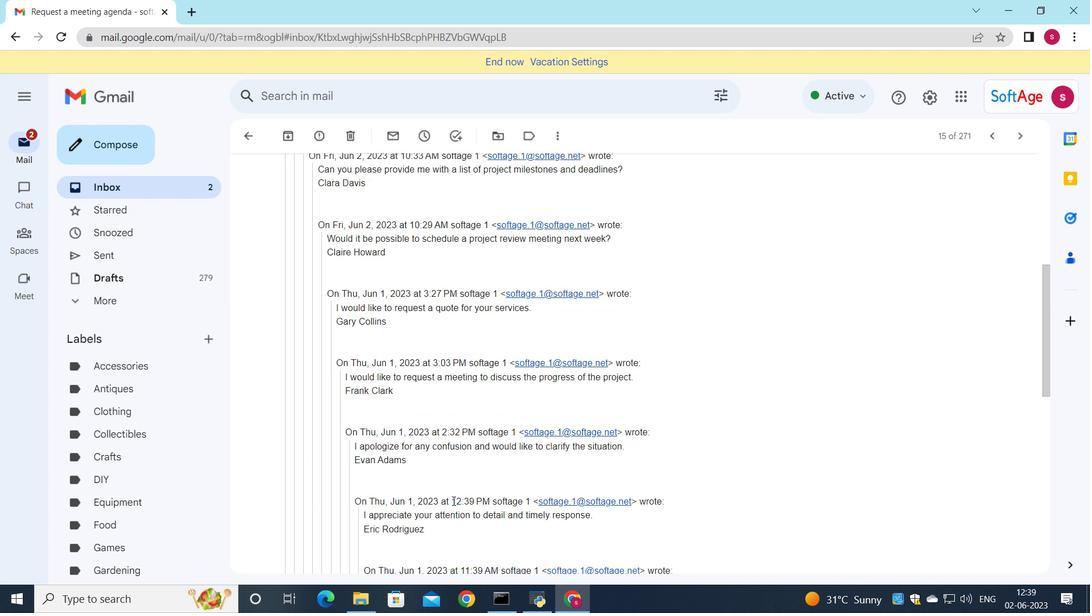 
Action: Mouse scrolled (453, 500) with delta (0, 0)
Screenshot: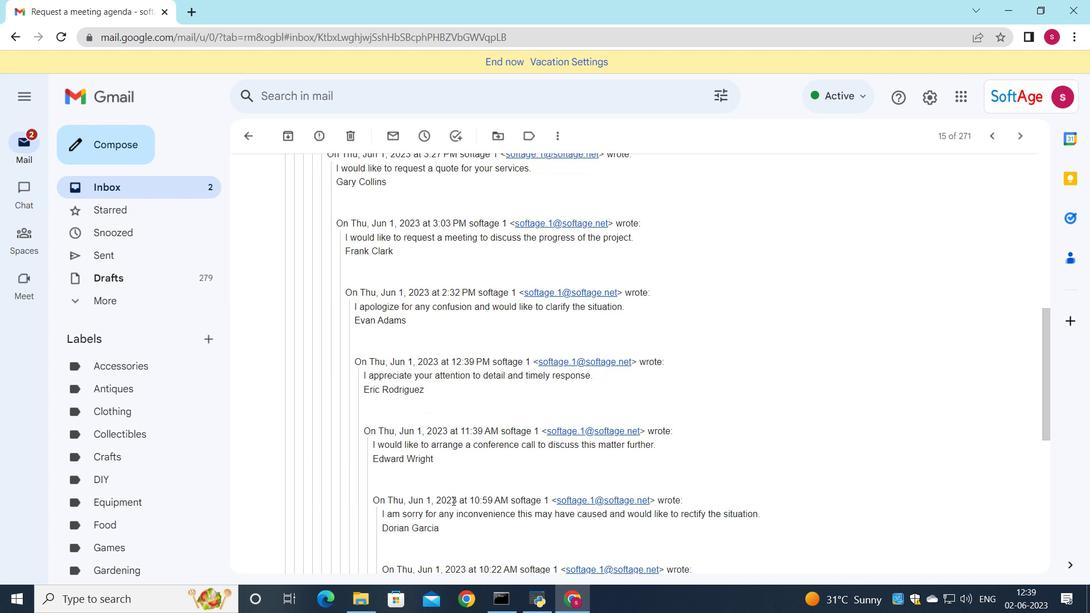 
Action: Mouse scrolled (453, 500) with delta (0, 0)
Screenshot: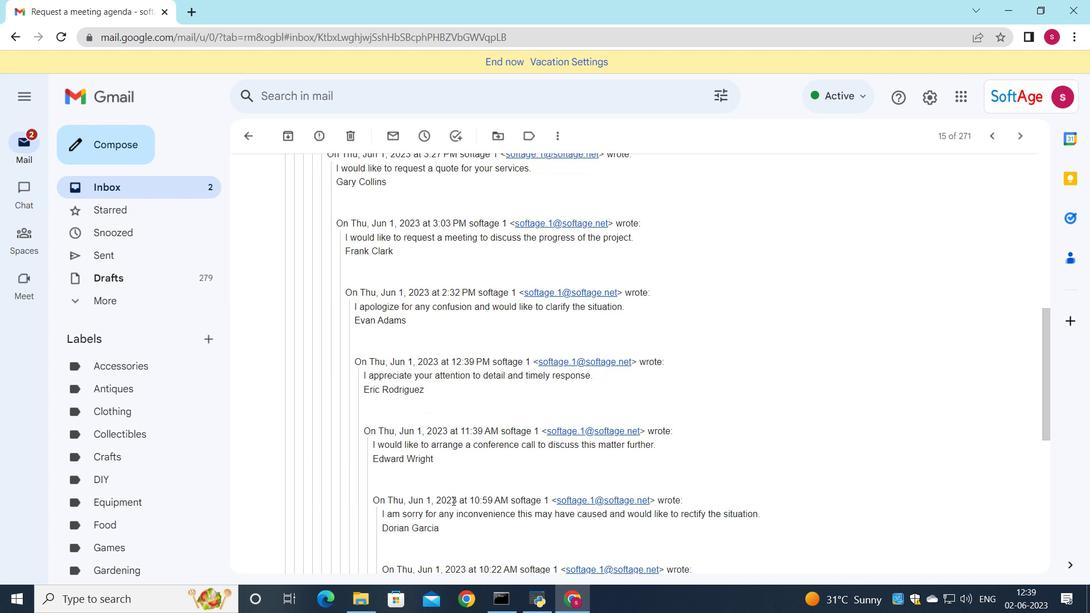 
Action: Mouse scrolled (453, 500) with delta (0, 0)
Screenshot: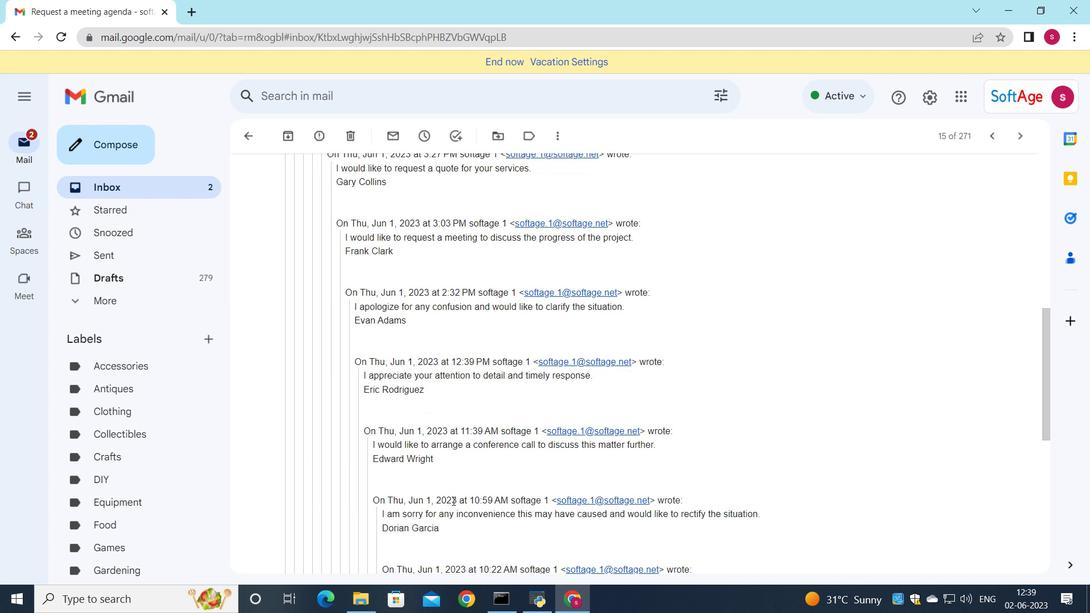 
Action: Mouse scrolled (453, 500) with delta (0, 0)
Screenshot: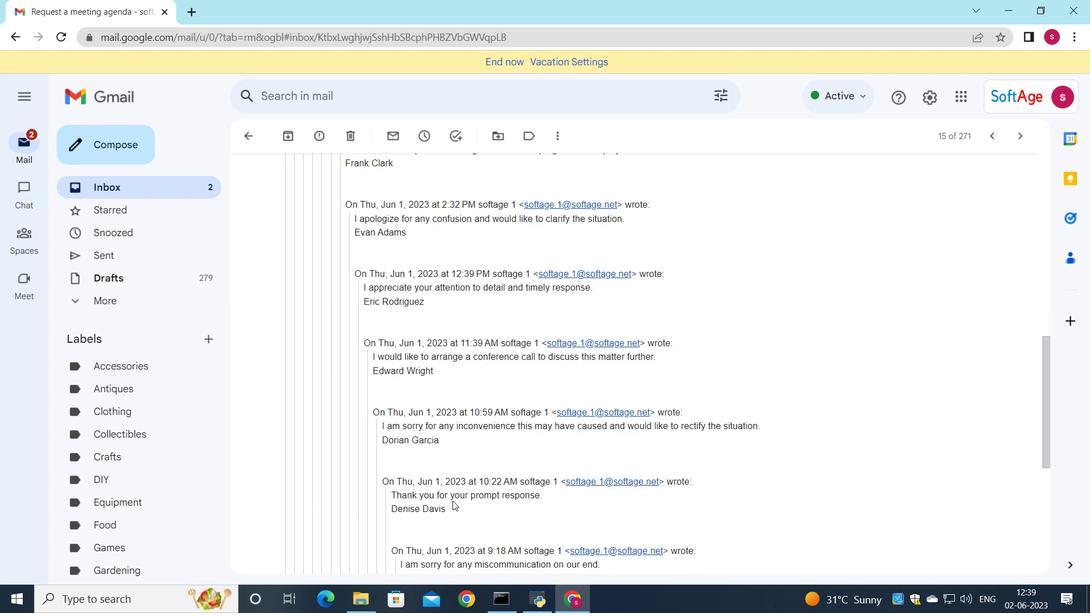 
Action: Mouse scrolled (453, 500) with delta (0, 0)
Screenshot: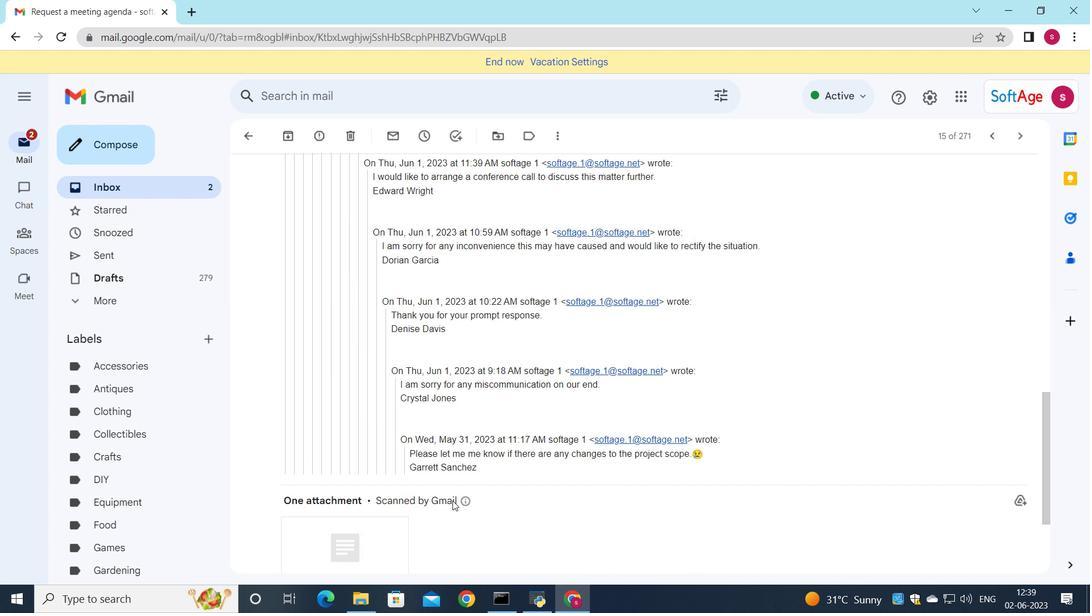 
Action: Mouse scrolled (453, 500) with delta (0, 0)
Screenshot: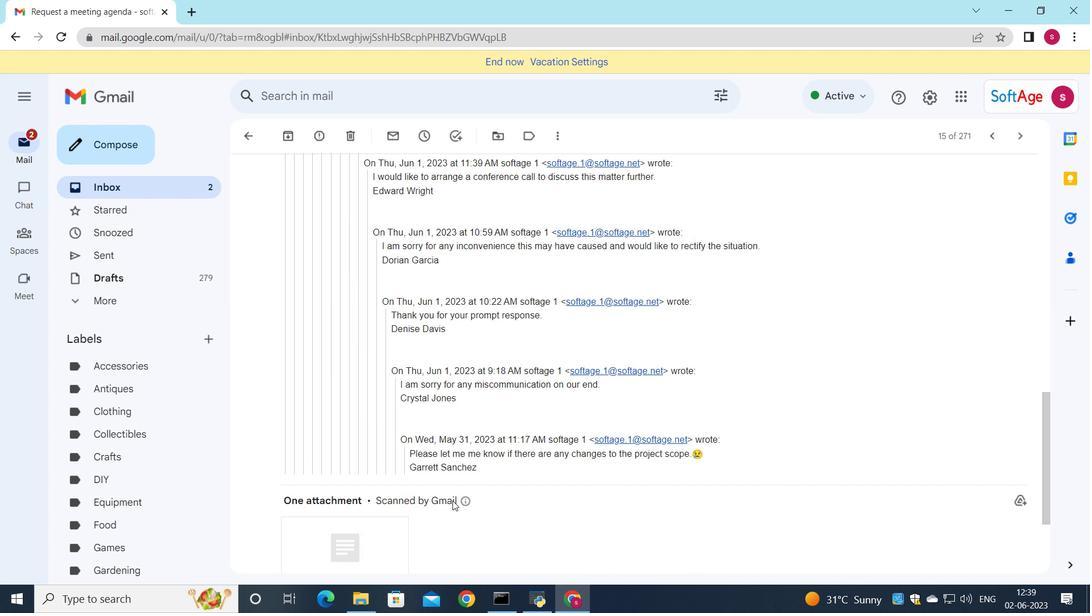 
Action: Mouse moved to (314, 504)
Screenshot: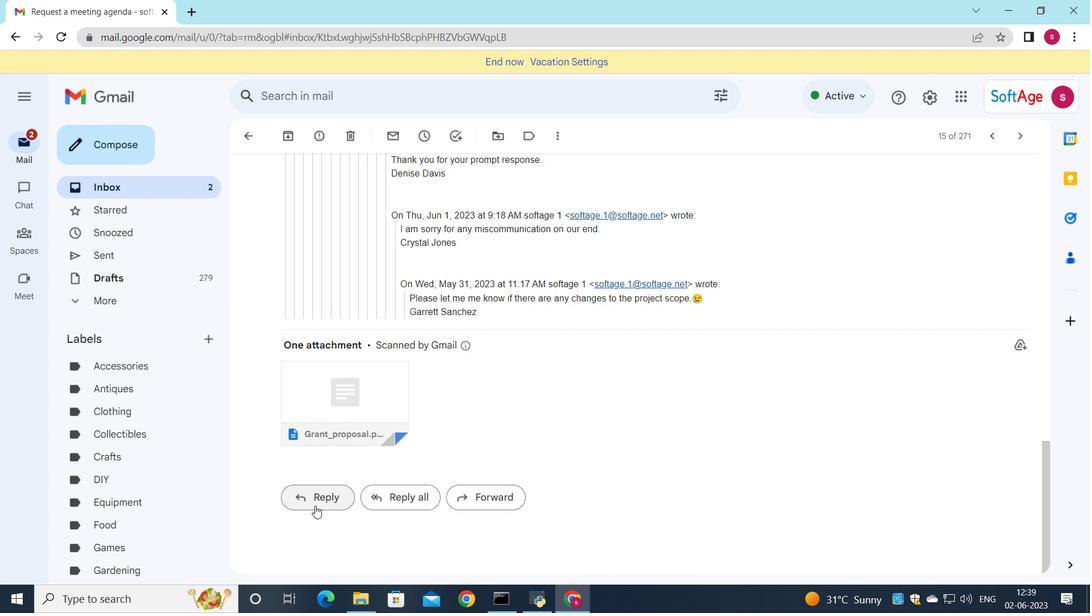 
Action: Mouse pressed left at (314, 504)
Screenshot: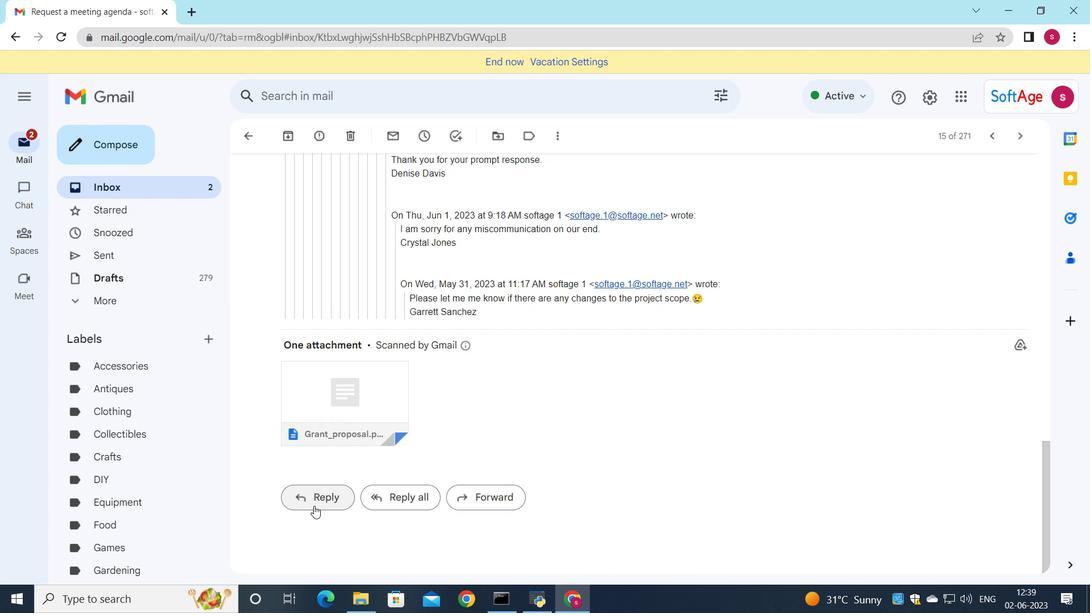 
Action: Mouse moved to (303, 411)
Screenshot: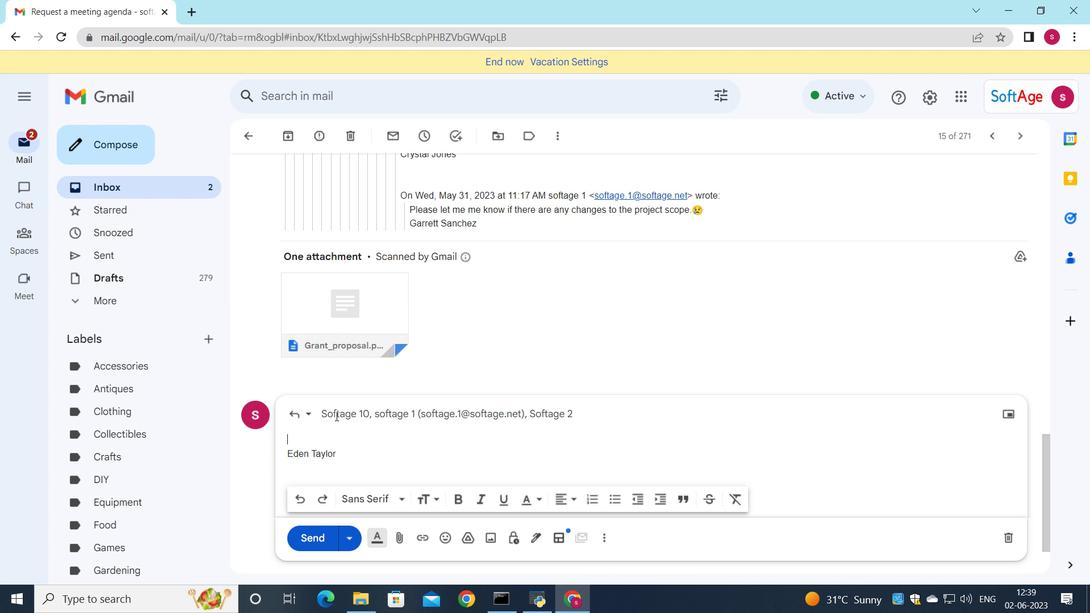 
Action: Mouse pressed left at (303, 411)
Screenshot: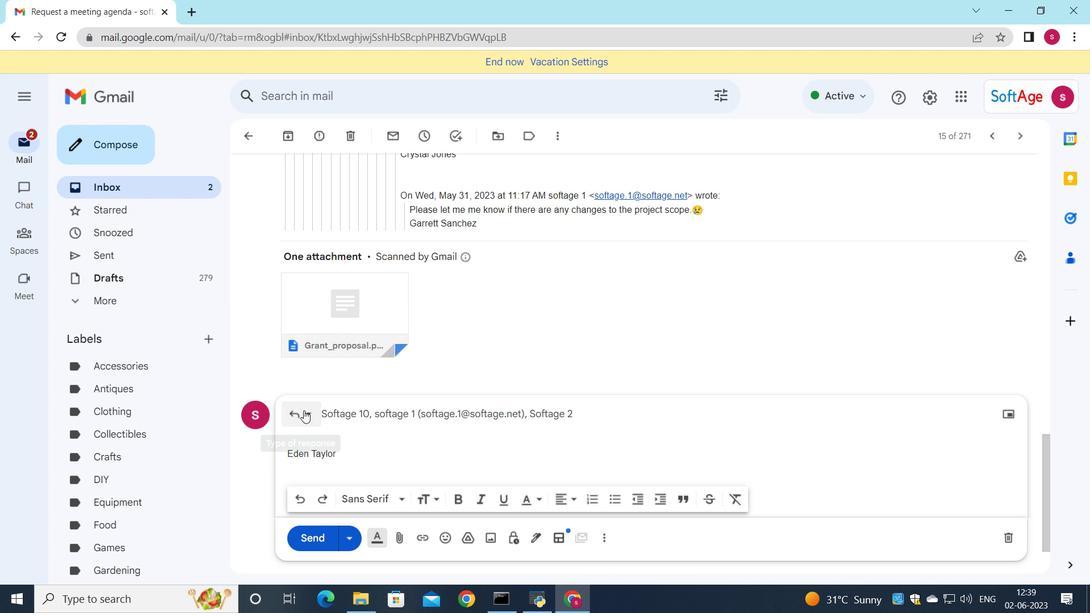 
Action: Mouse moved to (344, 512)
Screenshot: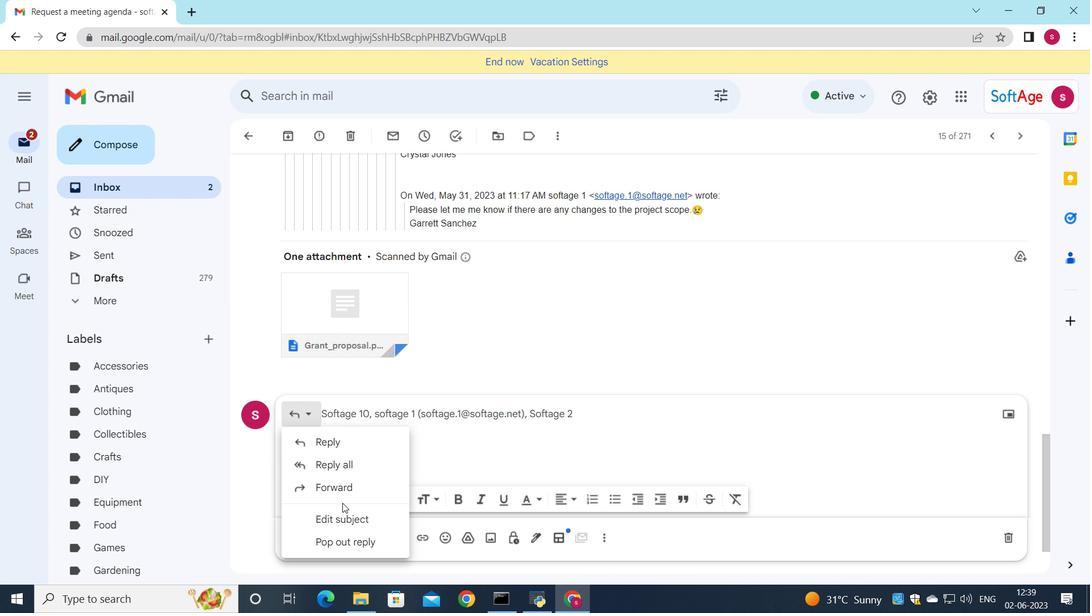 
Action: Mouse pressed left at (344, 512)
Screenshot: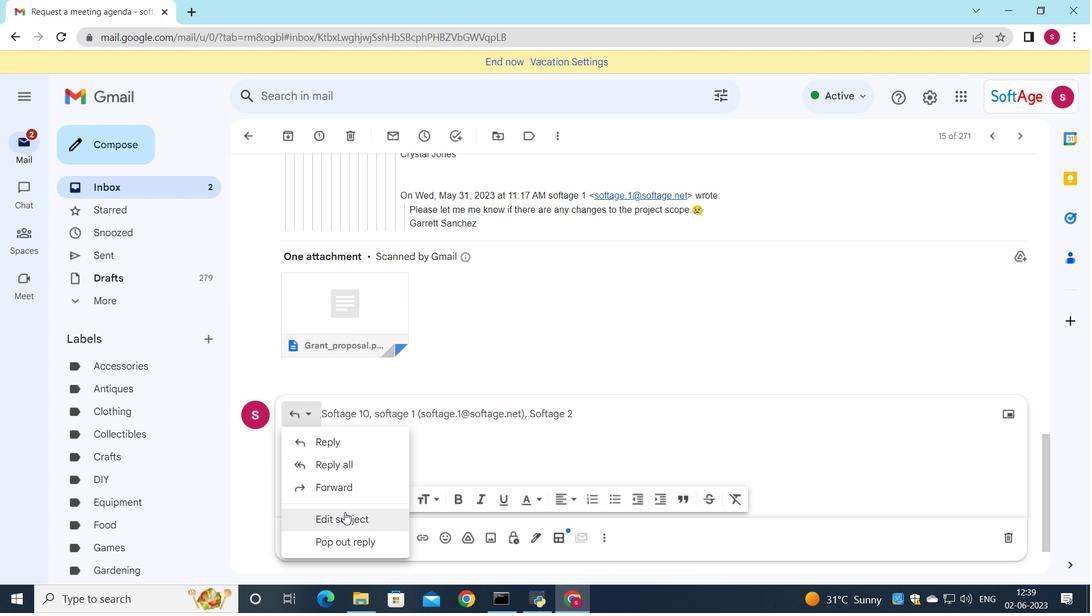
Action: Mouse moved to (345, 512)
Screenshot: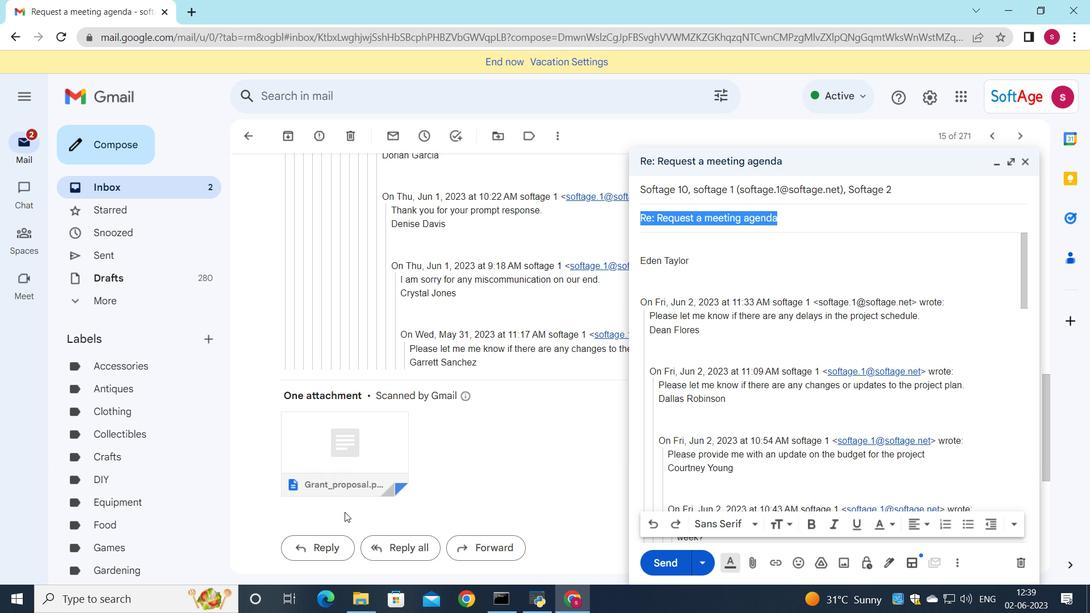 
Action: Key pressed <Key.shift>Request<Key.space>for<Key.space>flextime
Screenshot: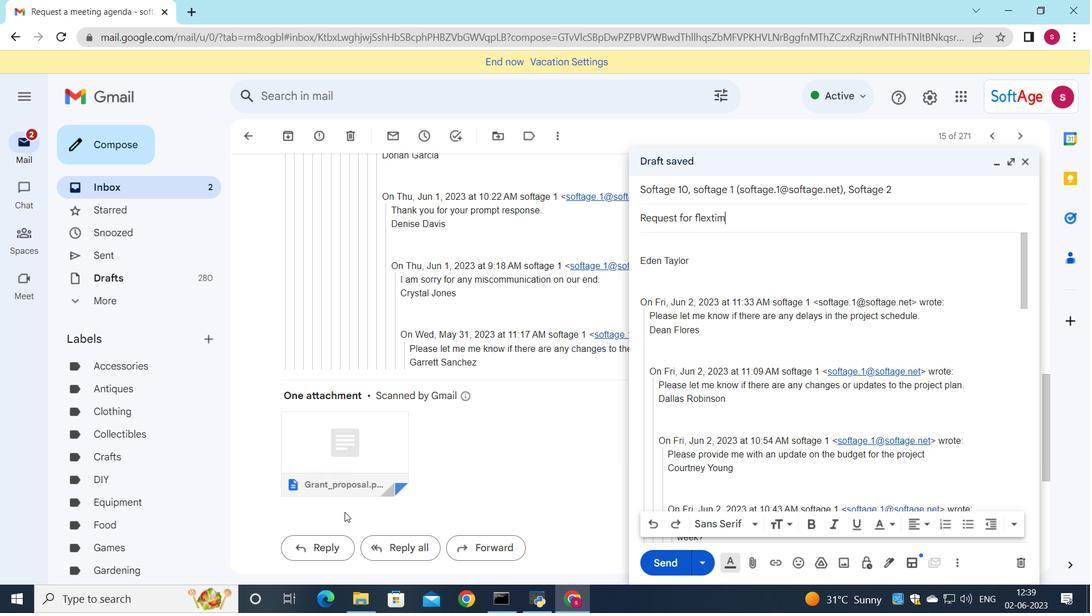 
Action: Mouse moved to (677, 249)
Screenshot: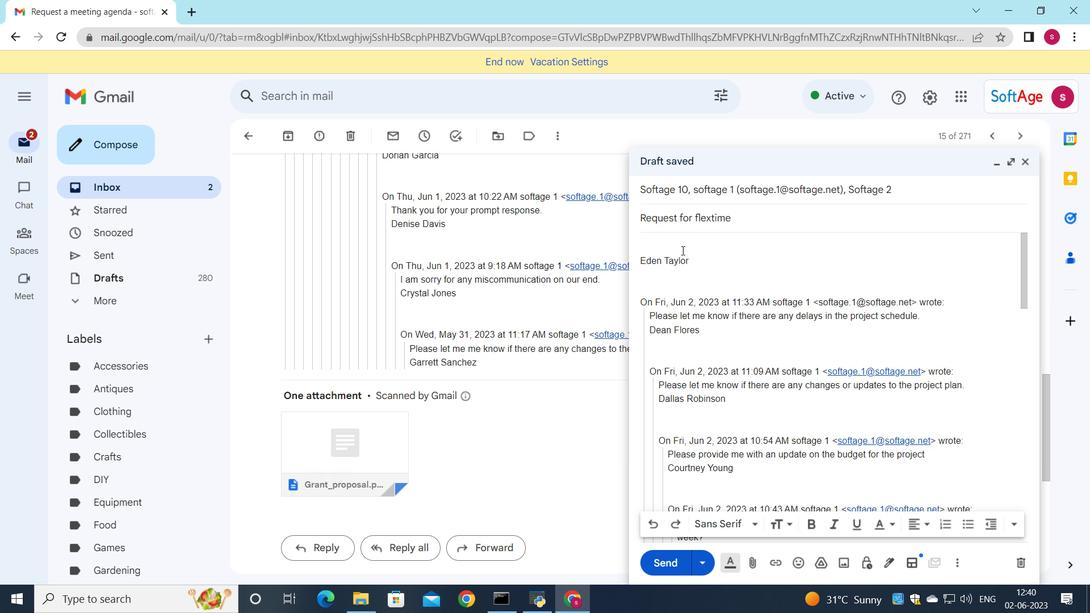 
Action: Mouse pressed left at (677, 249)
Screenshot: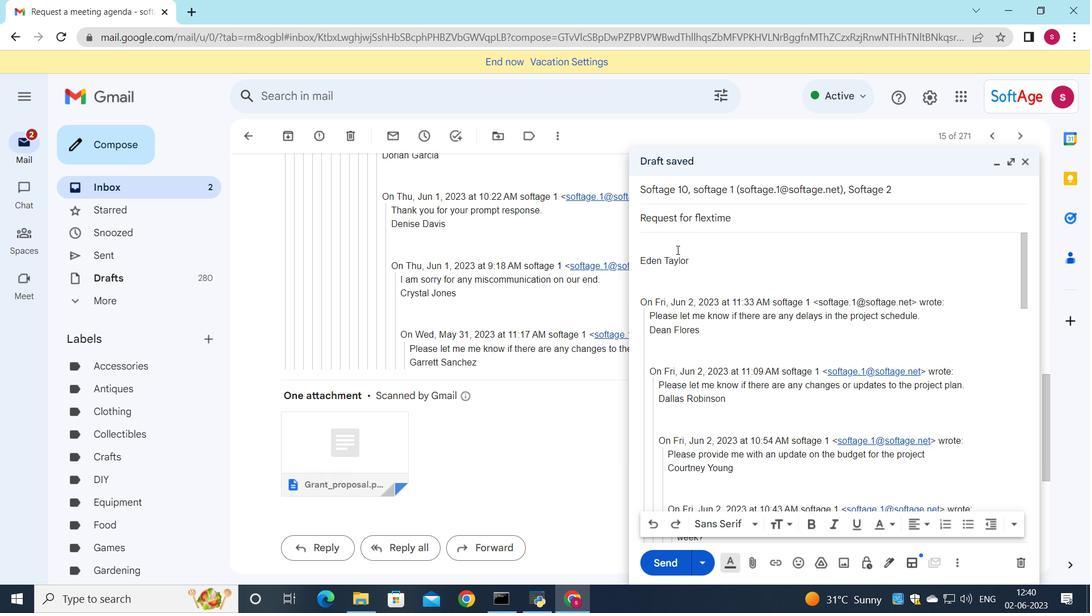 
Action: Mouse moved to (685, 245)
Screenshot: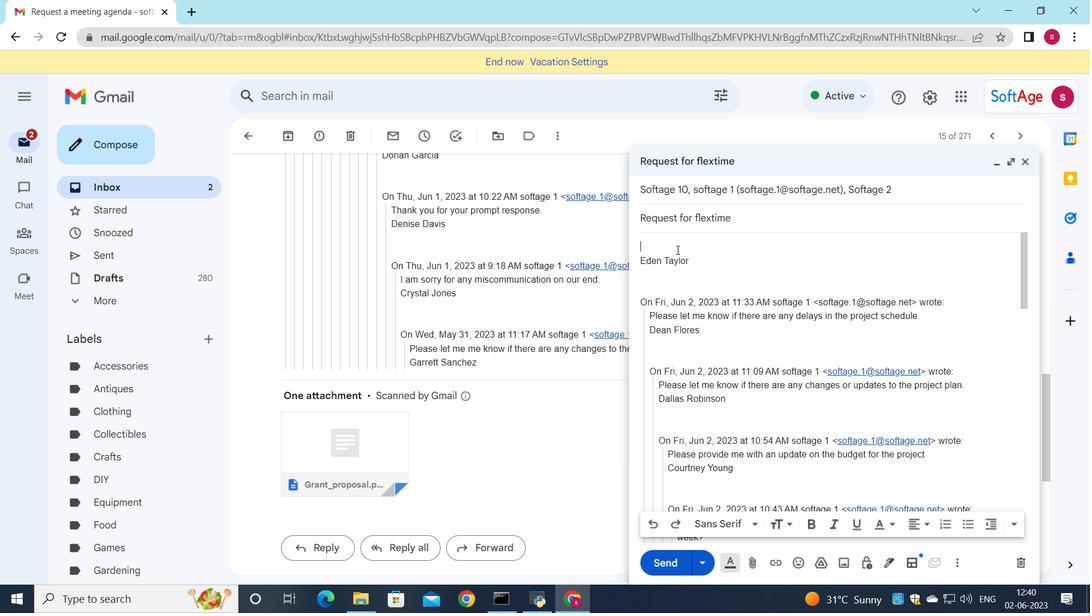 
Action: Key pressed <Key.shift>I<Key.space>need<Key.space>your<Key.space>assistance<Key.space>in<Key.space>preparing<Key.space>a<Key.space>project<Key.space>status<Key.space>report<Key.space>for<Key.space>the<Key.space>stakeholders.
Screenshot: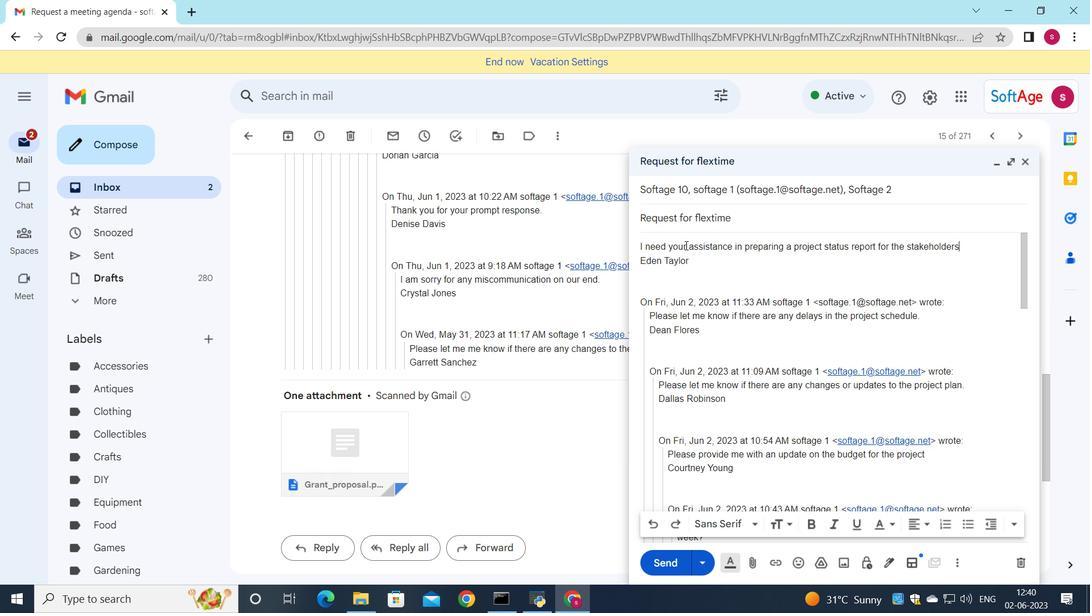 
Action: Mouse moved to (913, 177)
Screenshot: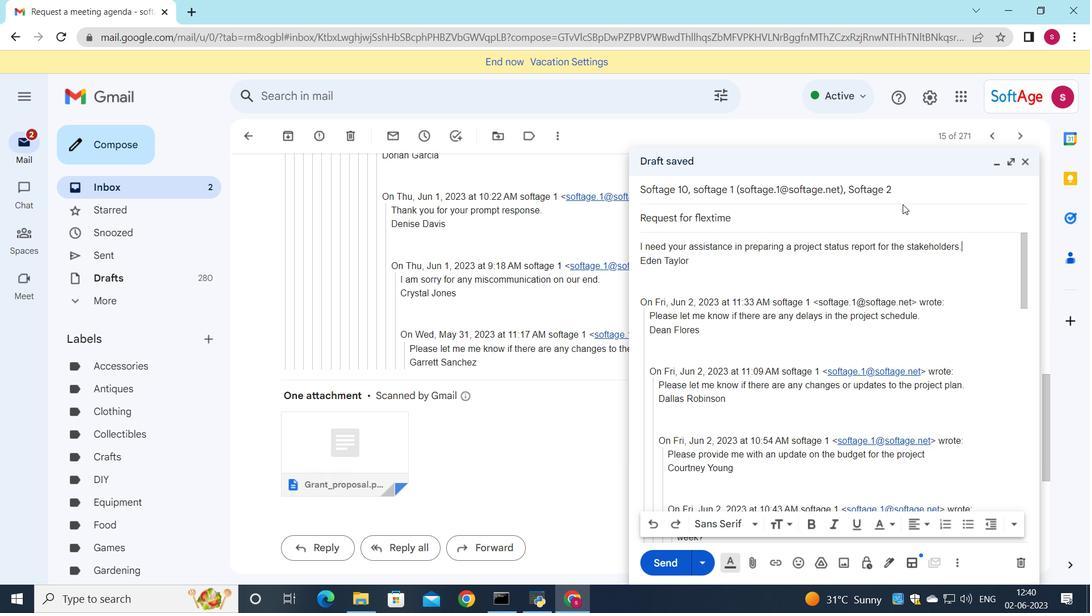 
Action: Mouse pressed left at (913, 177)
Screenshot: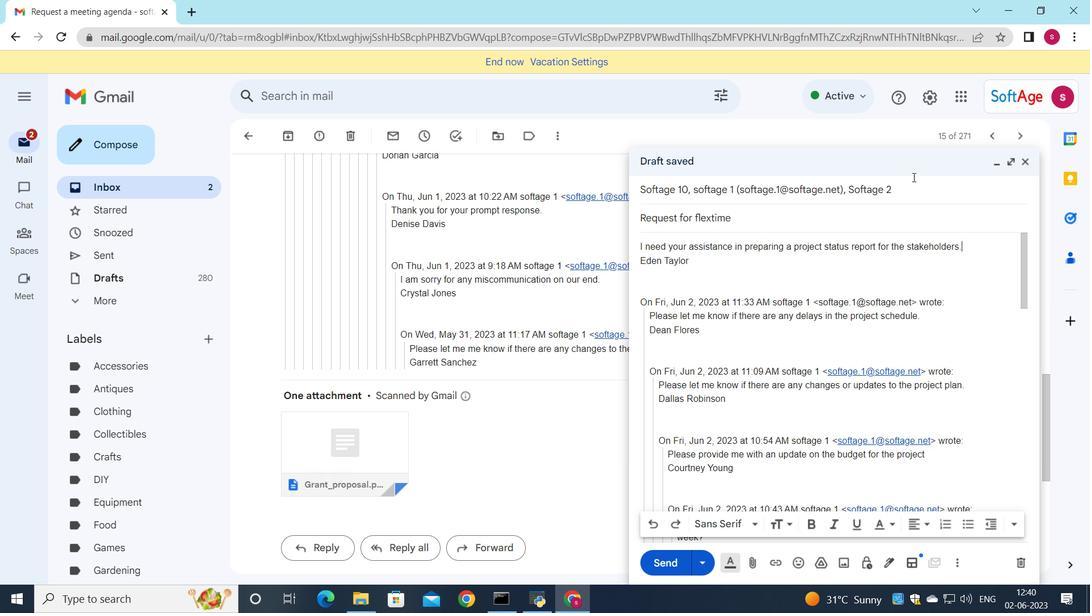 
Action: Mouse moved to (997, 212)
Screenshot: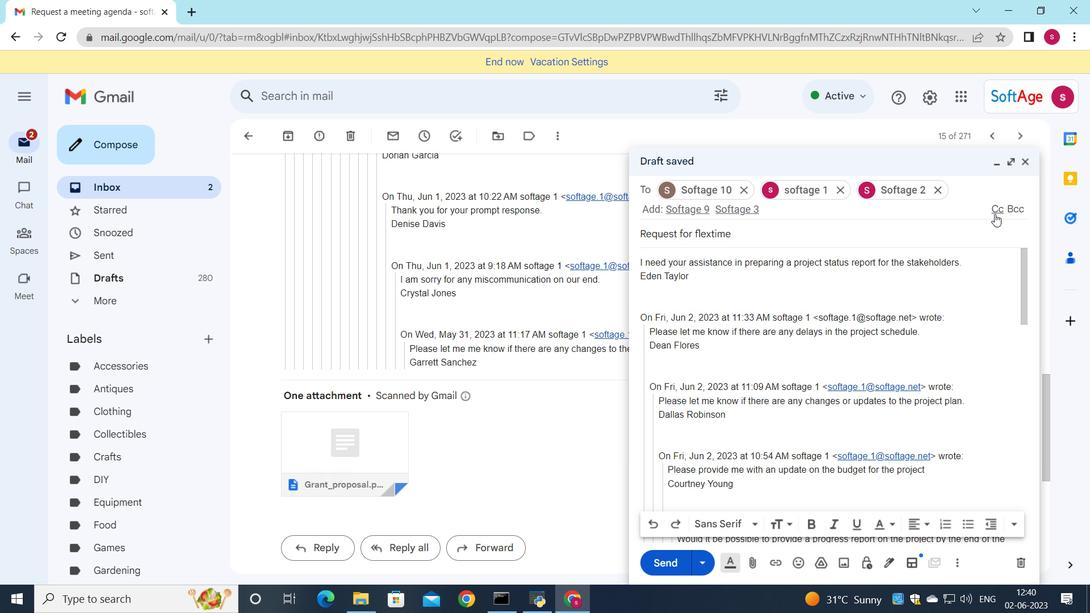 
Action: Mouse pressed left at (997, 212)
Screenshot: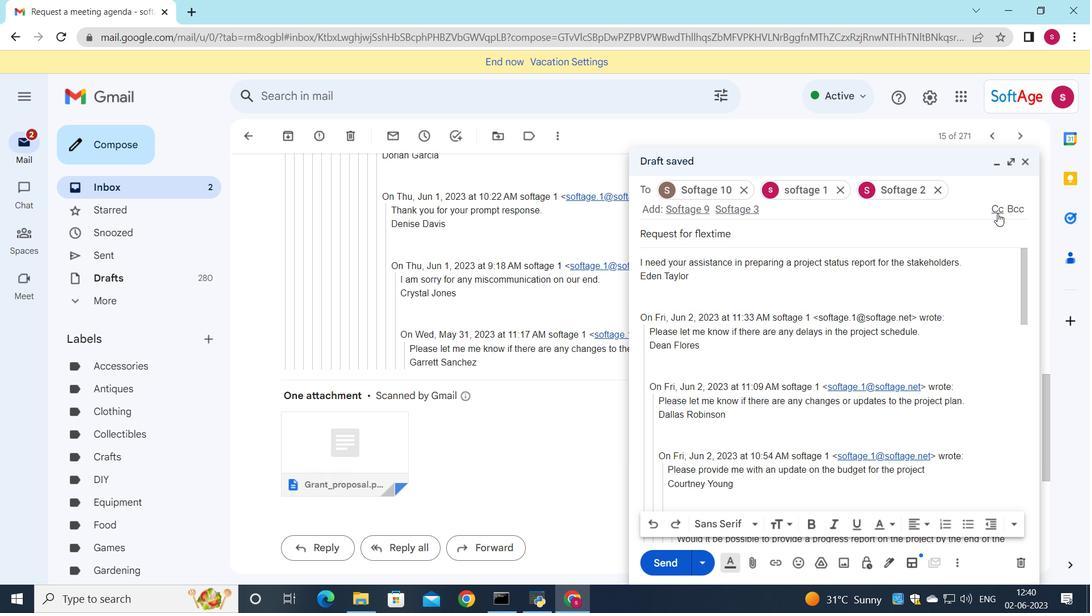 
Action: Mouse moved to (984, 224)
Screenshot: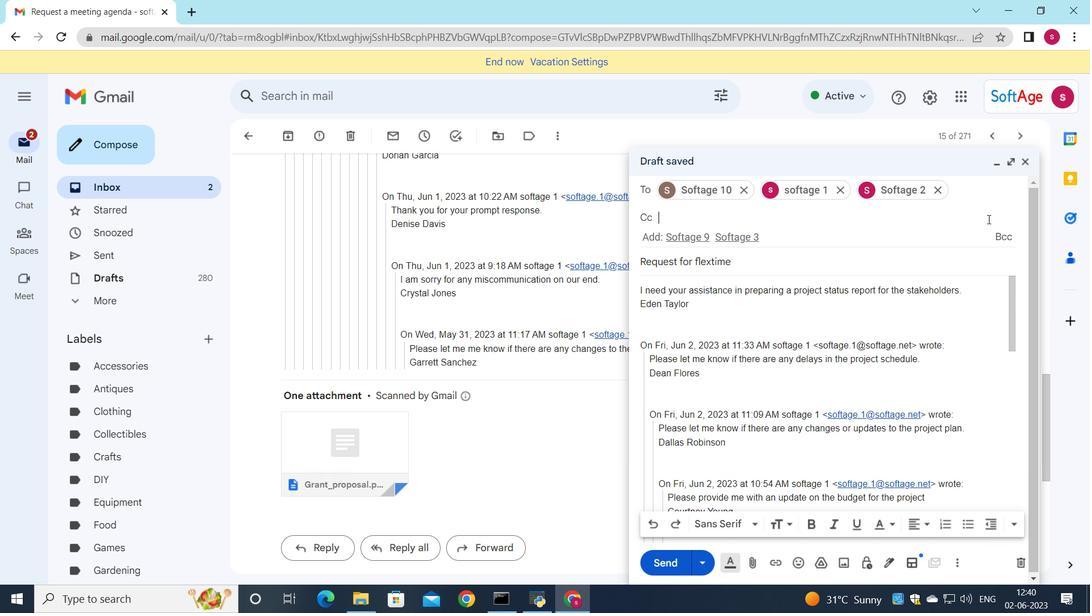 
Action: Key pressed <Key.down>
Screenshot: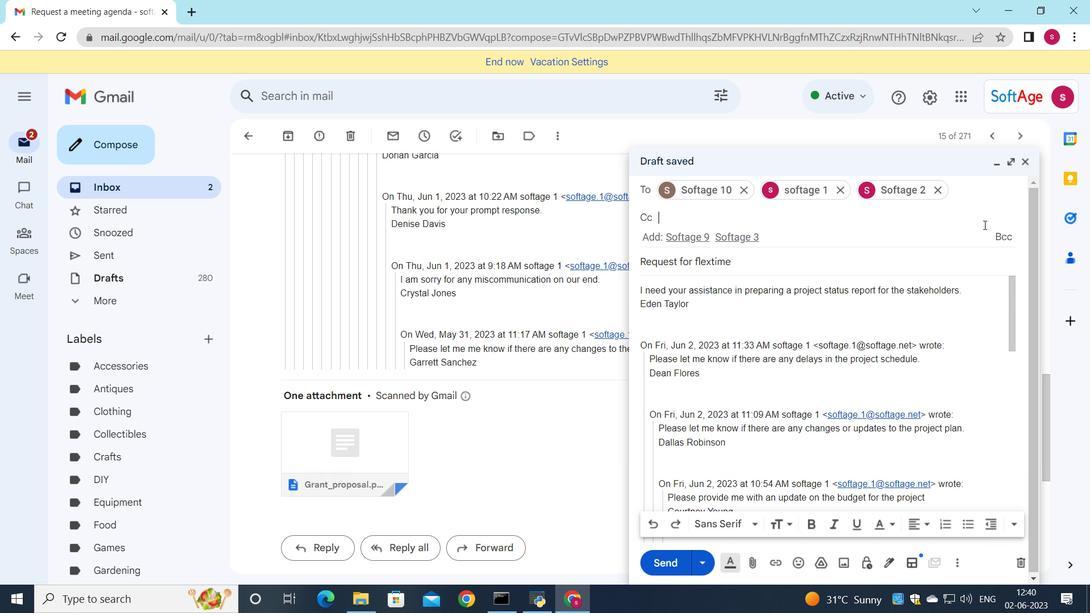 
Action: Mouse moved to (750, 404)
Screenshot: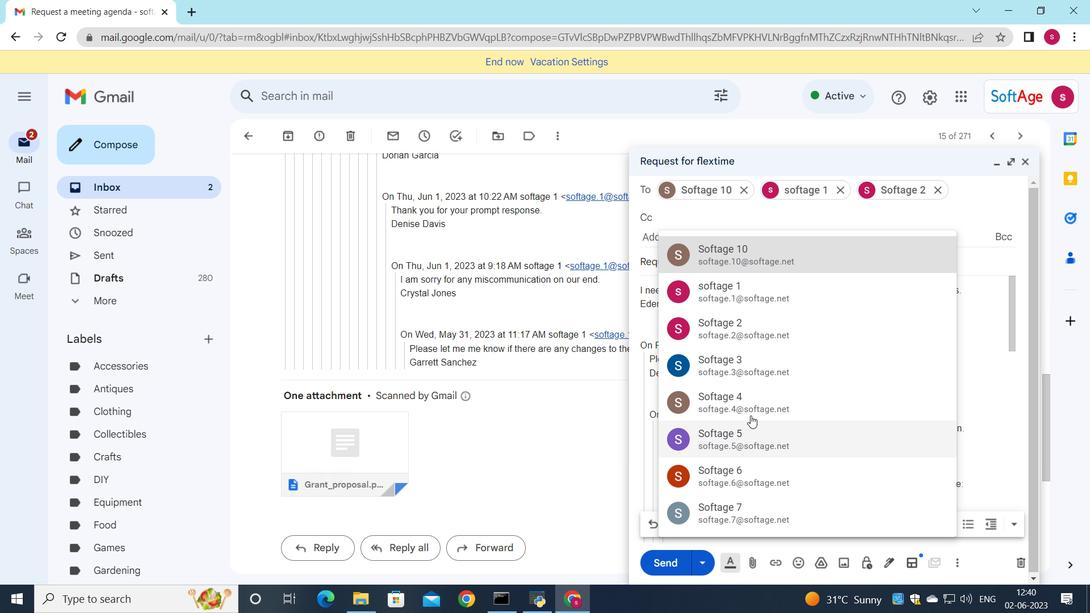 
Action: Mouse pressed left at (750, 404)
Screenshot: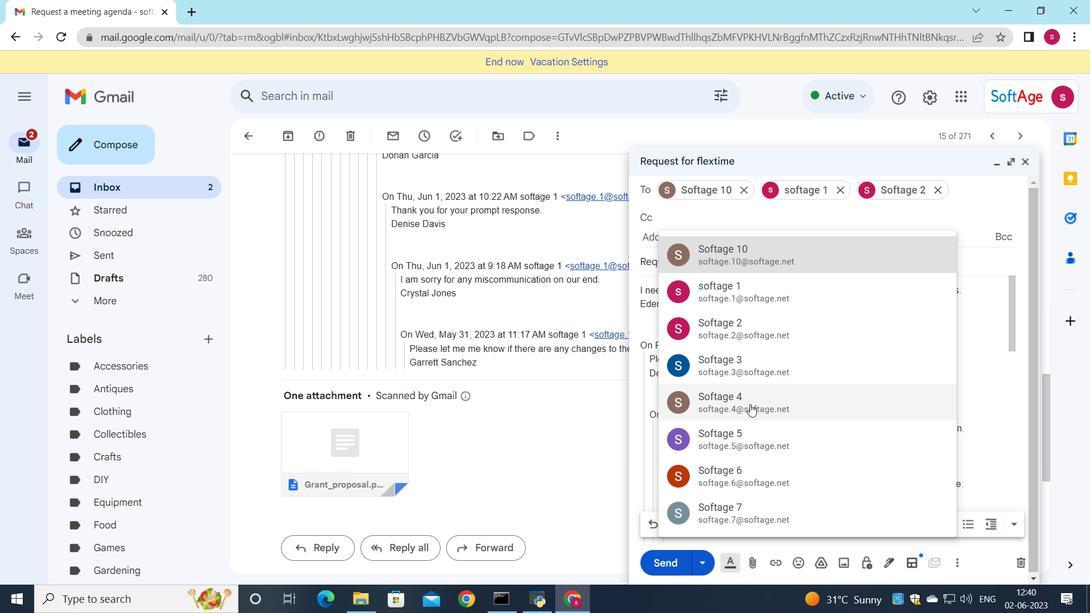 
Action: Mouse moved to (724, 433)
Screenshot: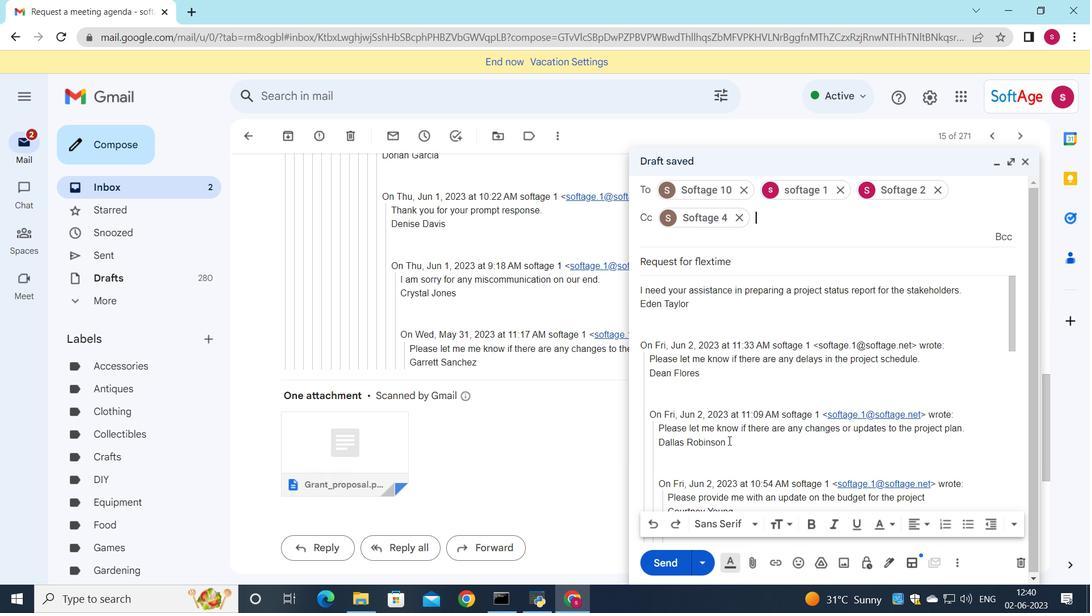 
Action: Mouse scrolled (724, 433) with delta (0, 0)
Screenshot: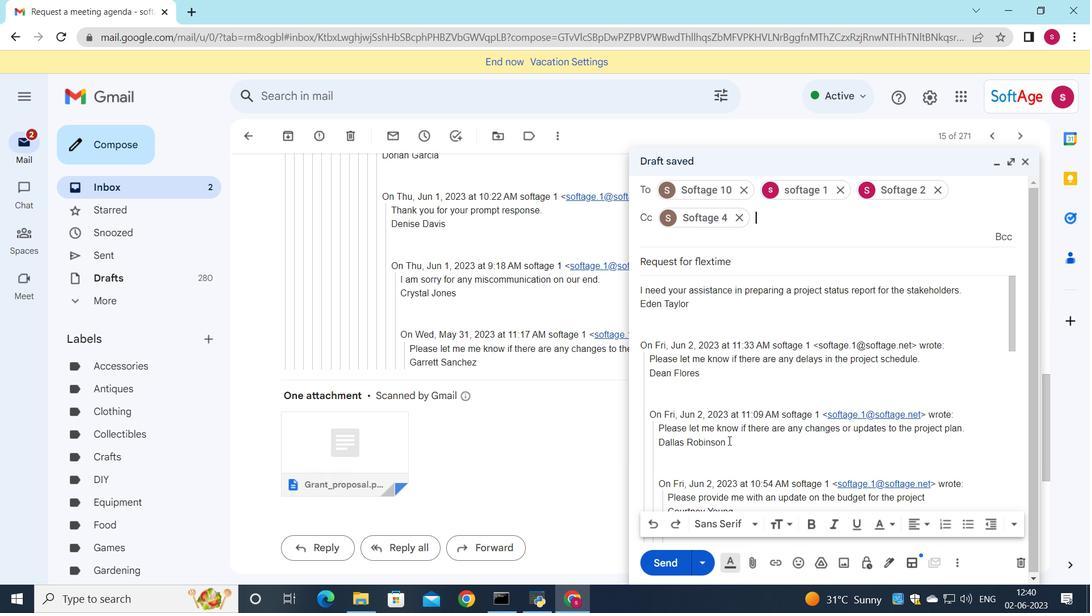 
Action: Mouse moved to (723, 433)
Screenshot: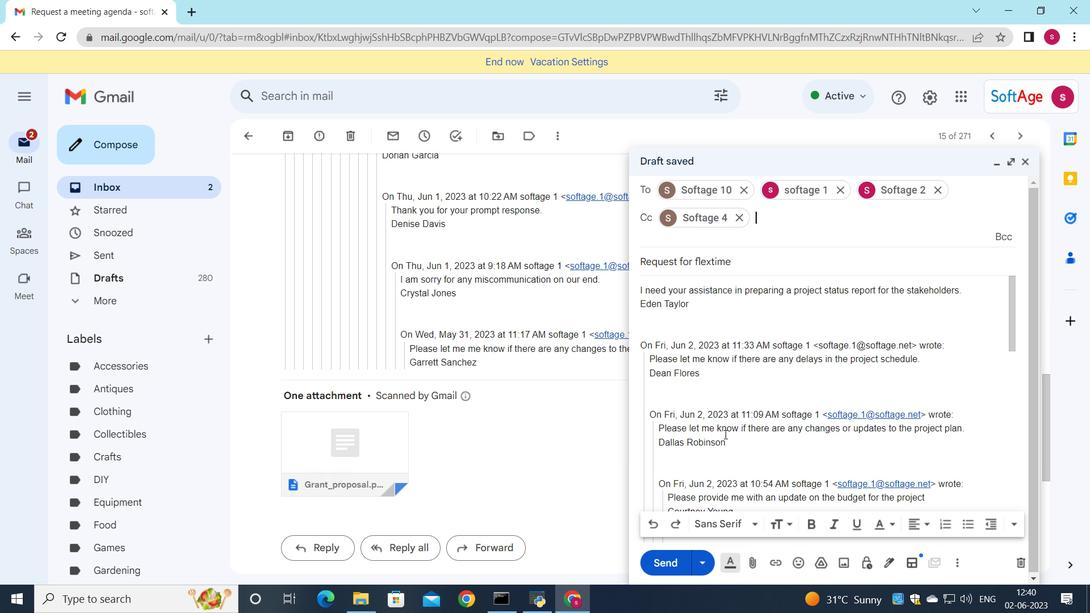 
Action: Mouse scrolled (723, 433) with delta (0, 0)
Screenshot: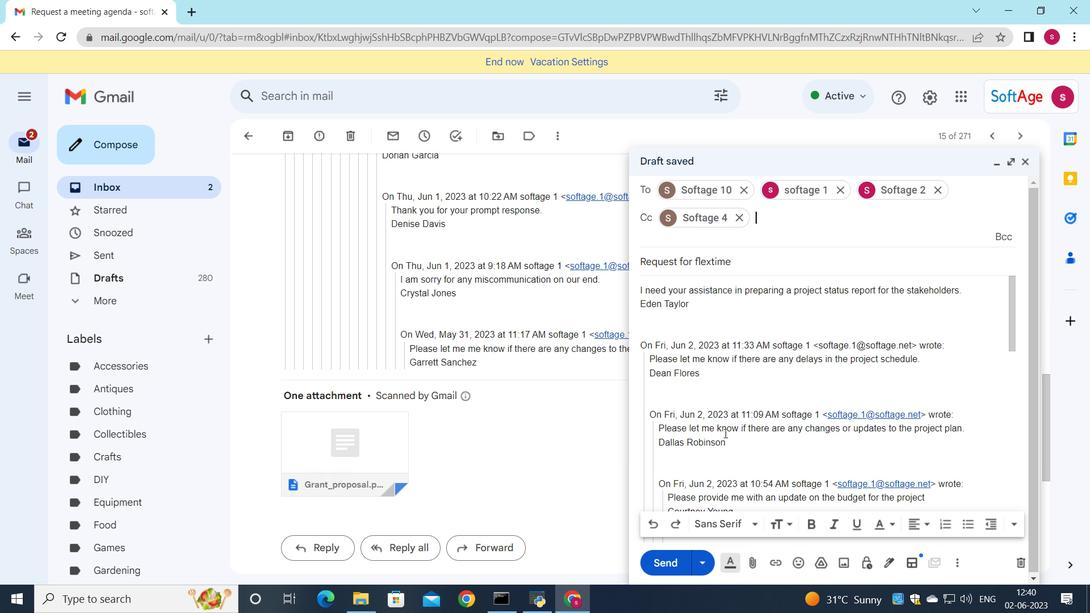 
Action: Mouse moved to (753, 568)
Screenshot: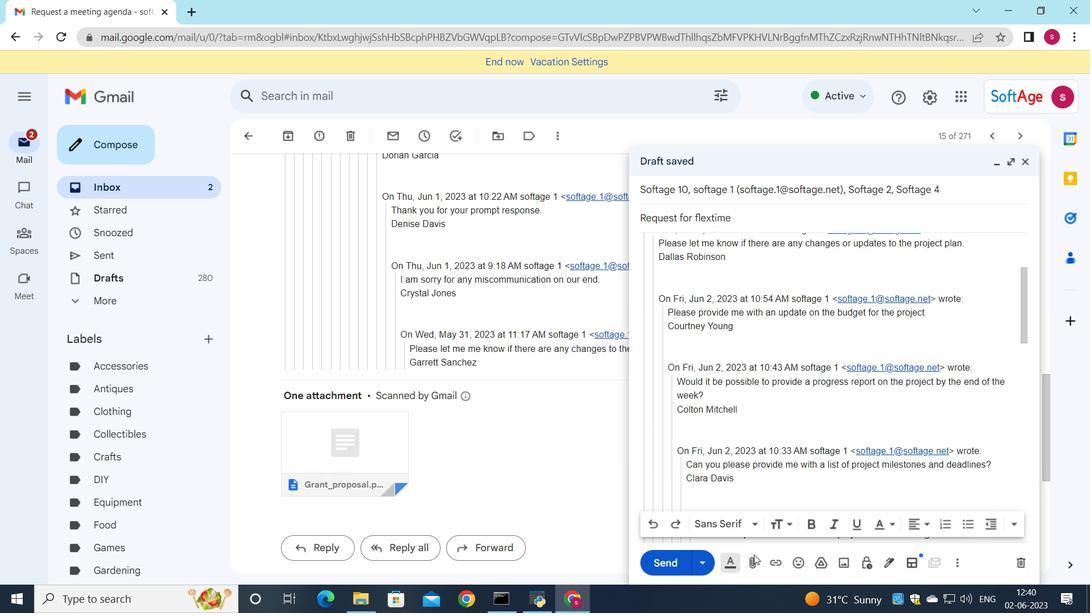 
Action: Mouse pressed left at (753, 568)
Screenshot: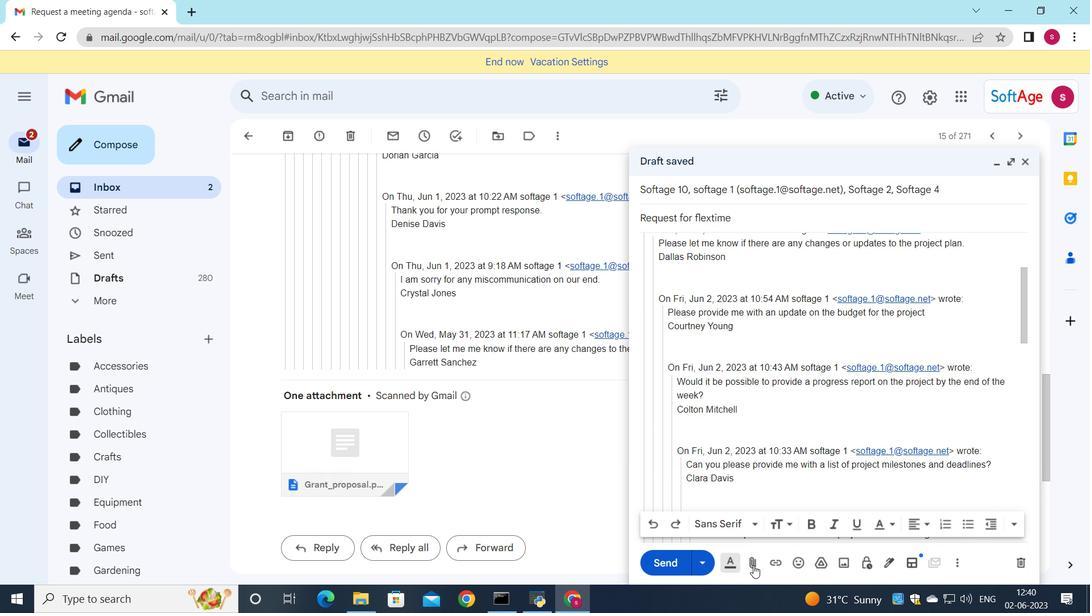 
Action: Mouse moved to (178, 109)
Screenshot: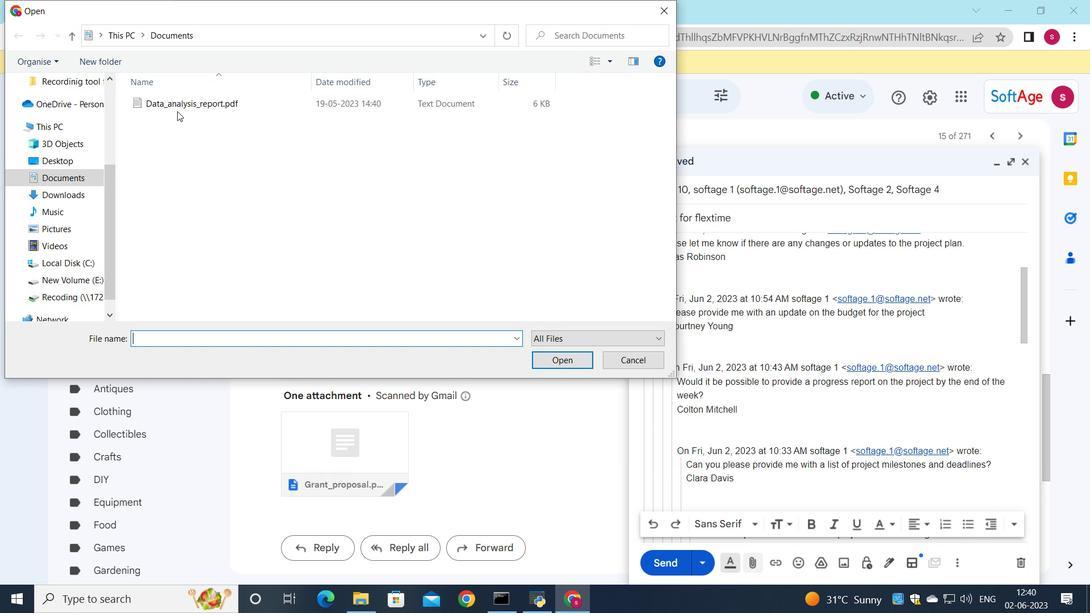 
Action: Mouse pressed left at (178, 109)
Screenshot: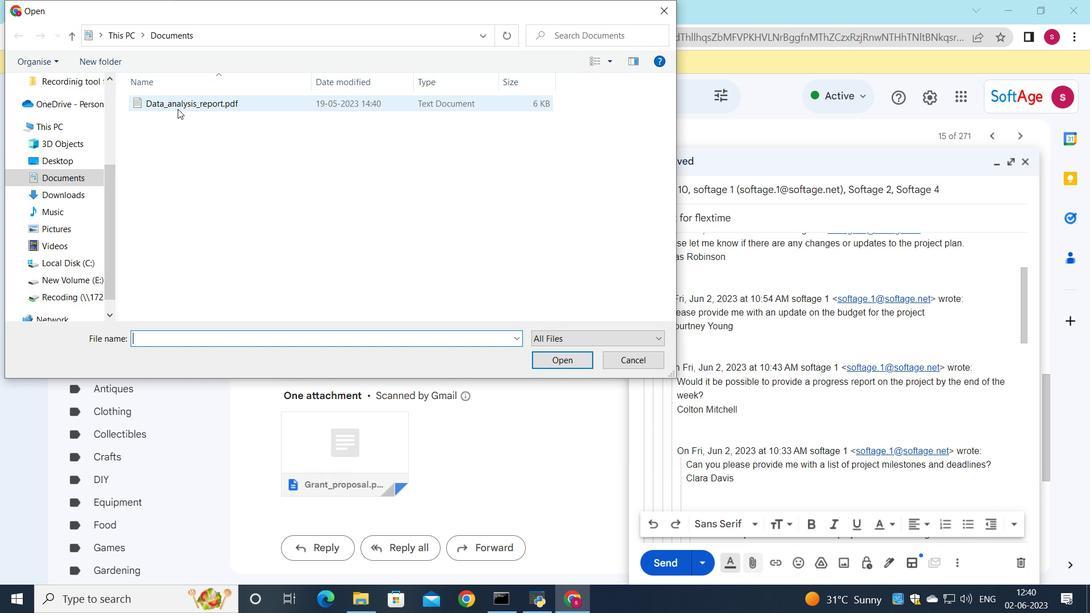 
Action: Mouse moved to (287, 99)
Screenshot: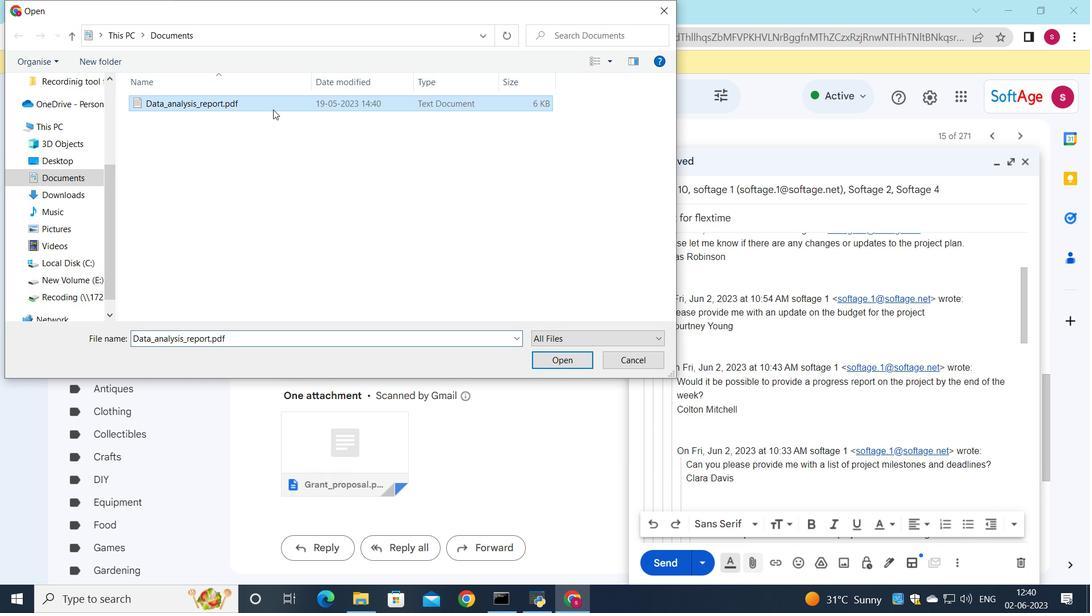 
Action: Mouse pressed left at (287, 99)
Screenshot: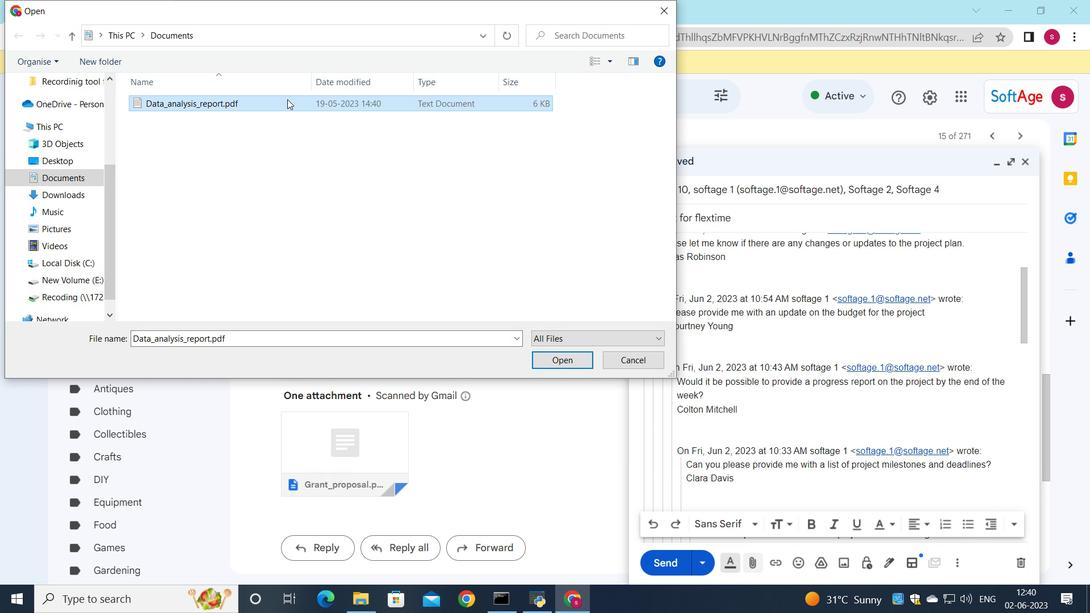 
Action: Mouse moved to (368, 96)
Screenshot: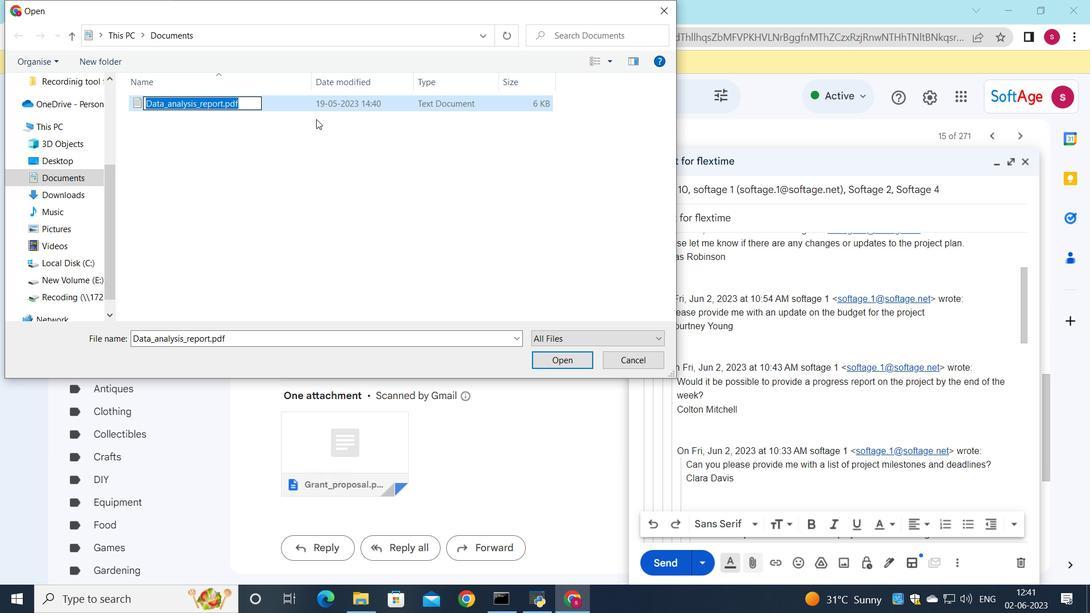 
Action: Key pressed <Key.shift>Security<Key.shift>_policy.docx
Screenshot: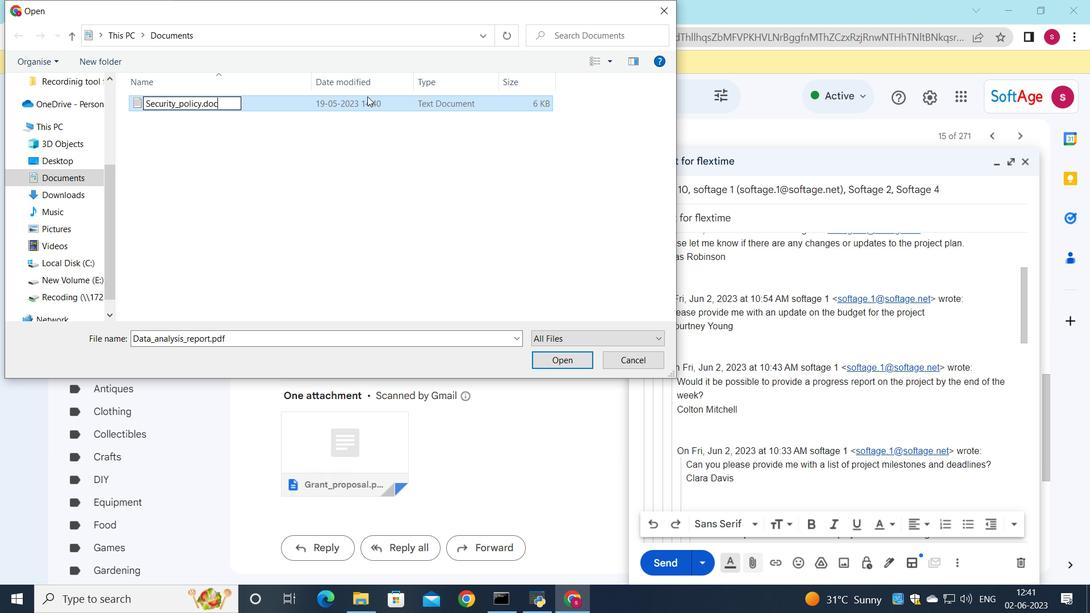 
Action: Mouse moved to (260, 110)
Screenshot: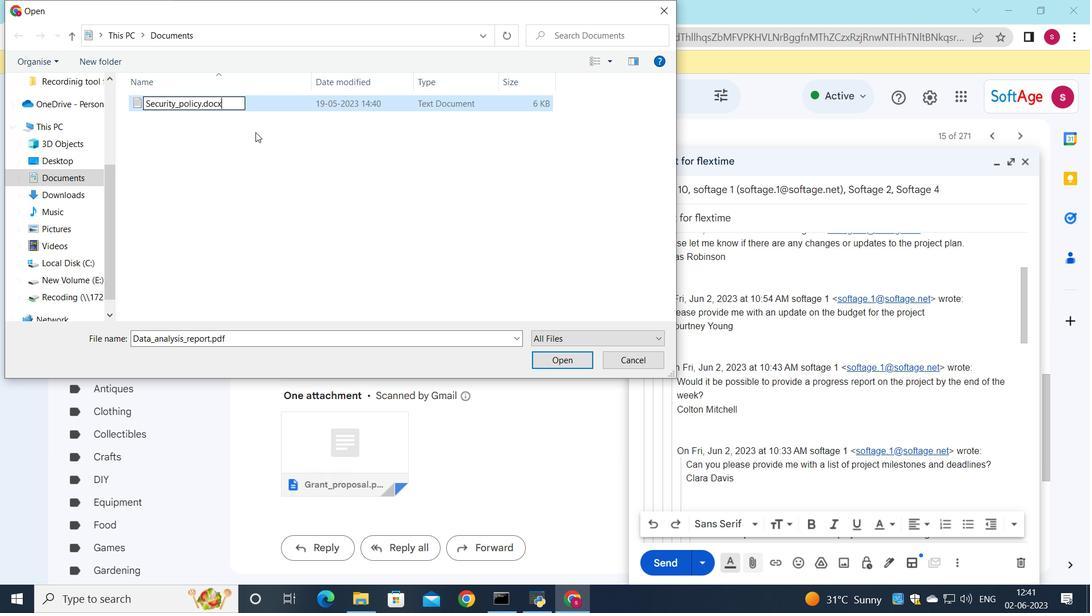 
Action: Mouse pressed left at (260, 110)
Screenshot: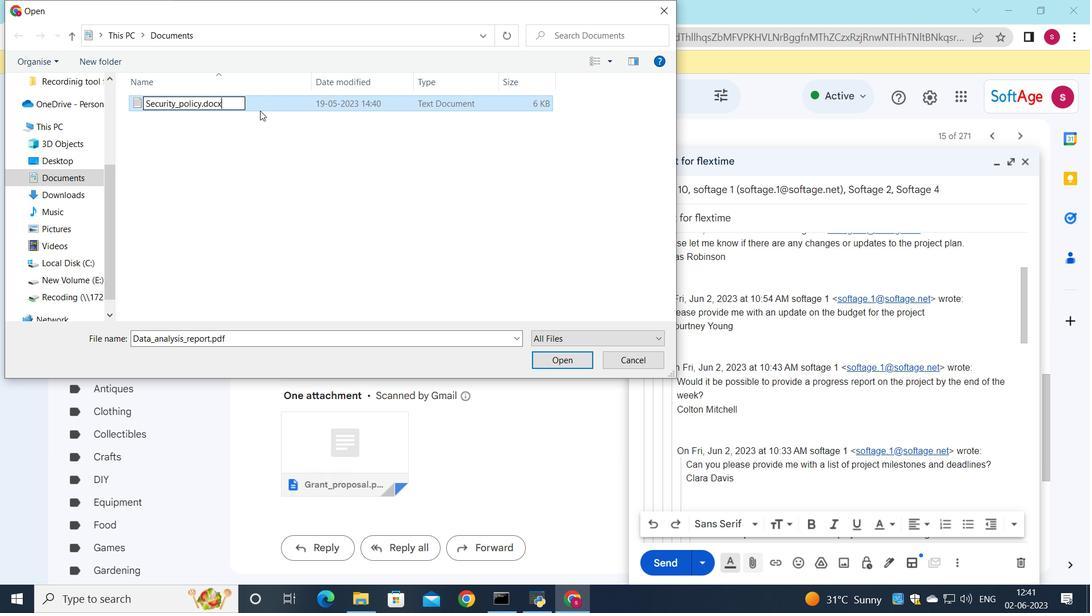 
Action: Mouse moved to (541, 358)
Screenshot: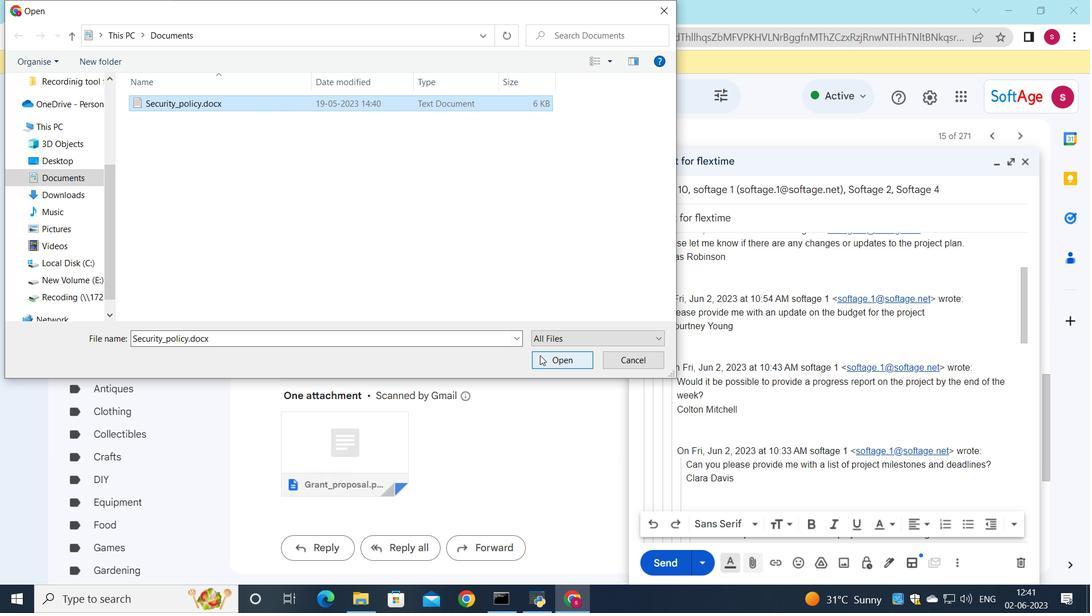 
Action: Mouse pressed left at (541, 358)
Screenshot: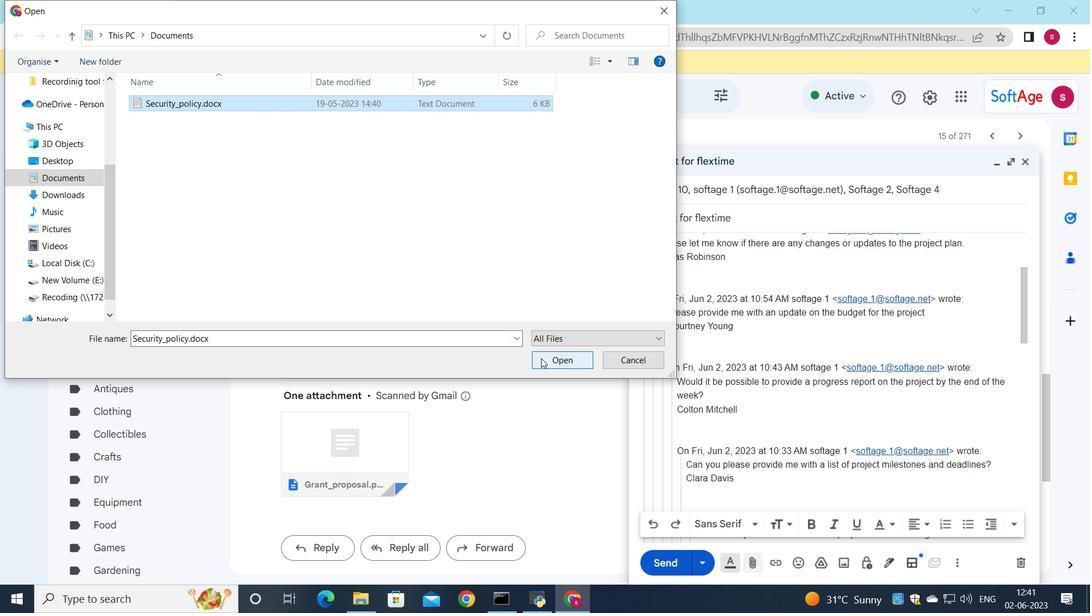 
Action: Mouse moved to (667, 564)
Screenshot: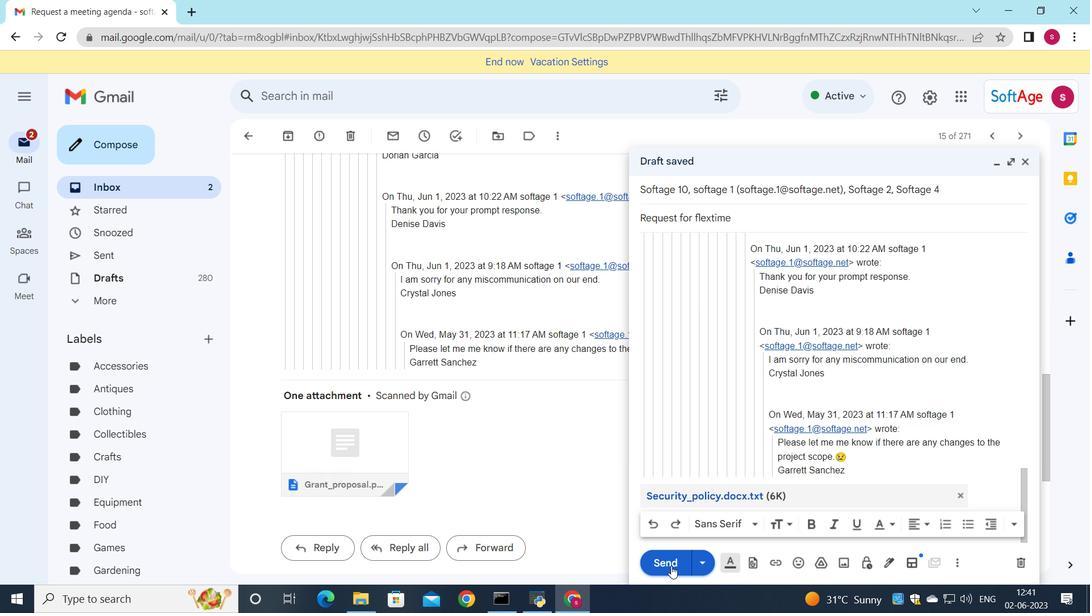 
Action: Mouse pressed left at (667, 564)
Screenshot: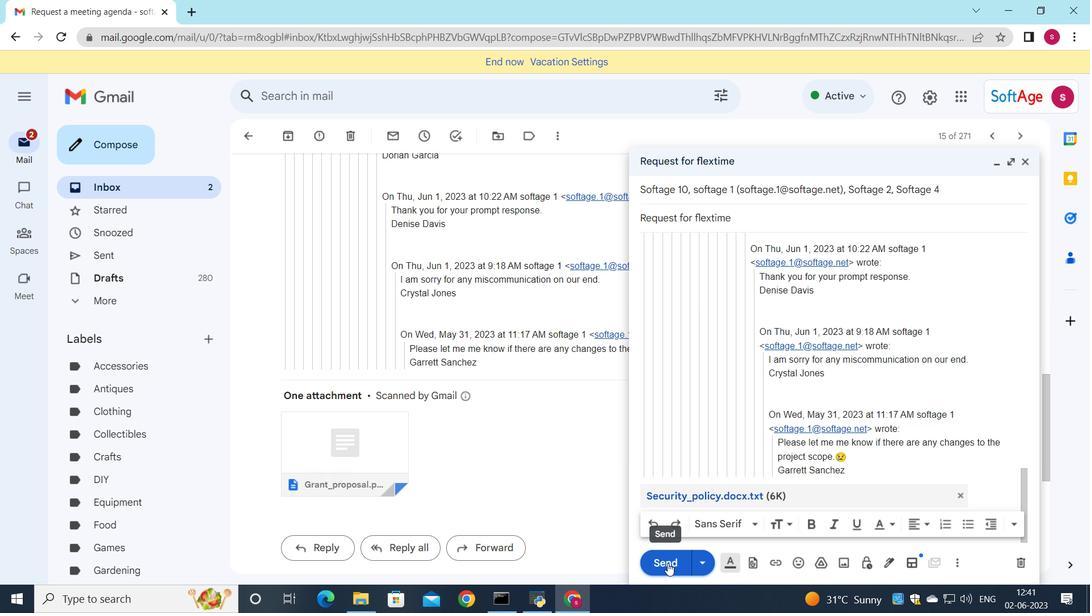 
Action: Mouse moved to (122, 186)
Screenshot: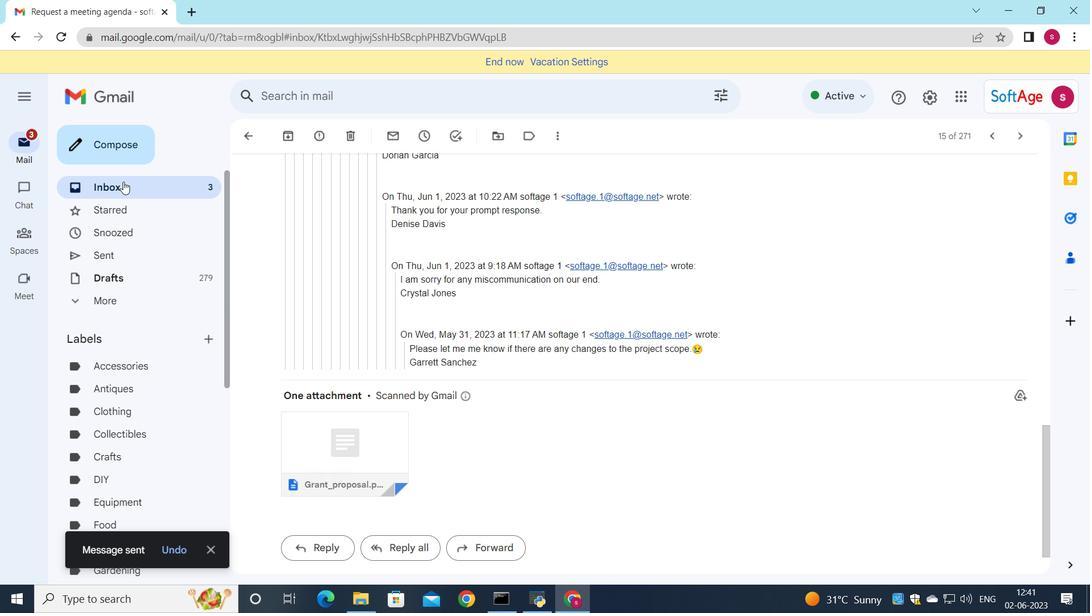 
Action: Mouse pressed left at (122, 186)
Screenshot: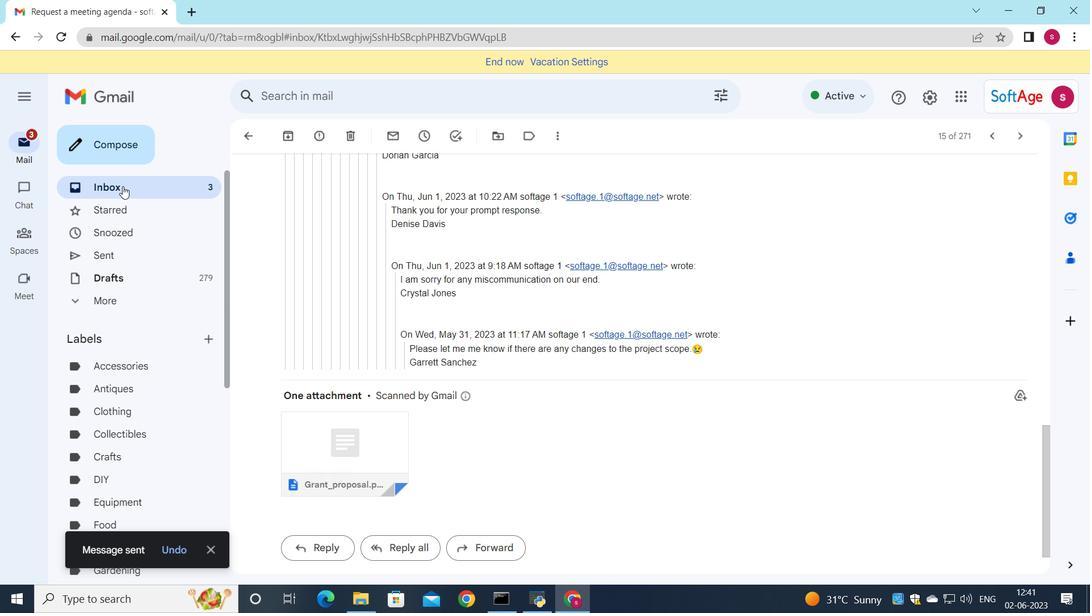 
Action: Mouse moved to (520, 180)
Screenshot: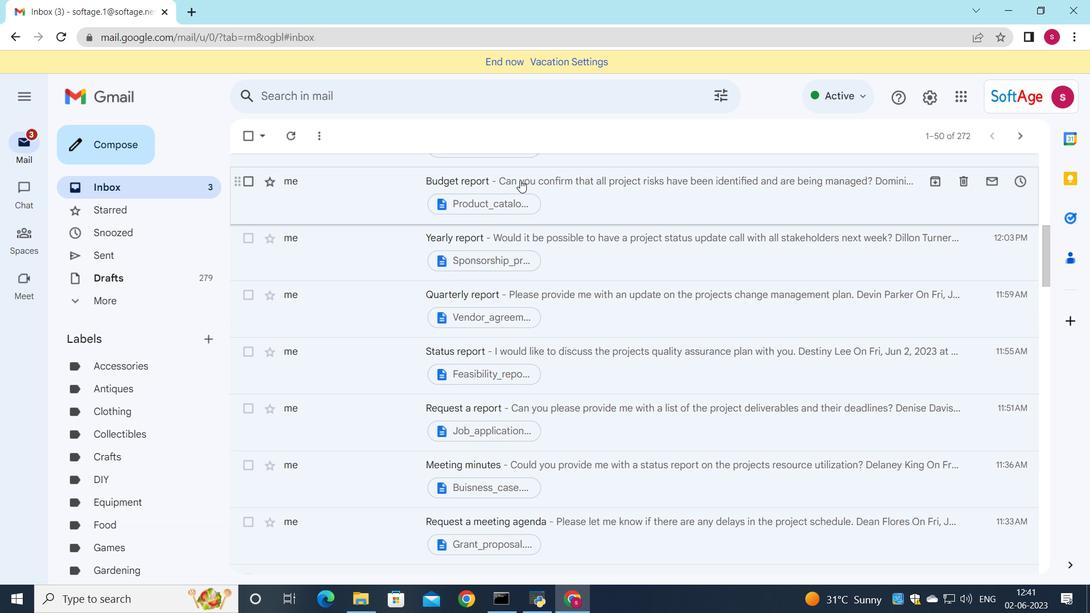 
Action: Mouse scrolled (520, 180) with delta (0, 0)
Screenshot: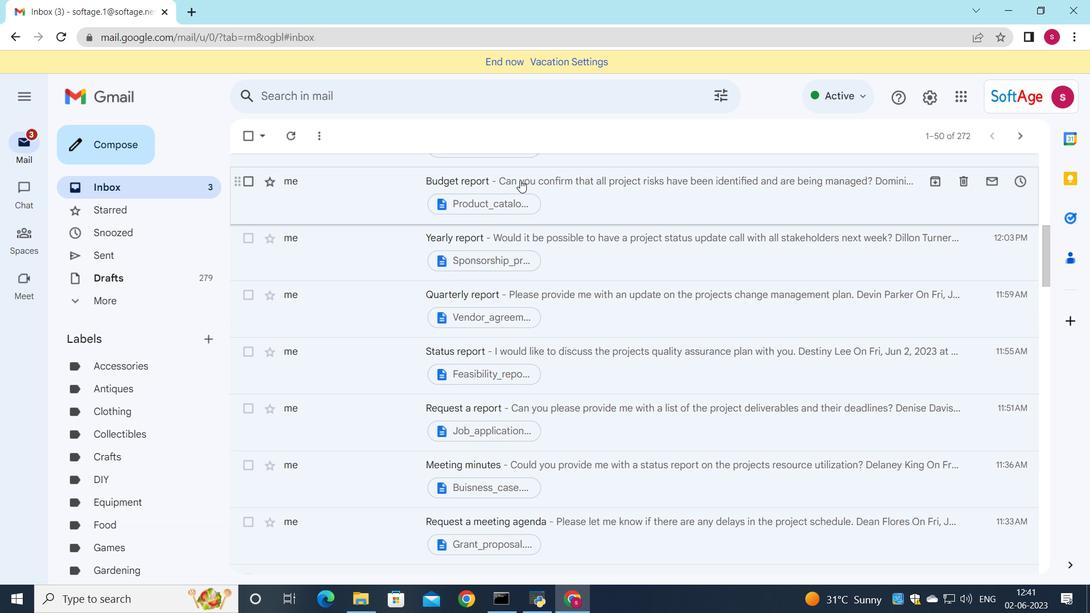 
Action: Mouse scrolled (520, 180) with delta (0, 0)
Screenshot: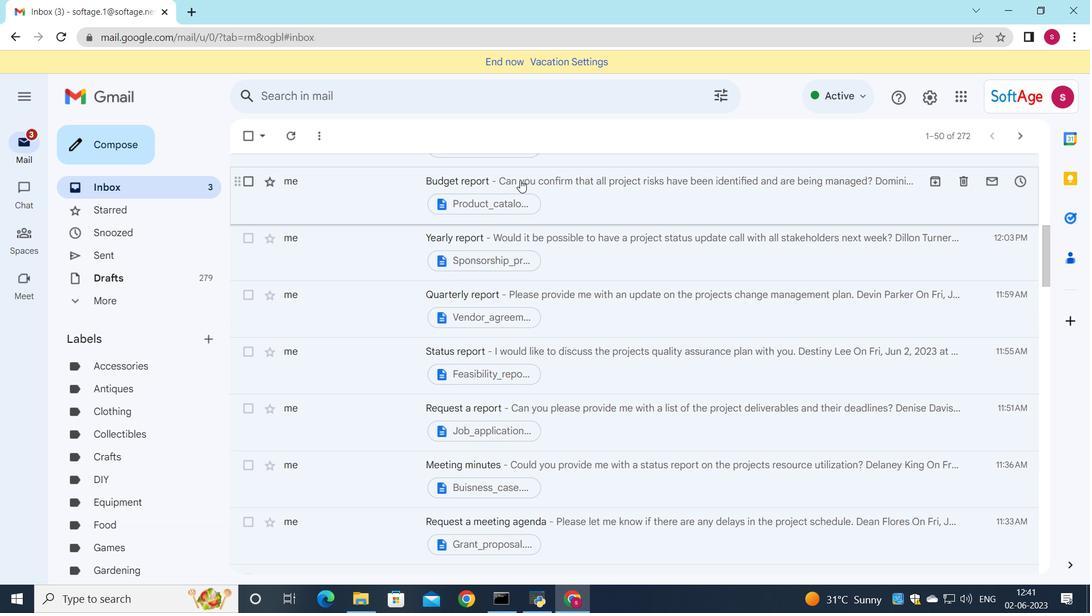 
Action: Mouse scrolled (520, 180) with delta (0, 0)
Screenshot: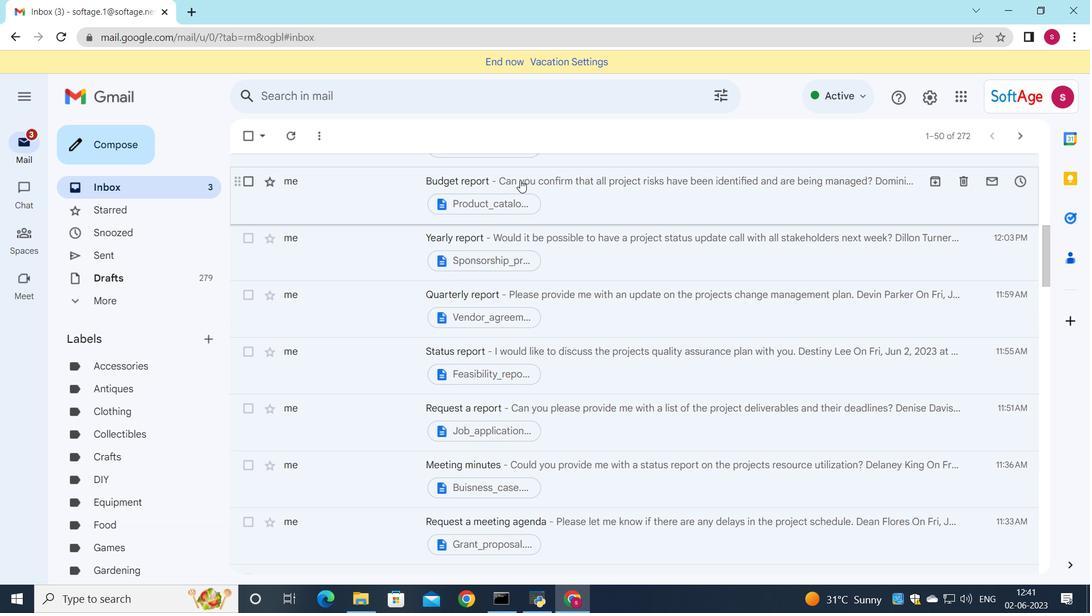 
Action: Mouse scrolled (520, 180) with delta (0, 0)
Screenshot: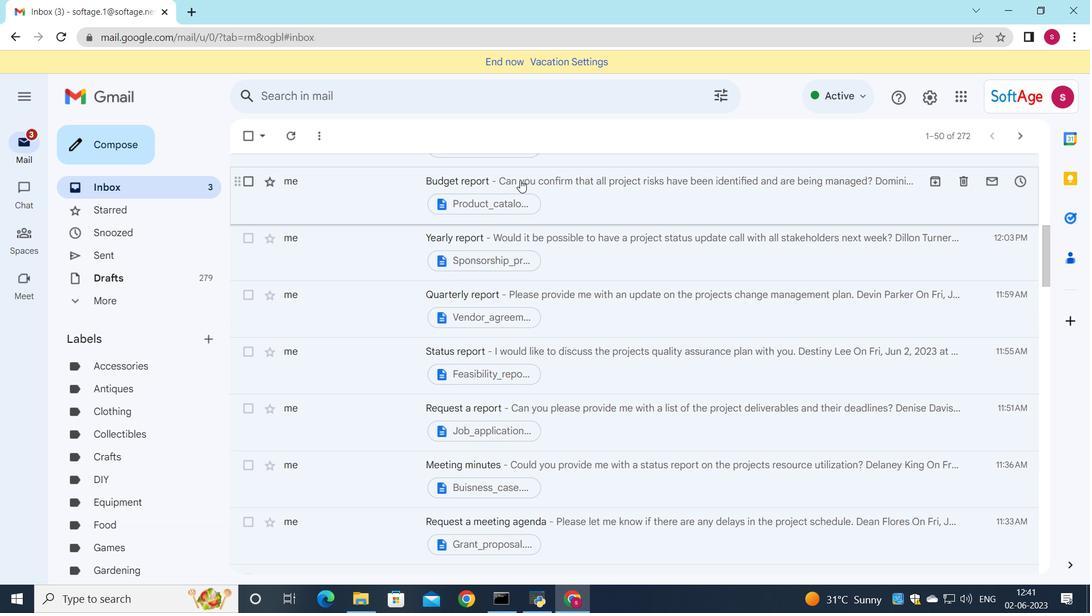 
Action: Mouse moved to (521, 176)
Screenshot: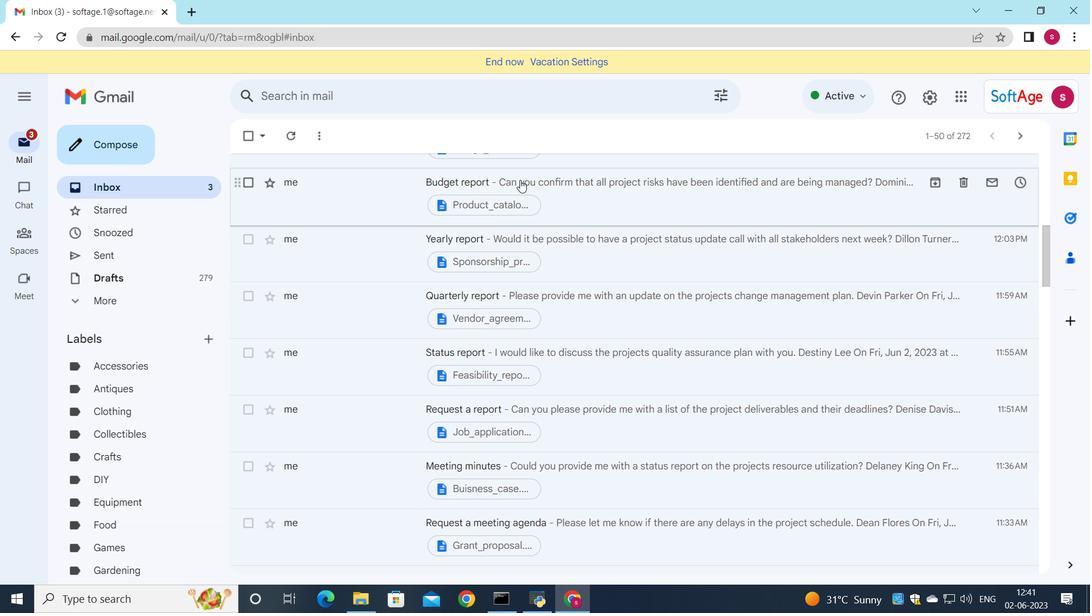 
Action: Mouse scrolled (521, 176) with delta (0, 0)
Screenshot: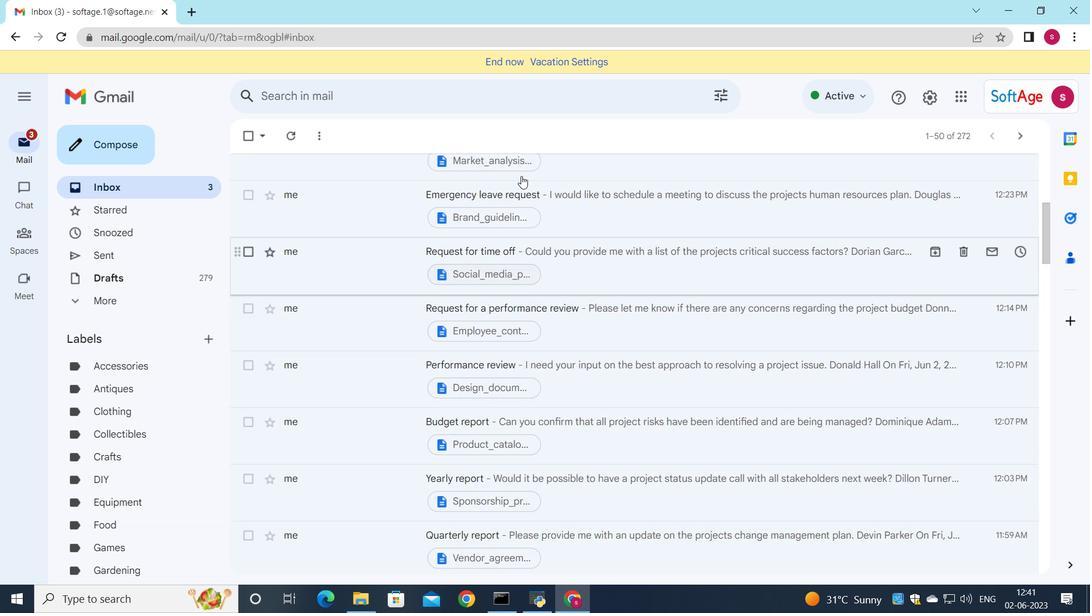 
Action: Mouse scrolled (521, 176) with delta (0, 0)
Screenshot: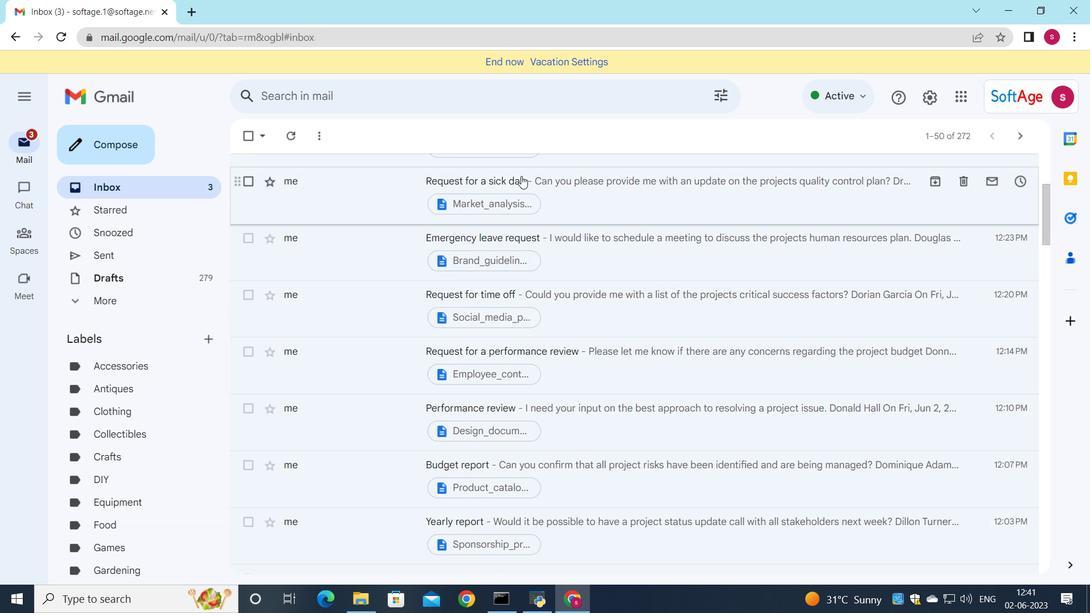 
Action: Mouse scrolled (521, 176) with delta (0, 0)
Screenshot: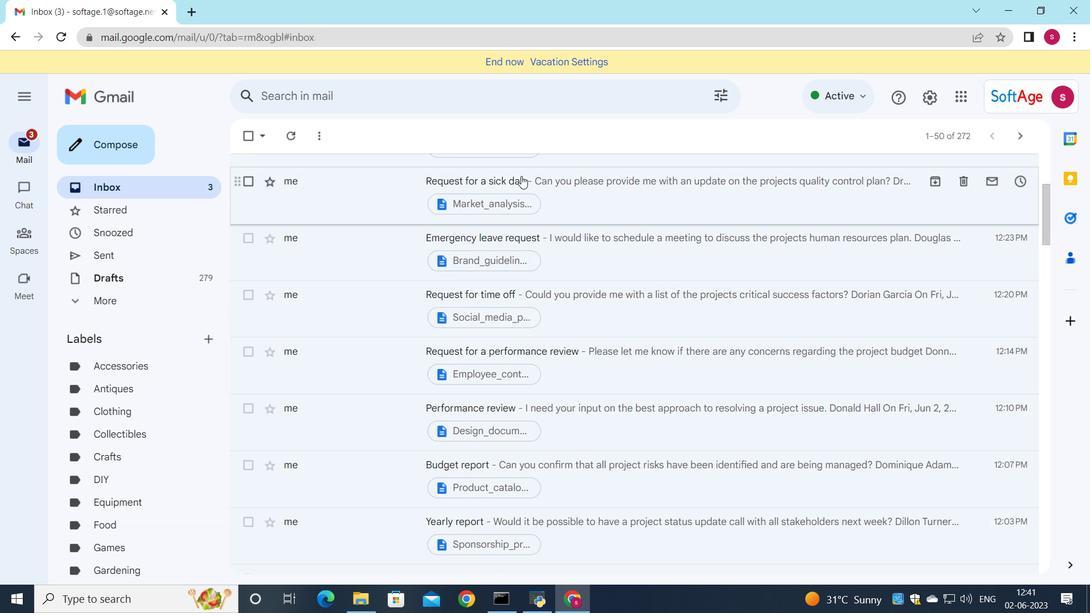 
Action: Mouse scrolled (521, 176) with delta (0, 0)
Screenshot: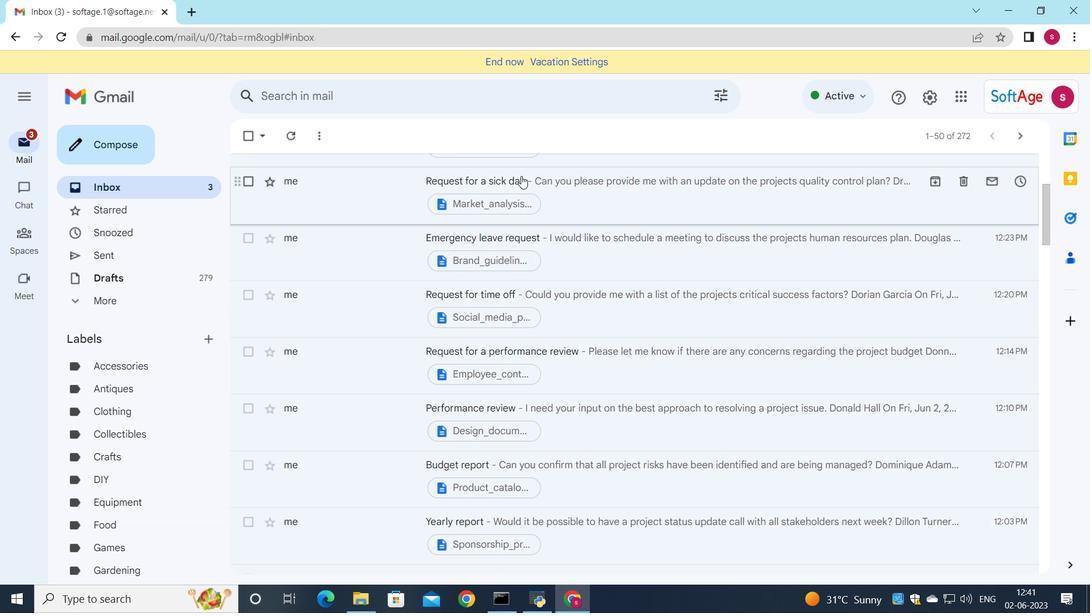 
Action: Mouse scrolled (521, 176) with delta (0, 0)
Screenshot: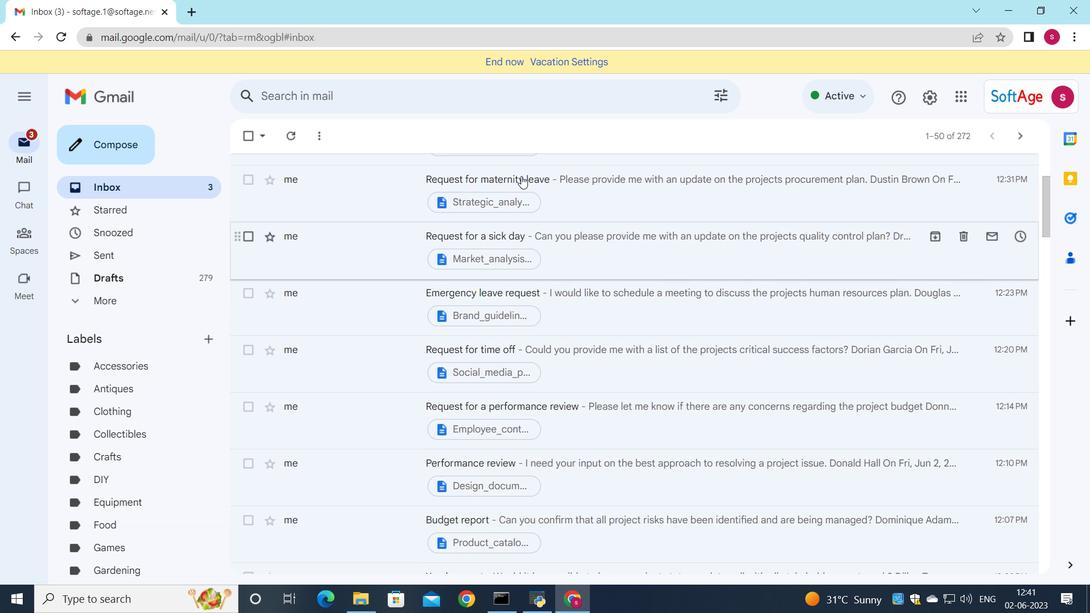 
Action: Mouse scrolled (521, 176) with delta (0, 0)
Screenshot: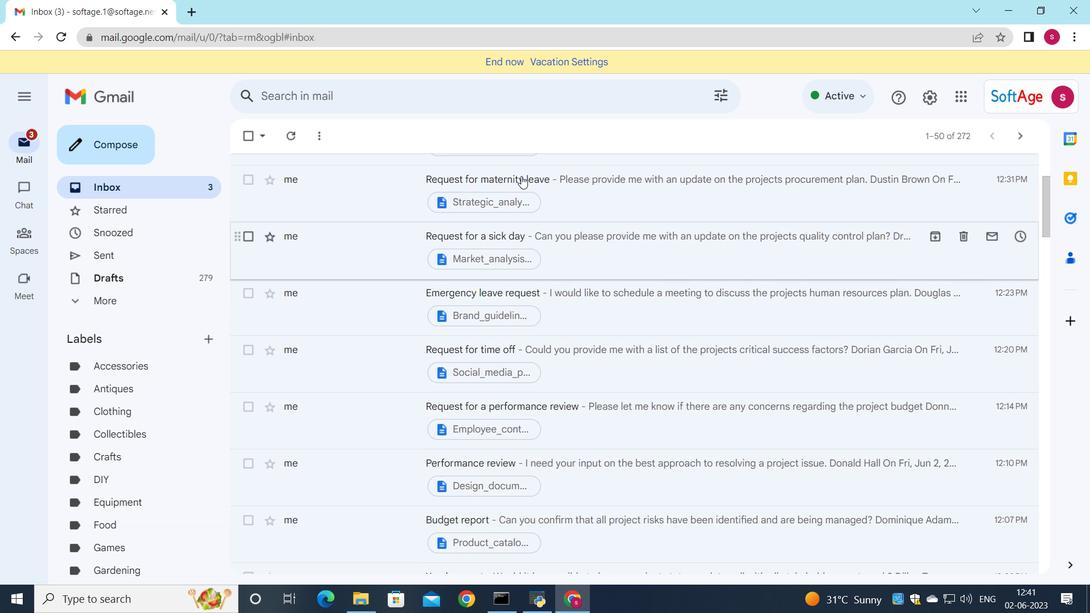 
Action: Mouse scrolled (521, 176) with delta (0, 0)
Screenshot: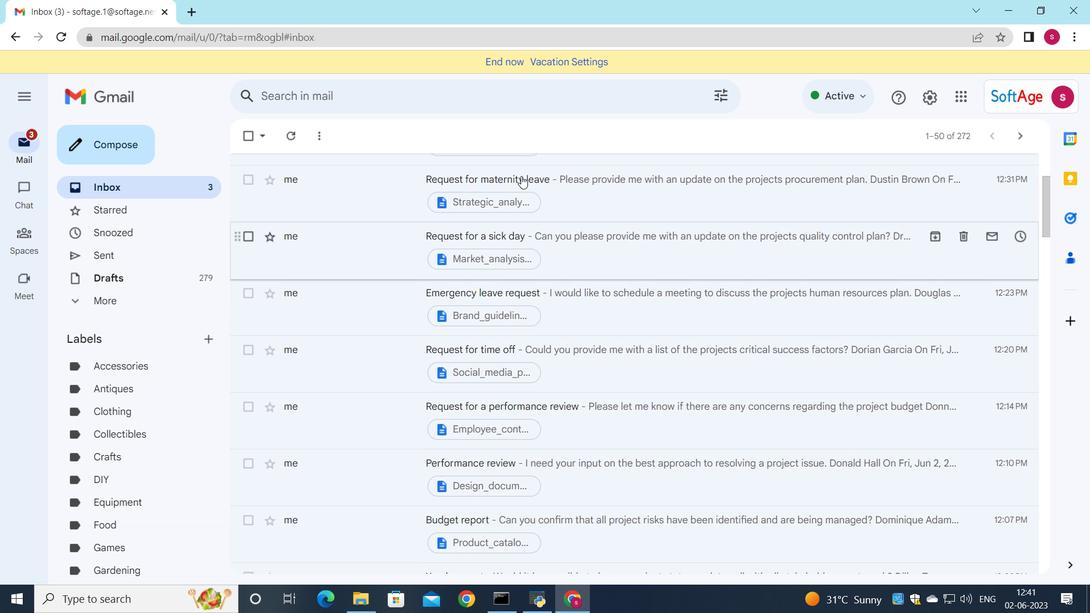 
Action: Mouse moved to (521, 173)
Screenshot: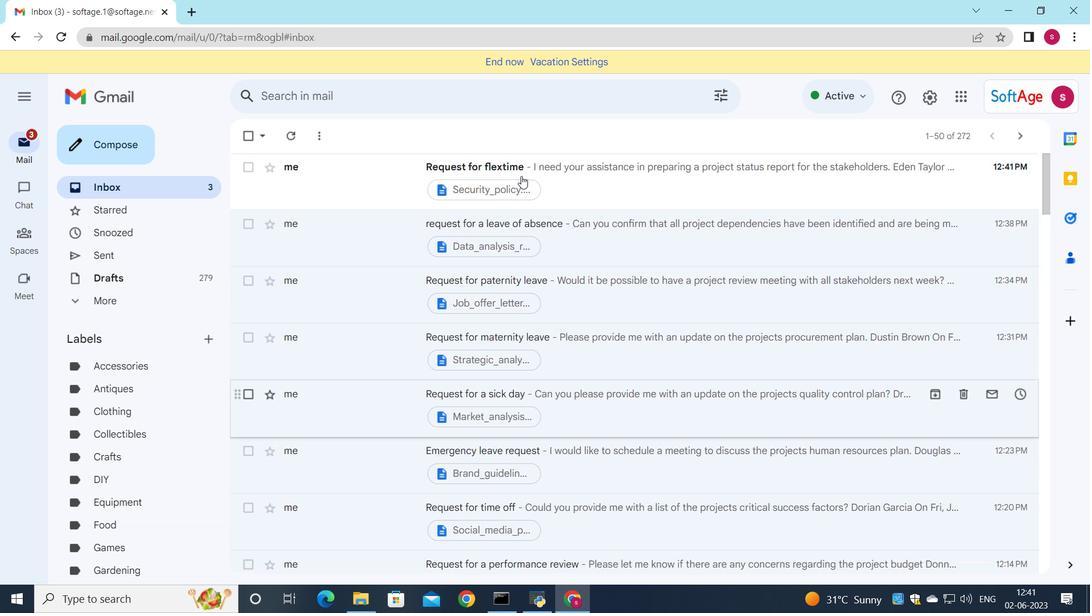 
Action: Mouse scrolled (521, 173) with delta (0, 0)
Screenshot: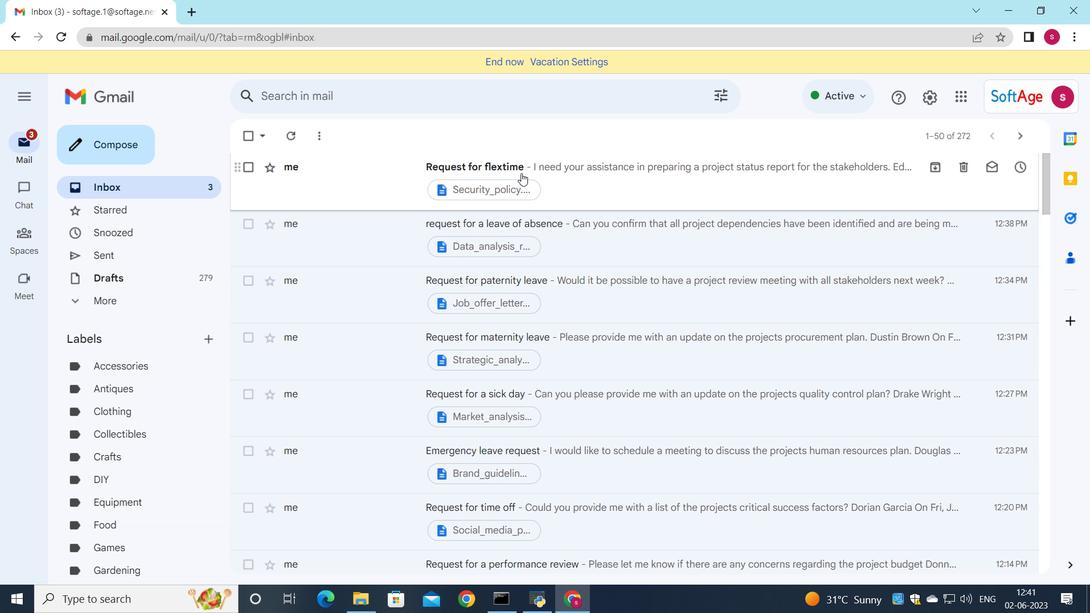 
Action: Mouse scrolled (521, 173) with delta (0, 0)
Screenshot: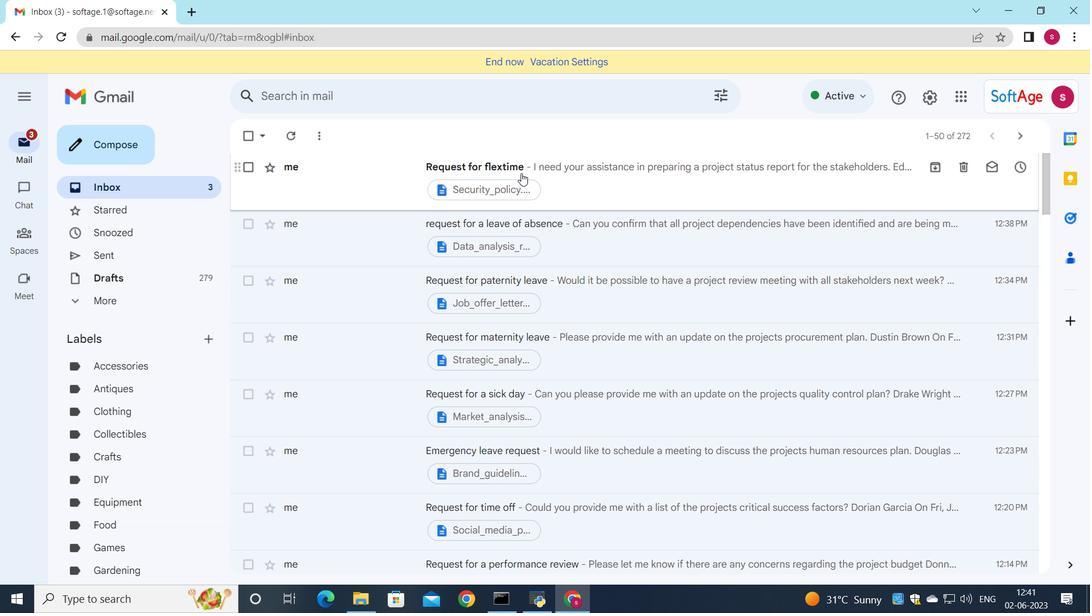 
Action: Mouse moved to (552, 174)
Screenshot: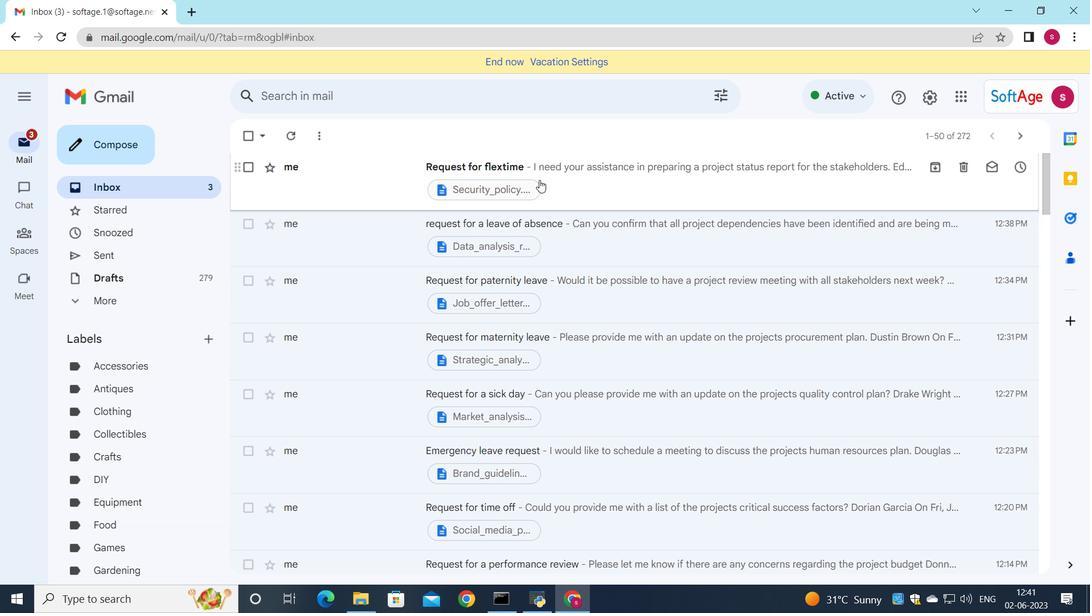 
Action: Mouse pressed left at (552, 174)
Screenshot: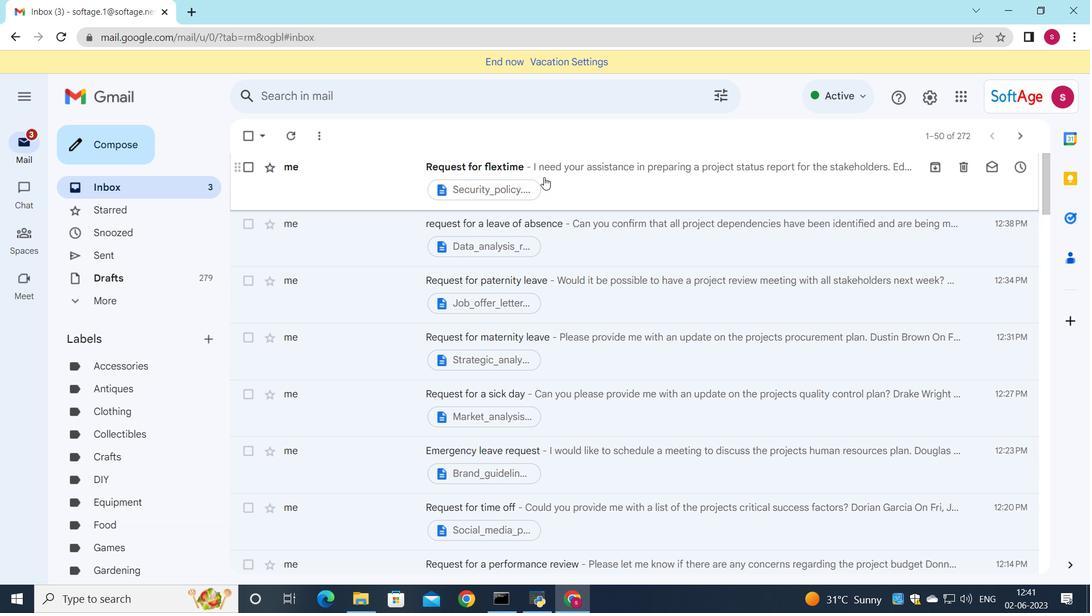 
Action: Mouse moved to (602, 190)
Screenshot: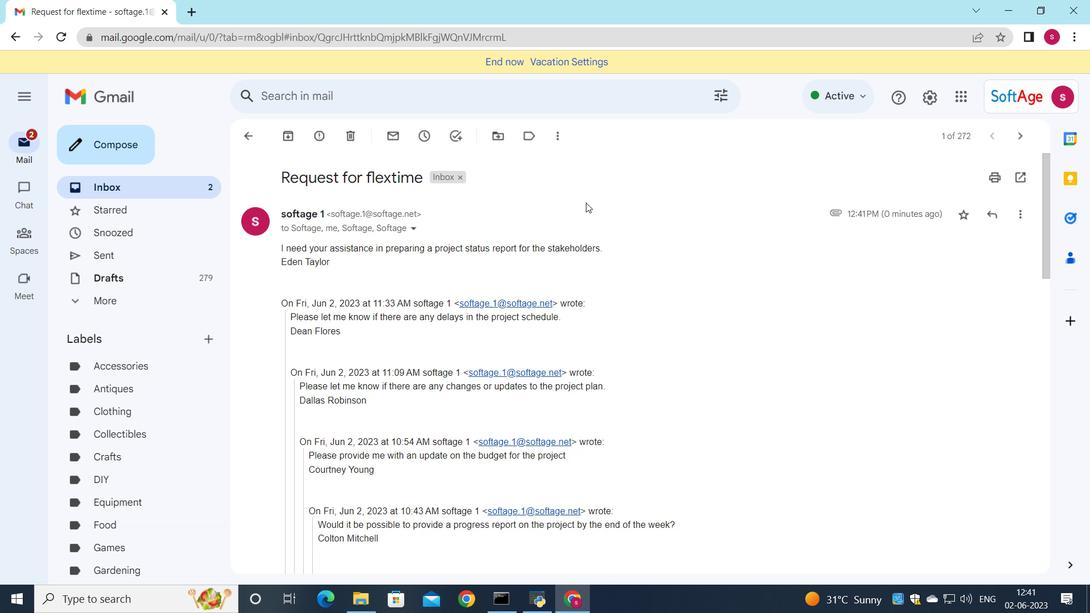 
